 Task: Find connections with filter location Coffs Harbour with filter topic #Investingwith filter profile language French with filter current company Cvent with filter school Madras Jobs with filter industry Flight Training with filter service category Real Estate Appraisal with filter keywords title Team Leader
Action: Mouse moved to (199, 270)
Screenshot: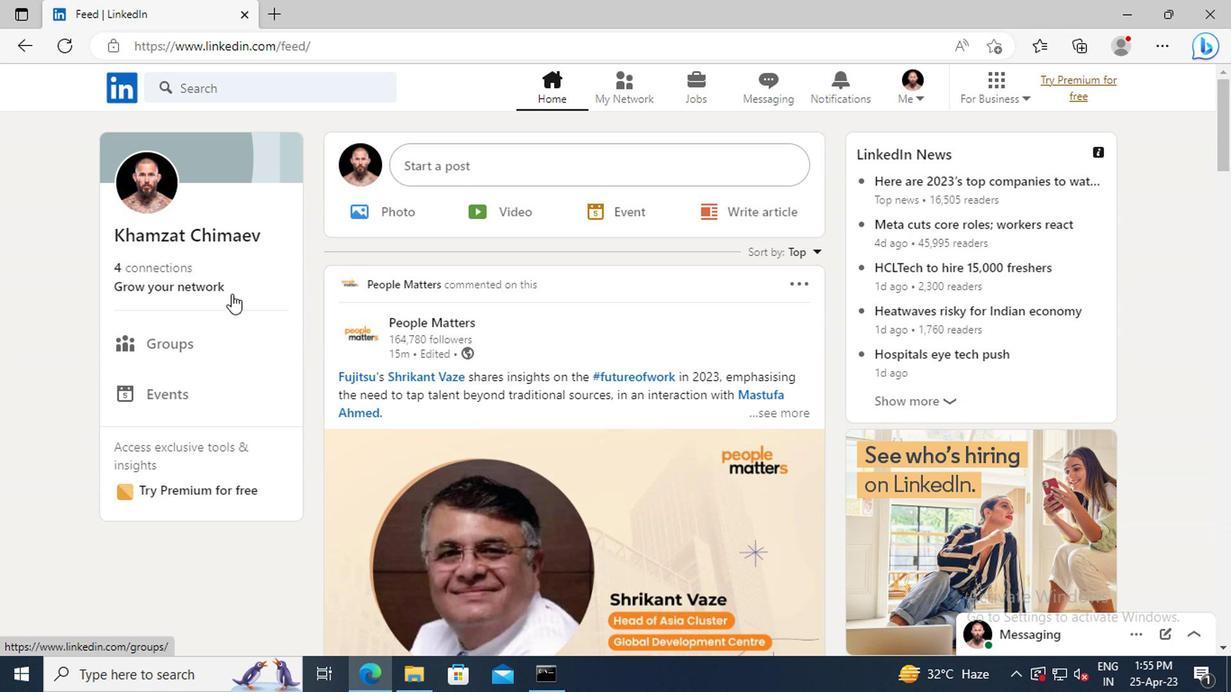
Action: Mouse pressed left at (199, 270)
Screenshot: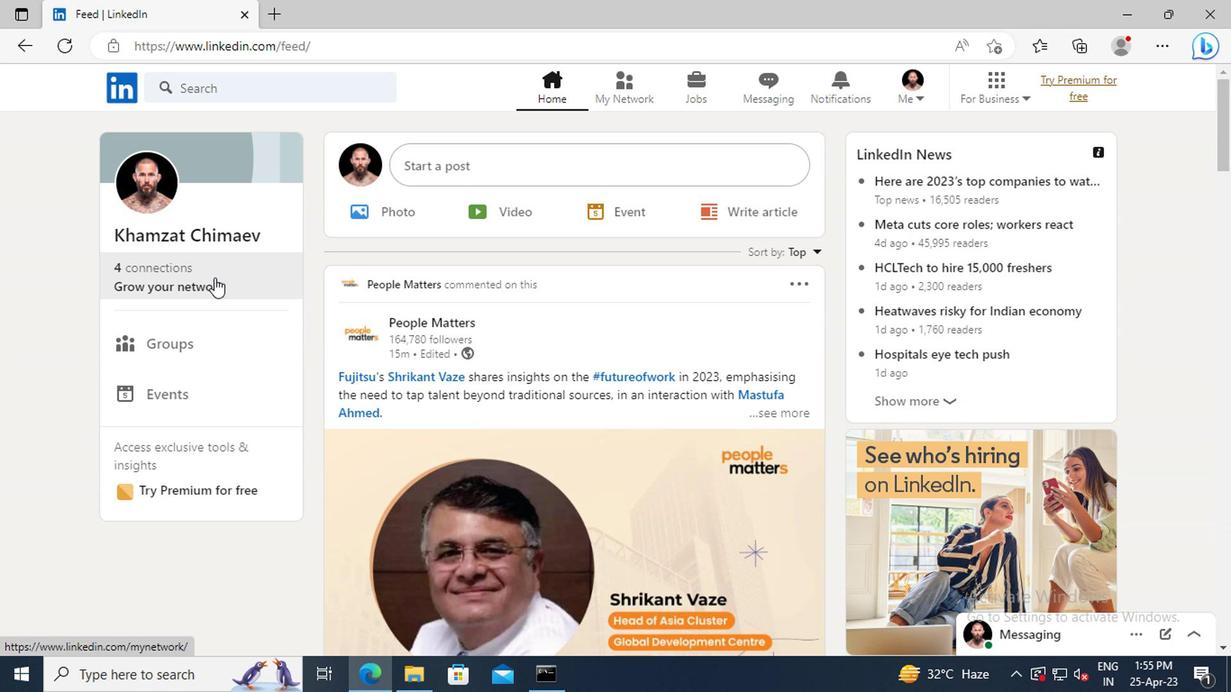 
Action: Mouse moved to (202, 197)
Screenshot: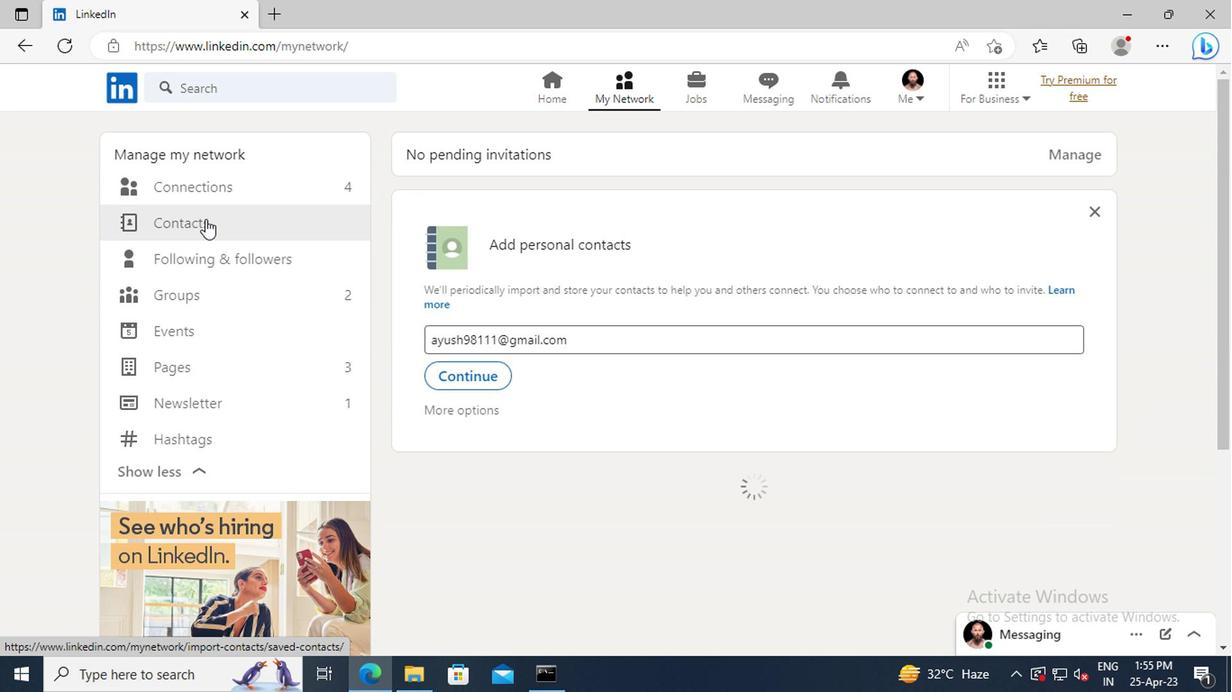 
Action: Mouse pressed left at (202, 197)
Screenshot: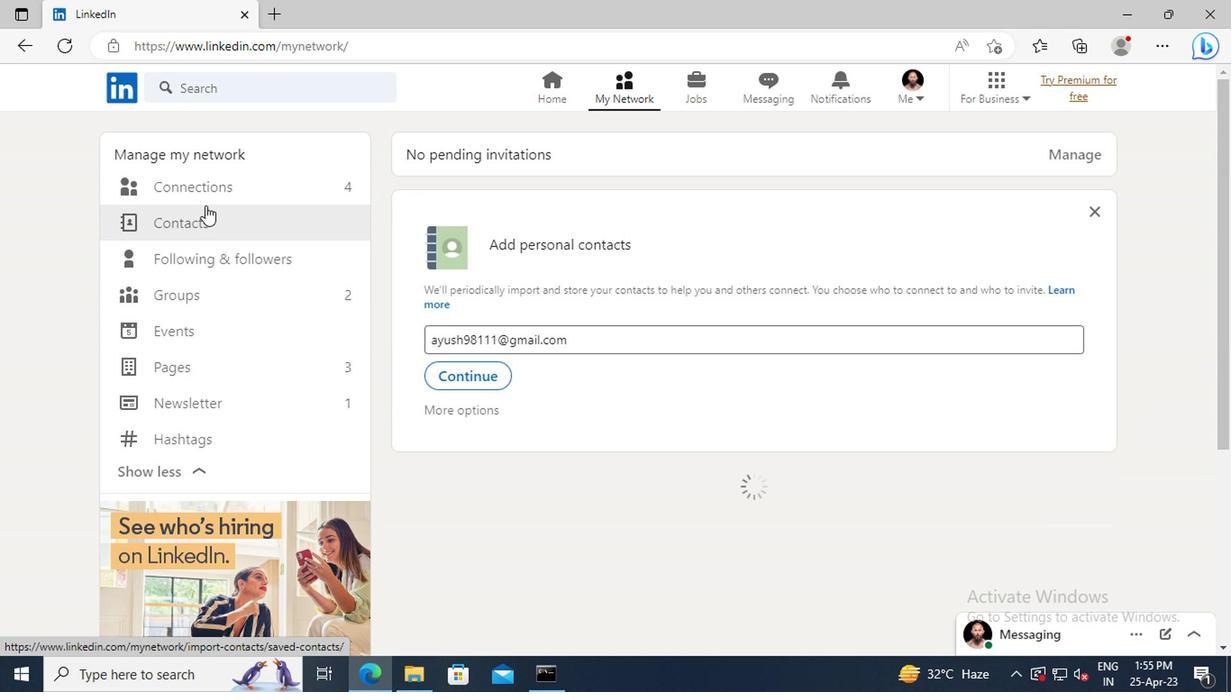 
Action: Mouse moved to (717, 187)
Screenshot: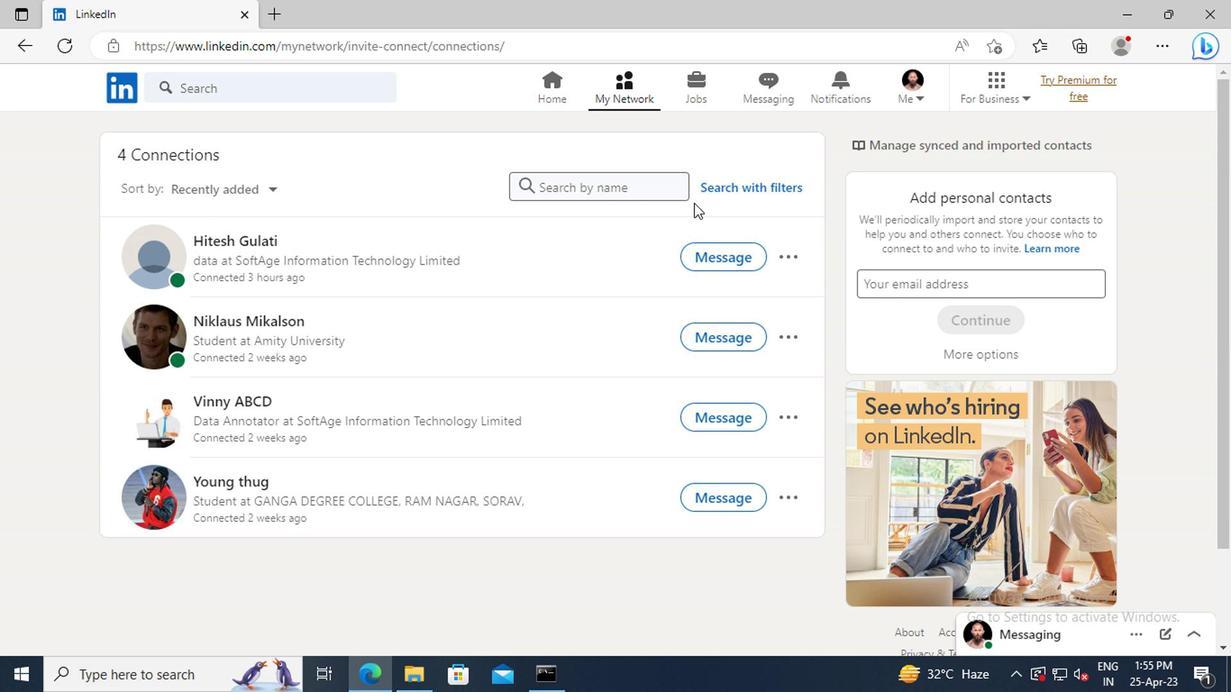 
Action: Mouse pressed left at (717, 187)
Screenshot: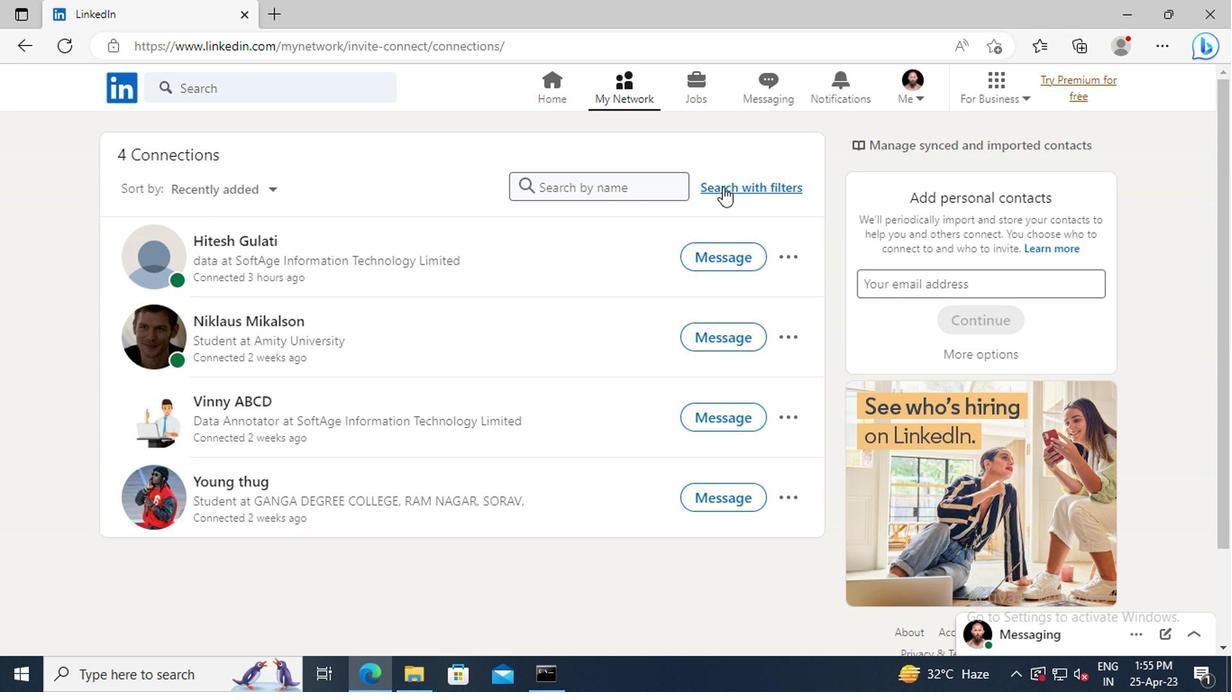 
Action: Mouse moved to (679, 139)
Screenshot: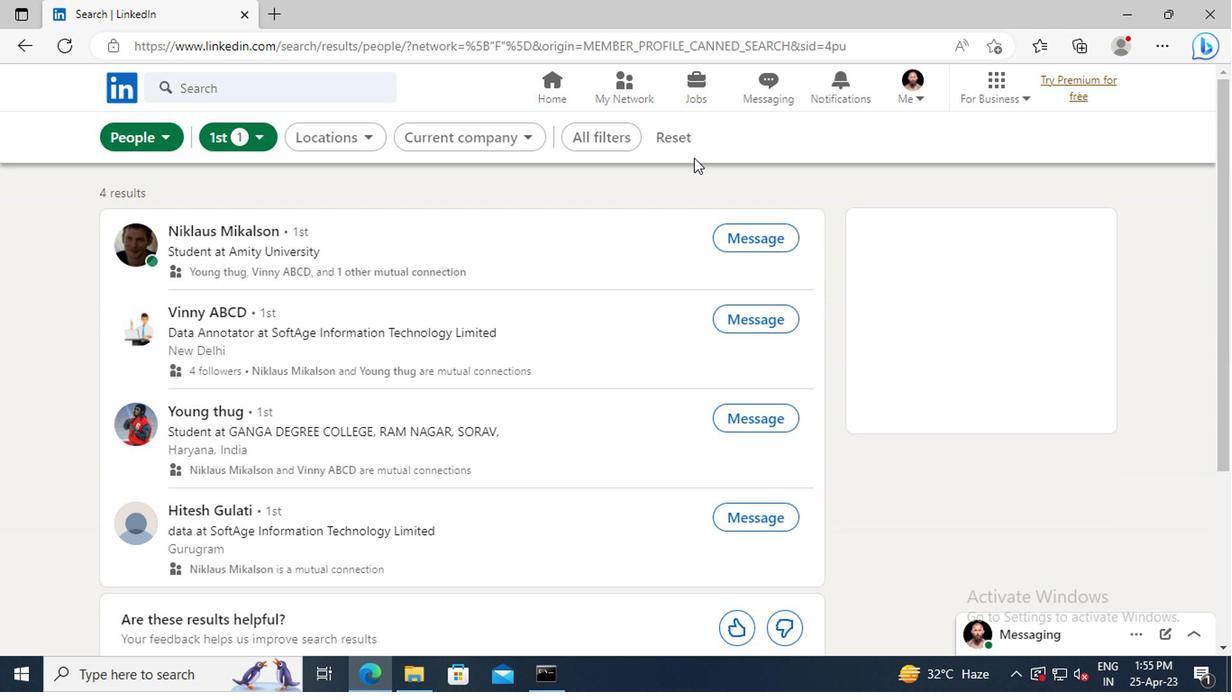 
Action: Mouse pressed left at (679, 139)
Screenshot: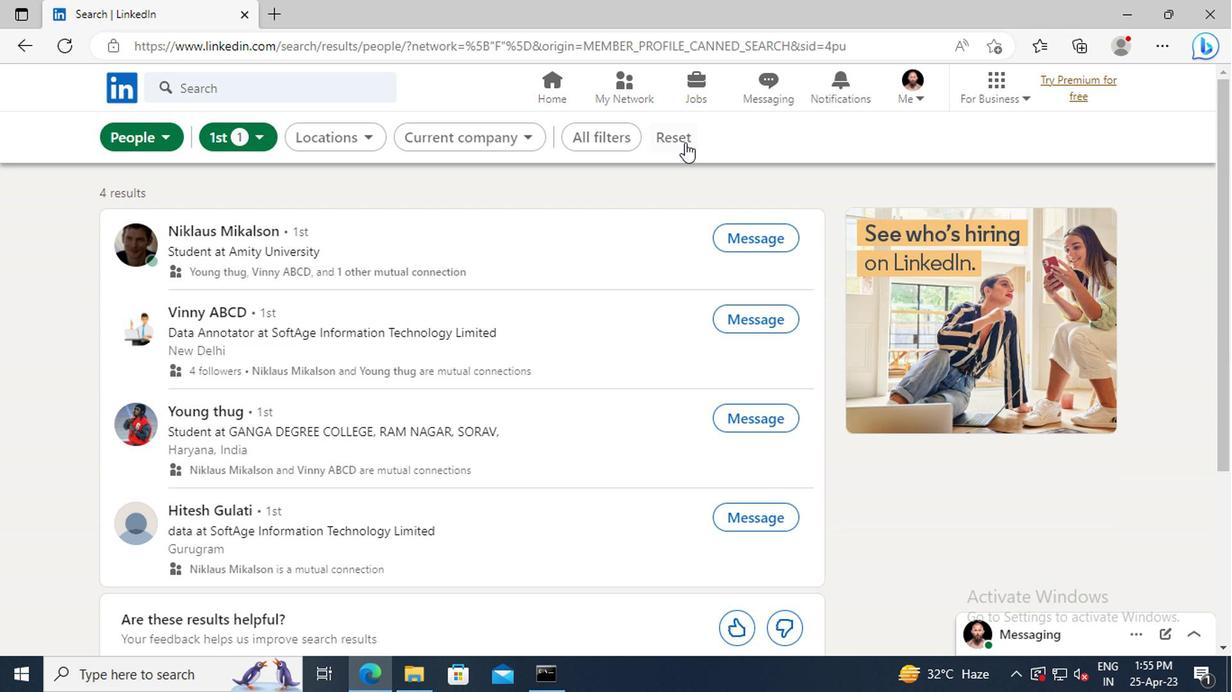 
Action: Mouse moved to (638, 141)
Screenshot: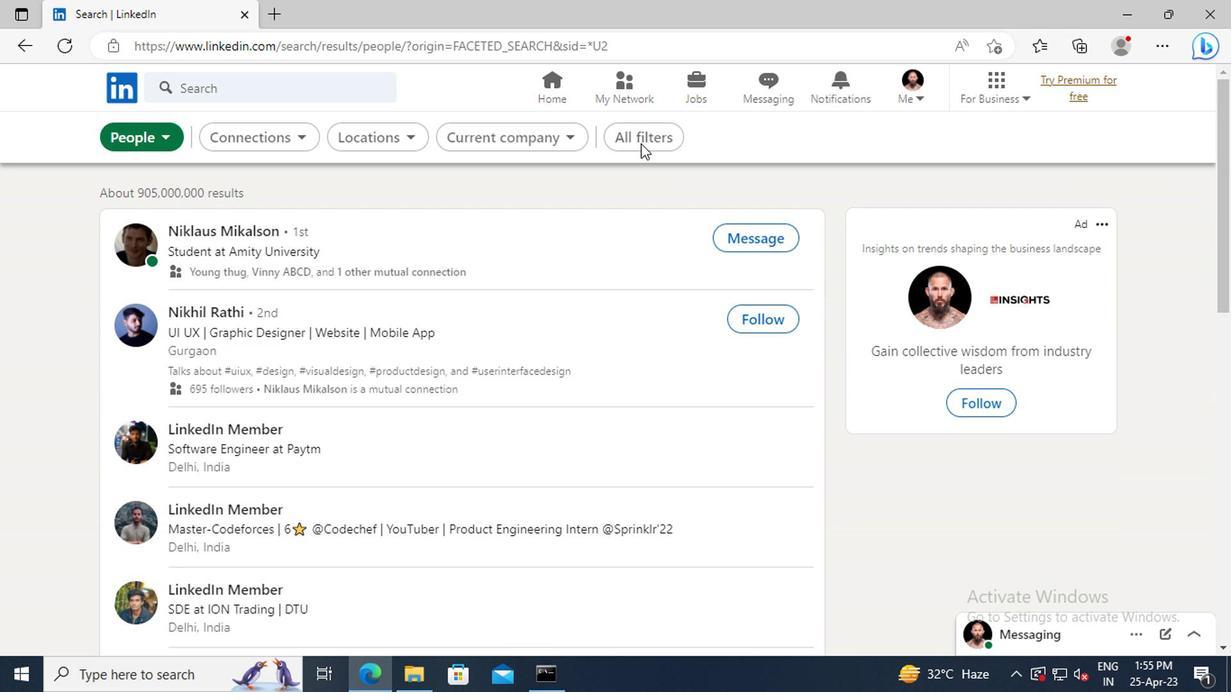 
Action: Mouse pressed left at (638, 141)
Screenshot: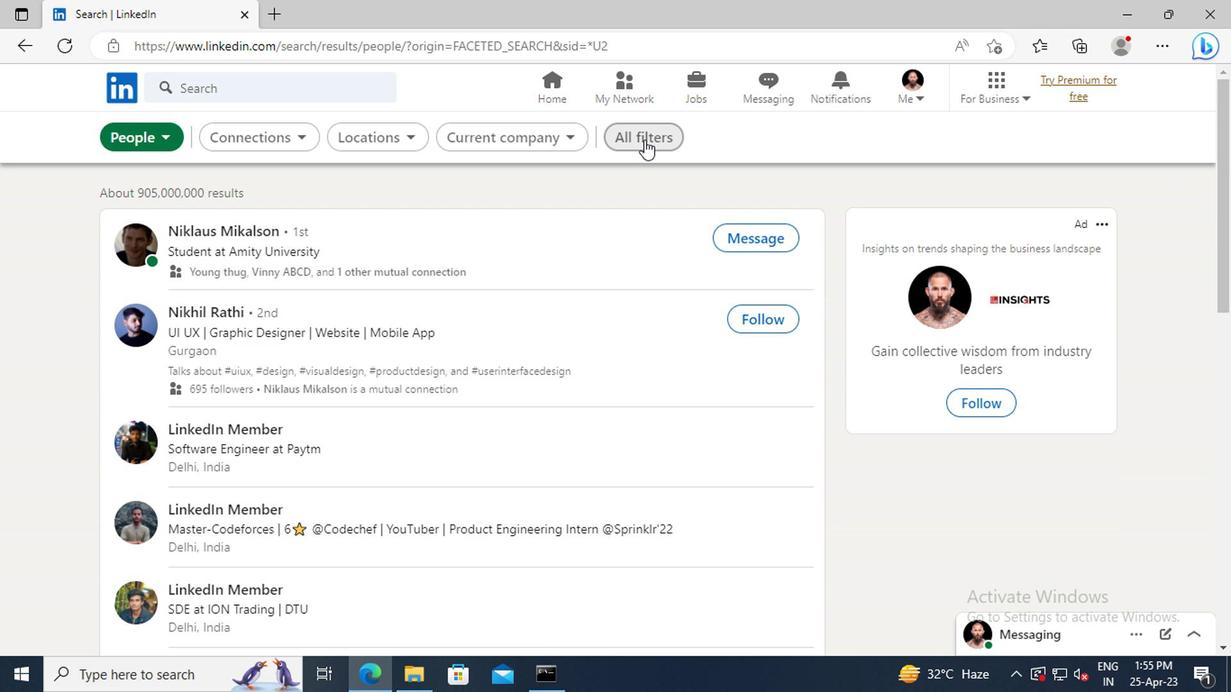 
Action: Mouse moved to (966, 283)
Screenshot: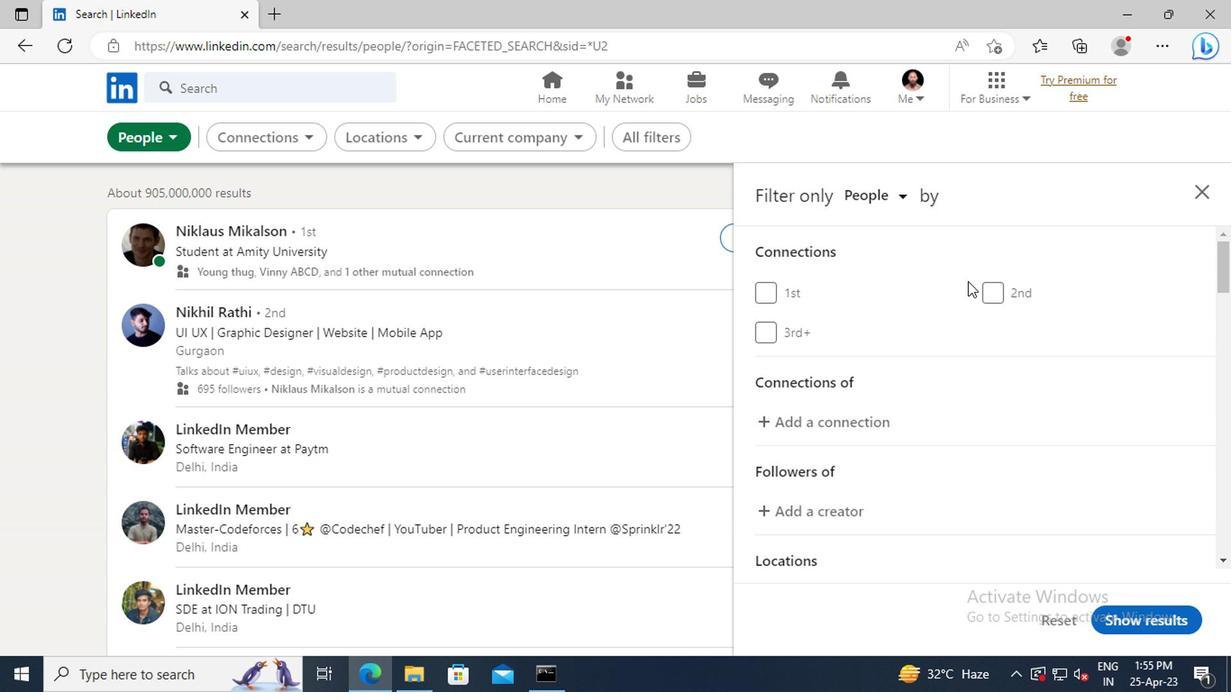 
Action: Mouse scrolled (966, 282) with delta (0, -1)
Screenshot: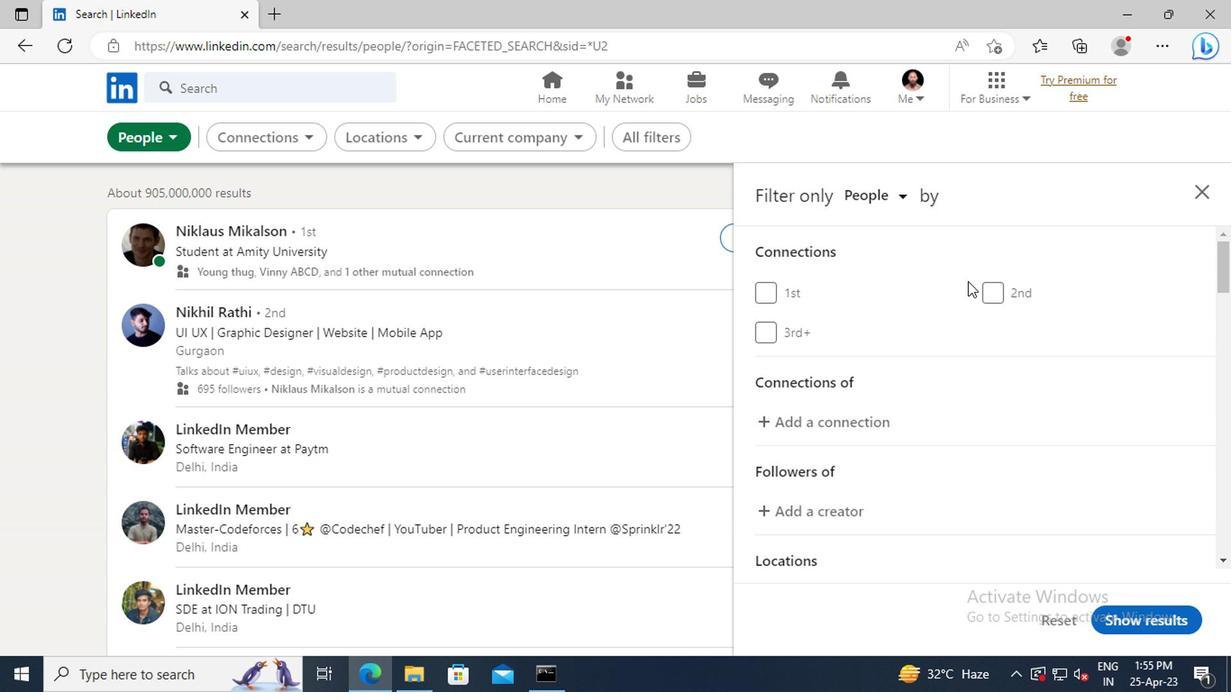 
Action: Mouse scrolled (966, 282) with delta (0, -1)
Screenshot: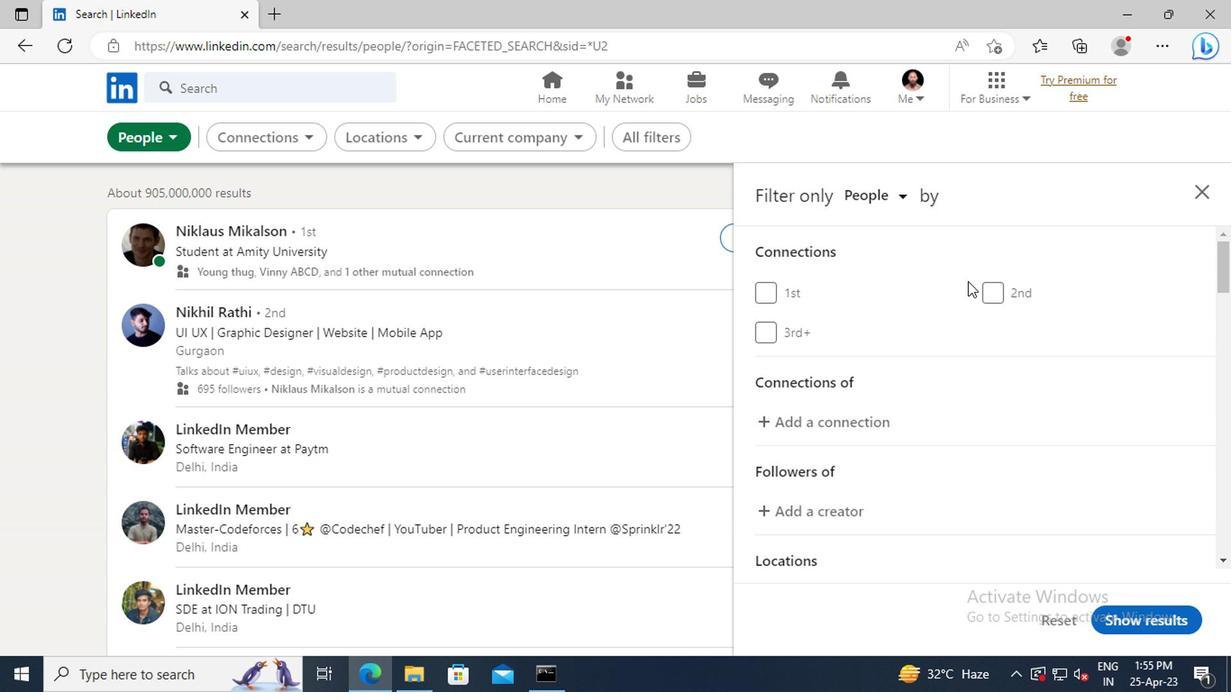 
Action: Mouse scrolled (966, 282) with delta (0, -1)
Screenshot: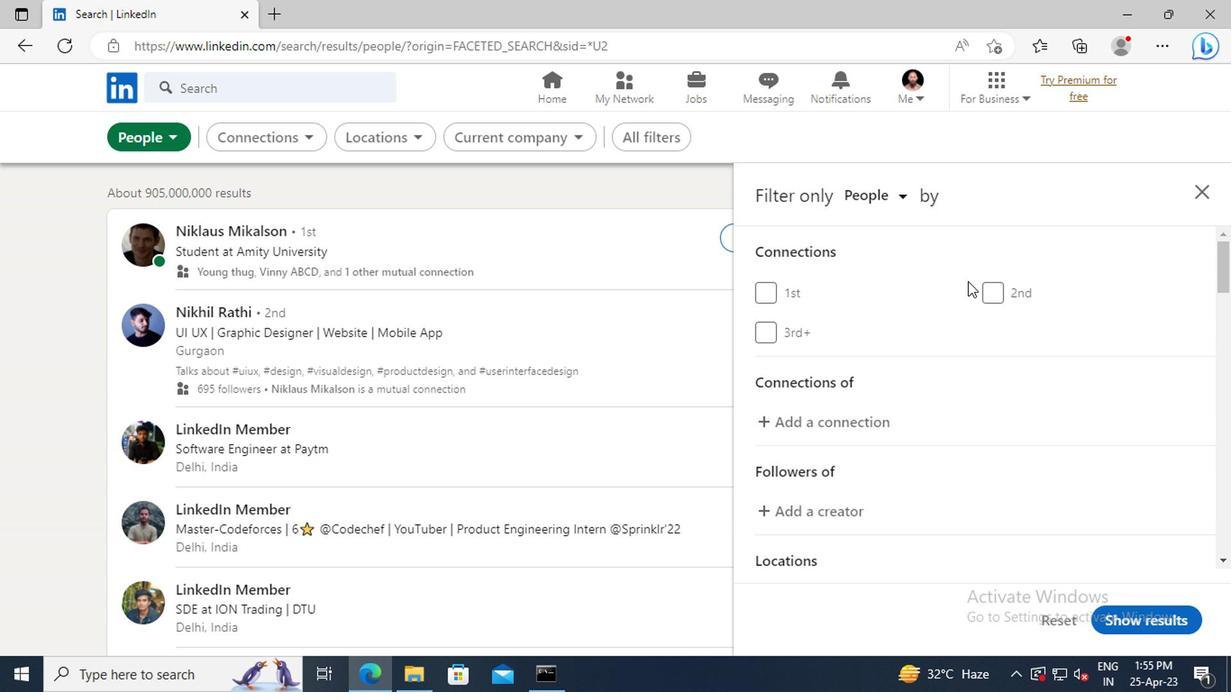 
Action: Mouse scrolled (966, 282) with delta (0, -1)
Screenshot: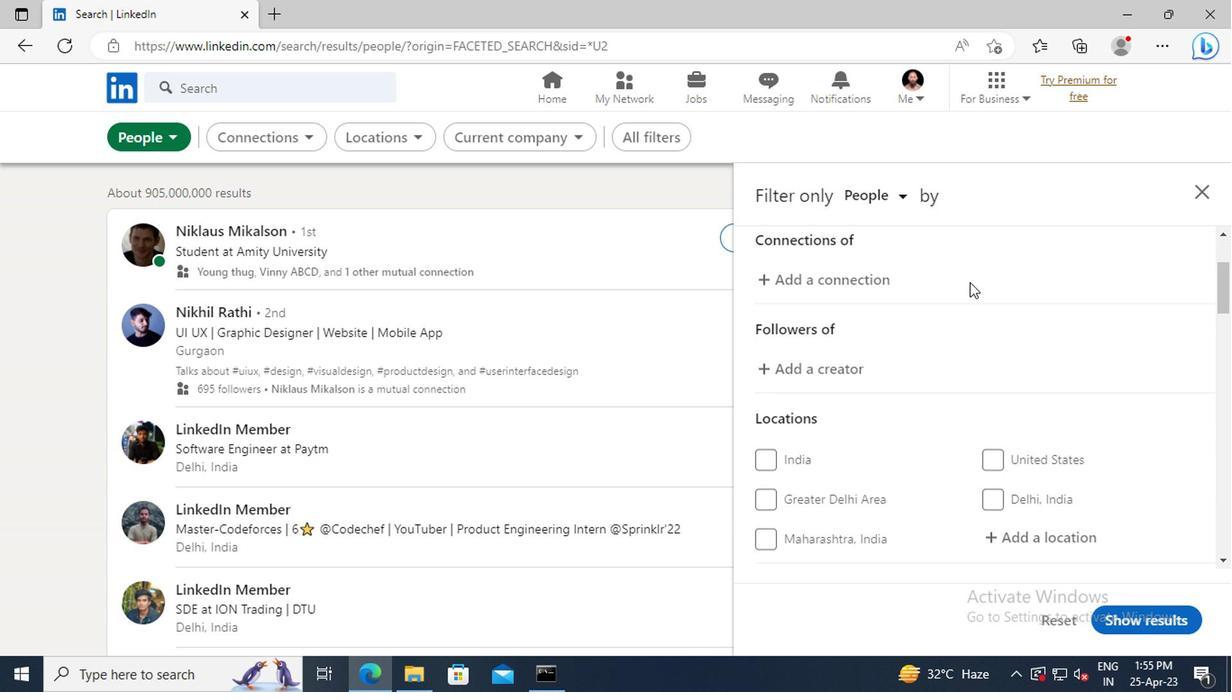 
Action: Mouse scrolled (966, 282) with delta (0, -1)
Screenshot: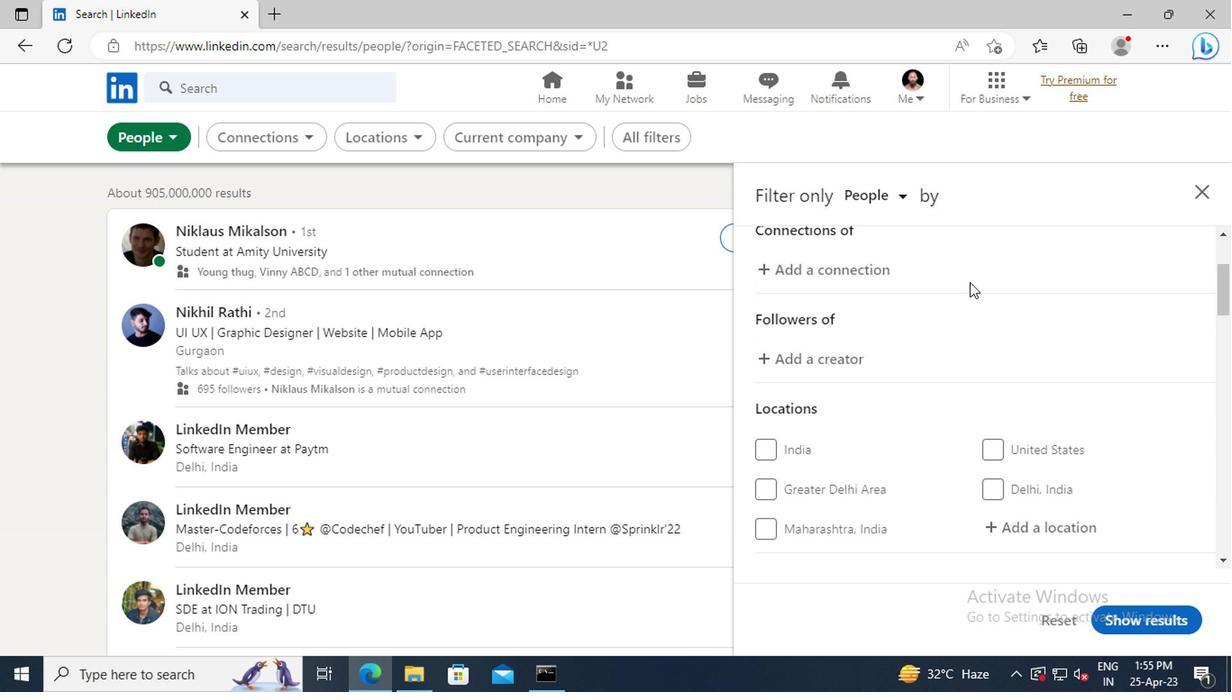 
Action: Mouse moved to (1010, 425)
Screenshot: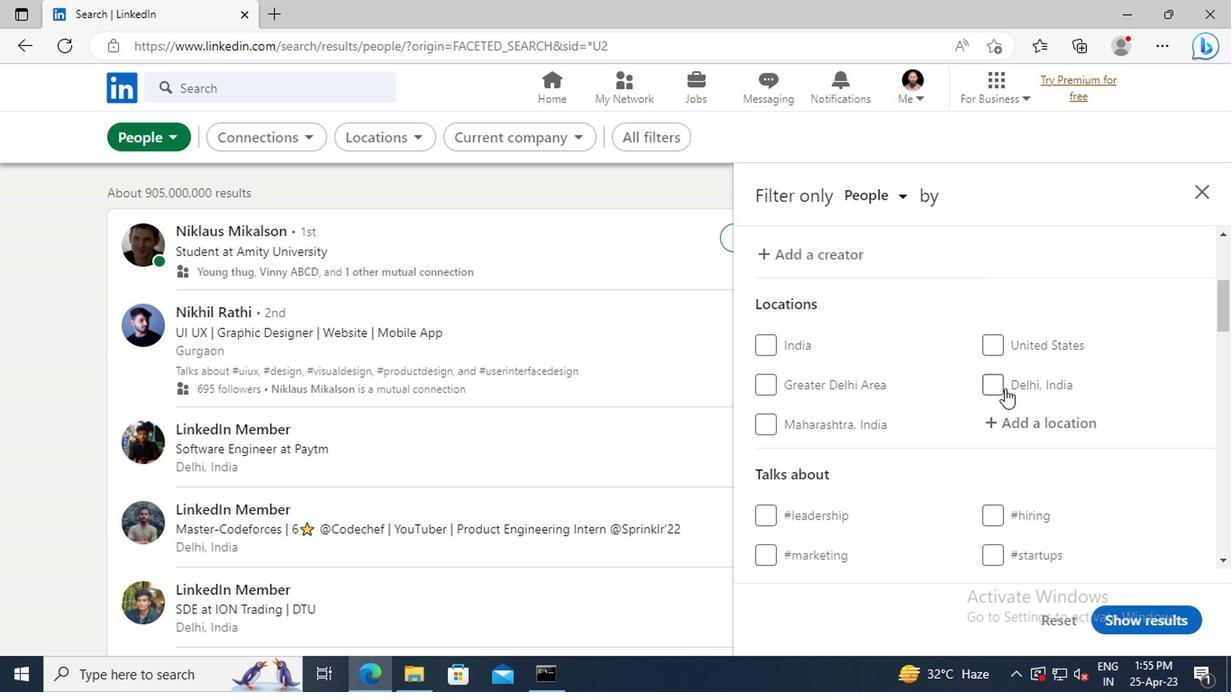 
Action: Mouse pressed left at (1010, 425)
Screenshot: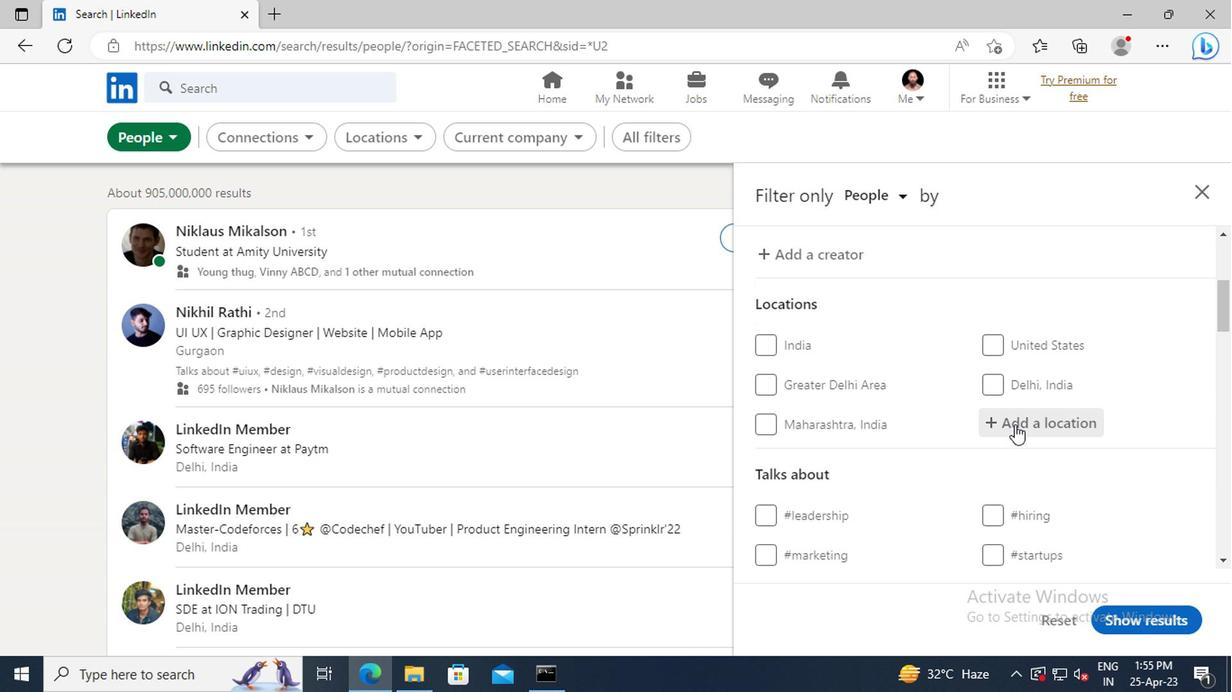
Action: Key pressed <Key.shift>COFFS<Key.space><Key.shift>HARBOUR
Screenshot: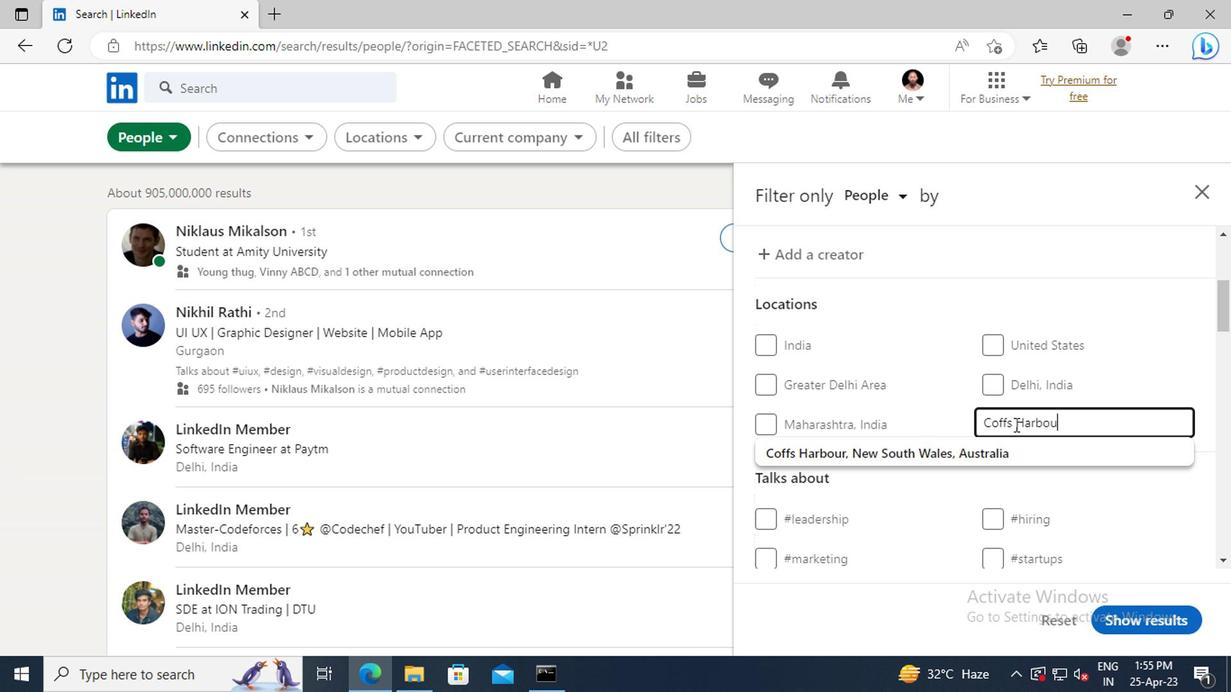 
Action: Mouse moved to (1008, 454)
Screenshot: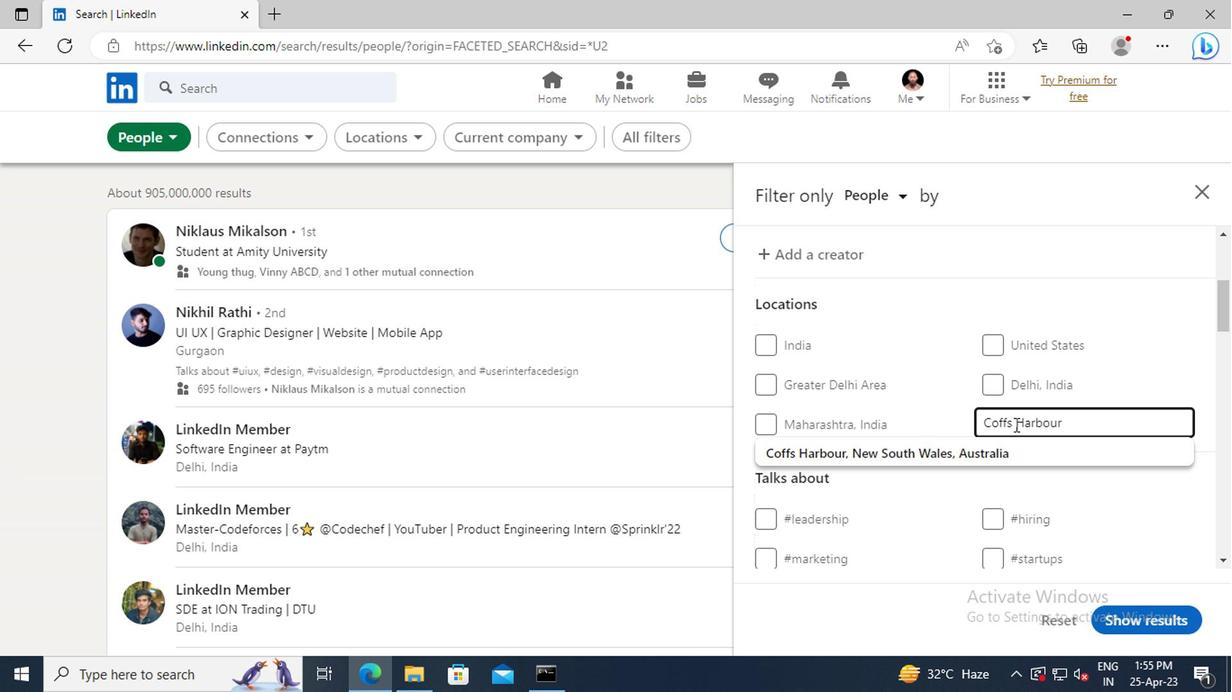 
Action: Mouse pressed left at (1008, 454)
Screenshot: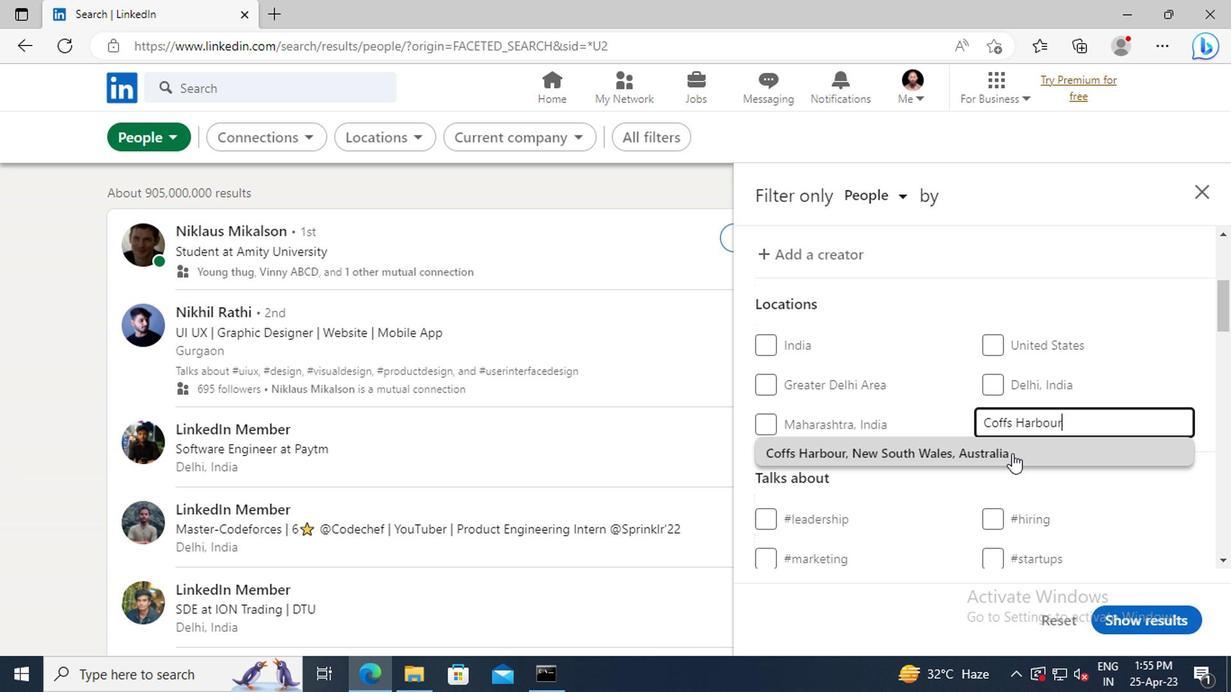 
Action: Mouse moved to (1041, 381)
Screenshot: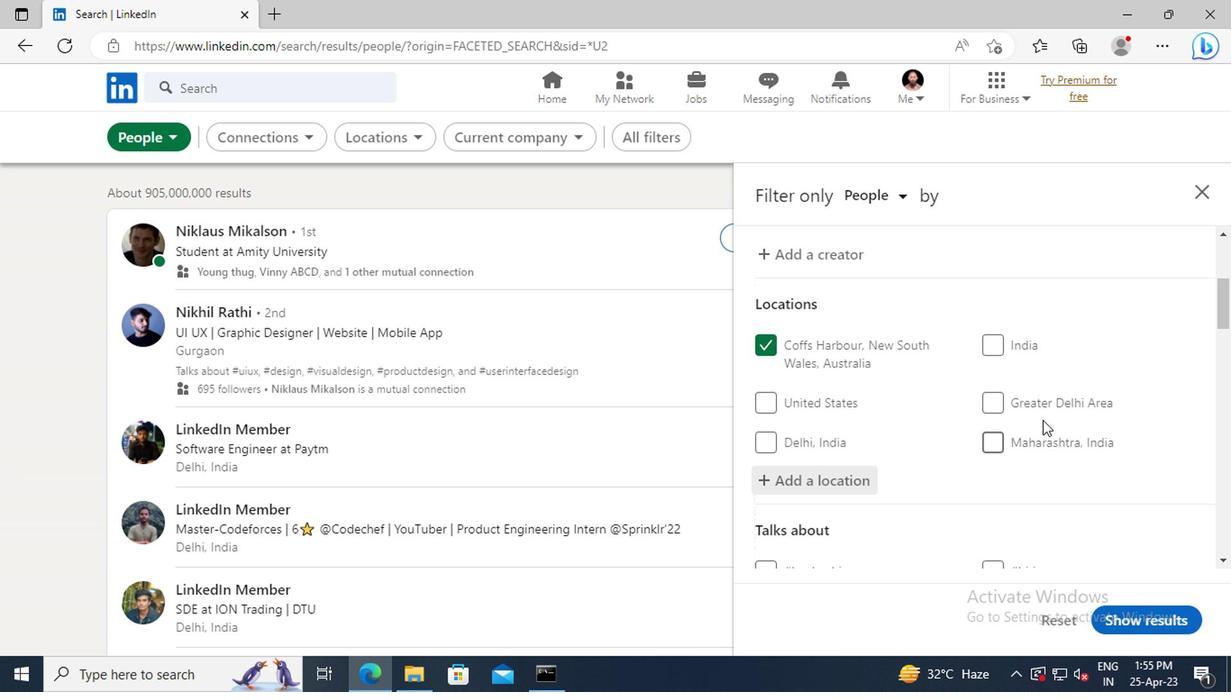 
Action: Mouse scrolled (1041, 379) with delta (0, -1)
Screenshot: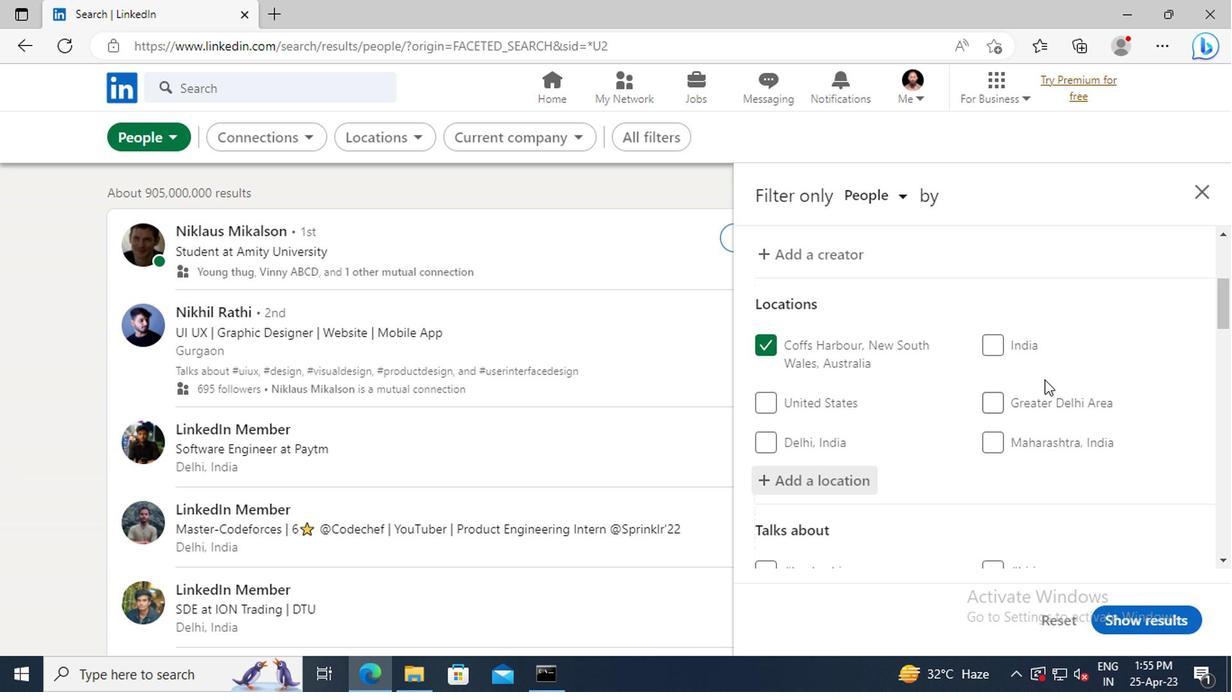
Action: Mouse scrolled (1041, 379) with delta (0, -1)
Screenshot: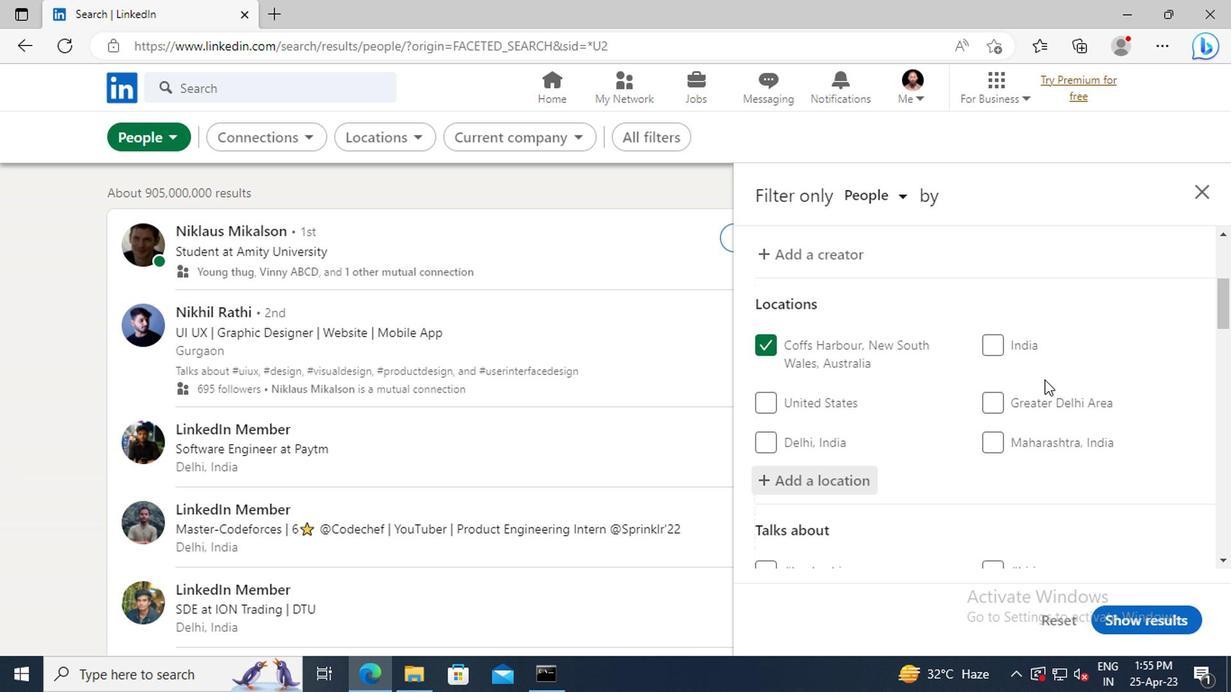 
Action: Mouse moved to (1041, 379)
Screenshot: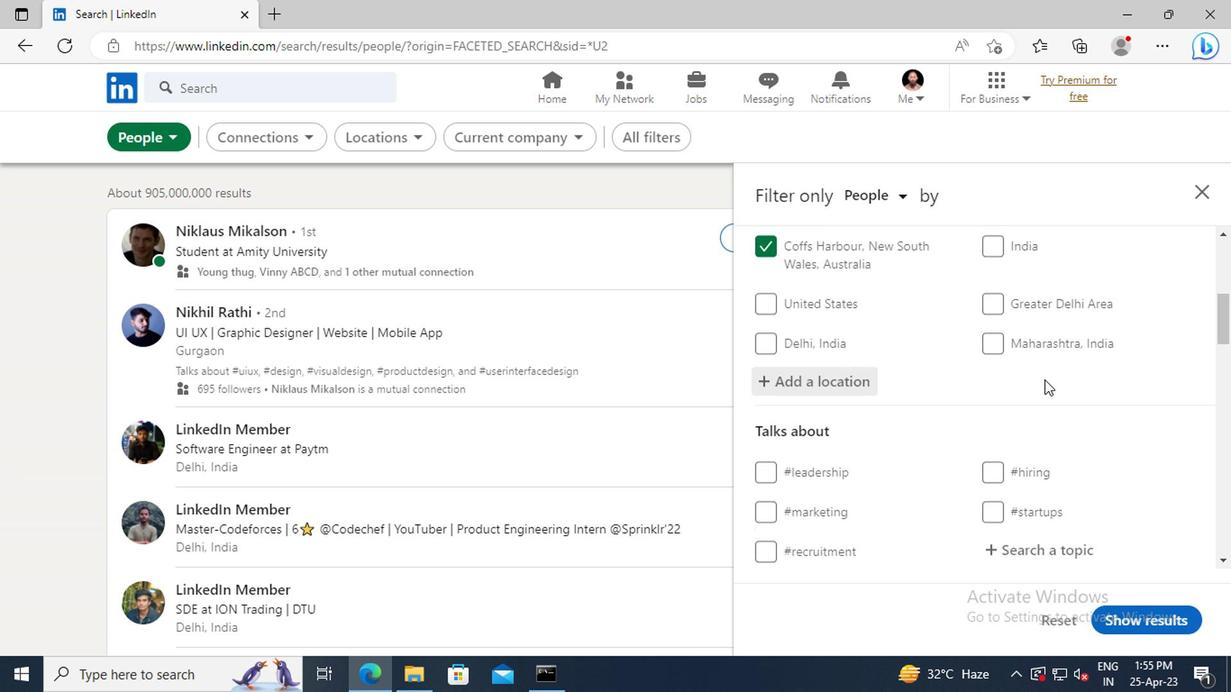
Action: Mouse scrolled (1041, 377) with delta (0, -1)
Screenshot: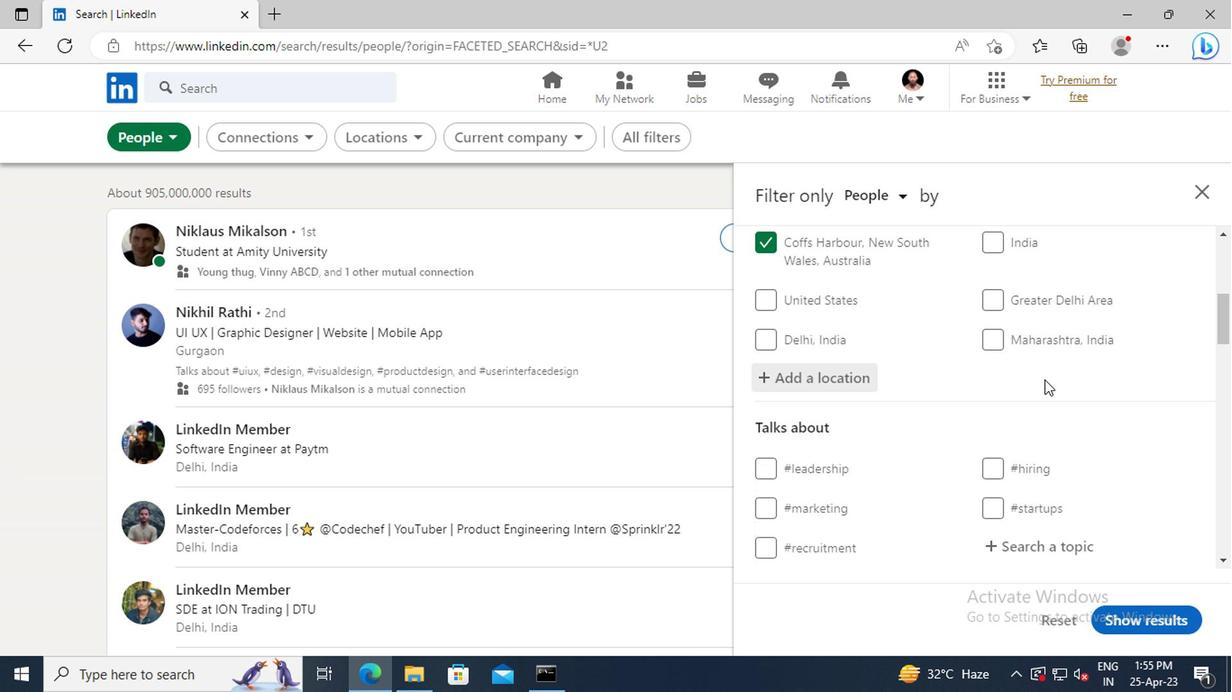 
Action: Mouse scrolled (1041, 377) with delta (0, -1)
Screenshot: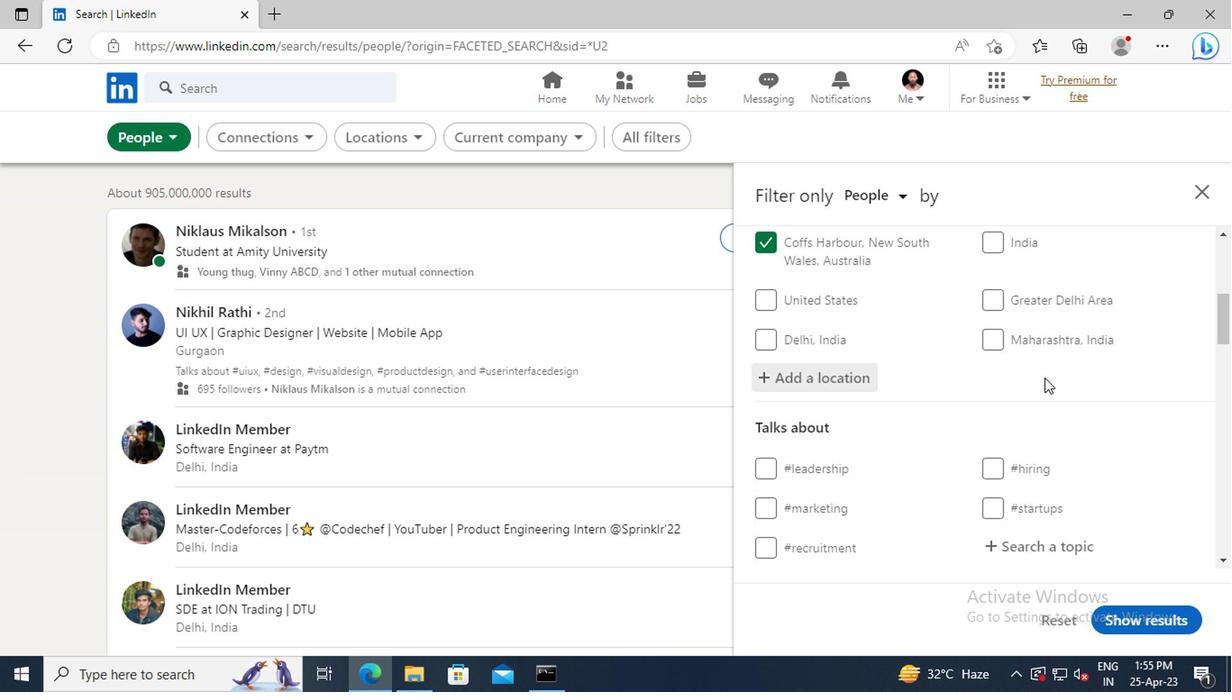 
Action: Mouse moved to (1041, 443)
Screenshot: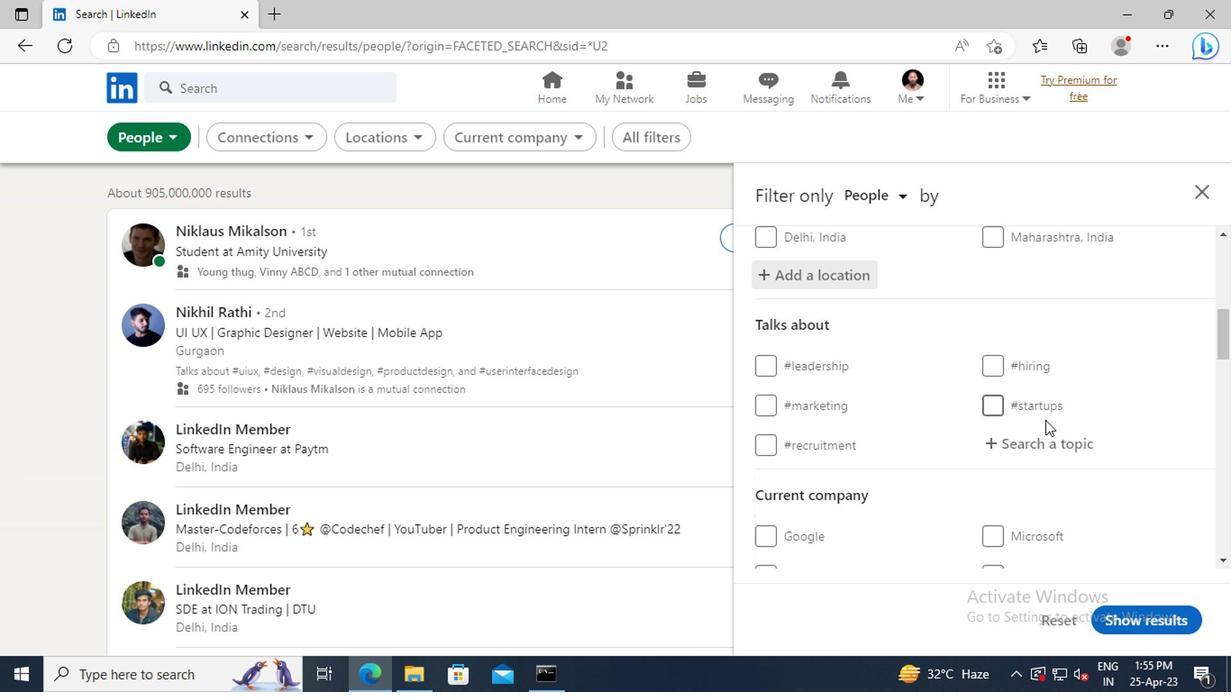 
Action: Mouse pressed left at (1041, 443)
Screenshot: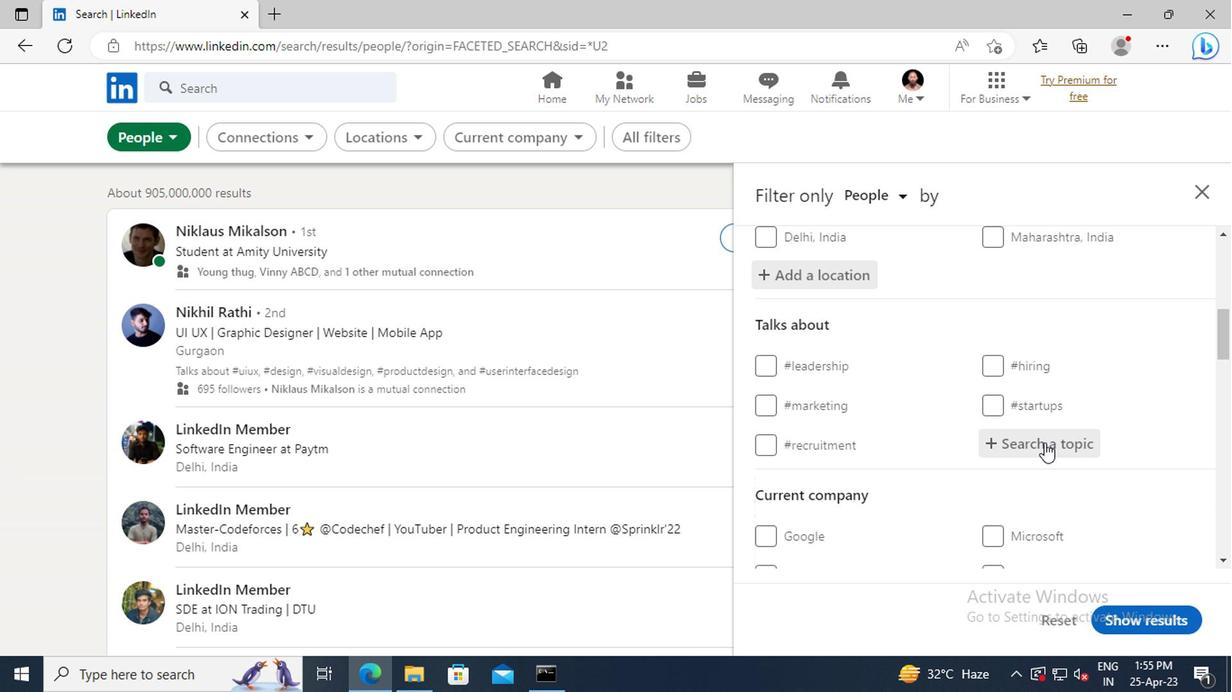 
Action: Key pressed <Key.shift>#<Key.shift>INVESTINGWITH
Screenshot: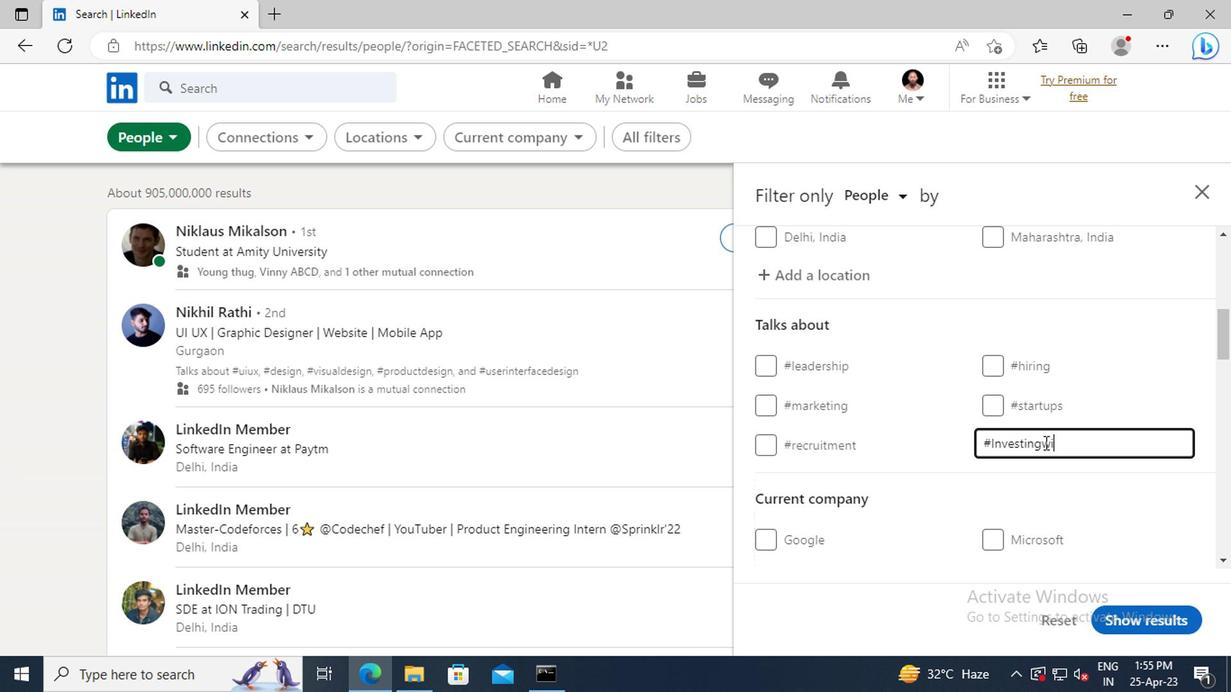 
Action: Mouse scrolled (1041, 443) with delta (0, 0)
Screenshot: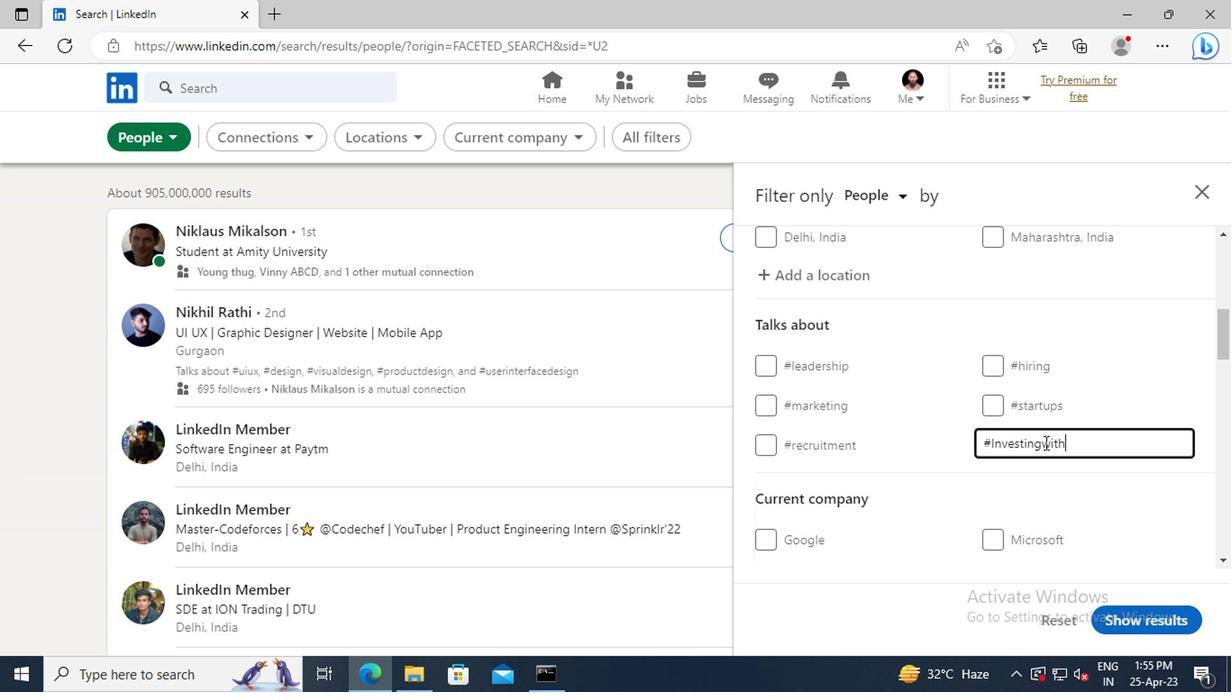 
Action: Mouse scrolled (1041, 443) with delta (0, 0)
Screenshot: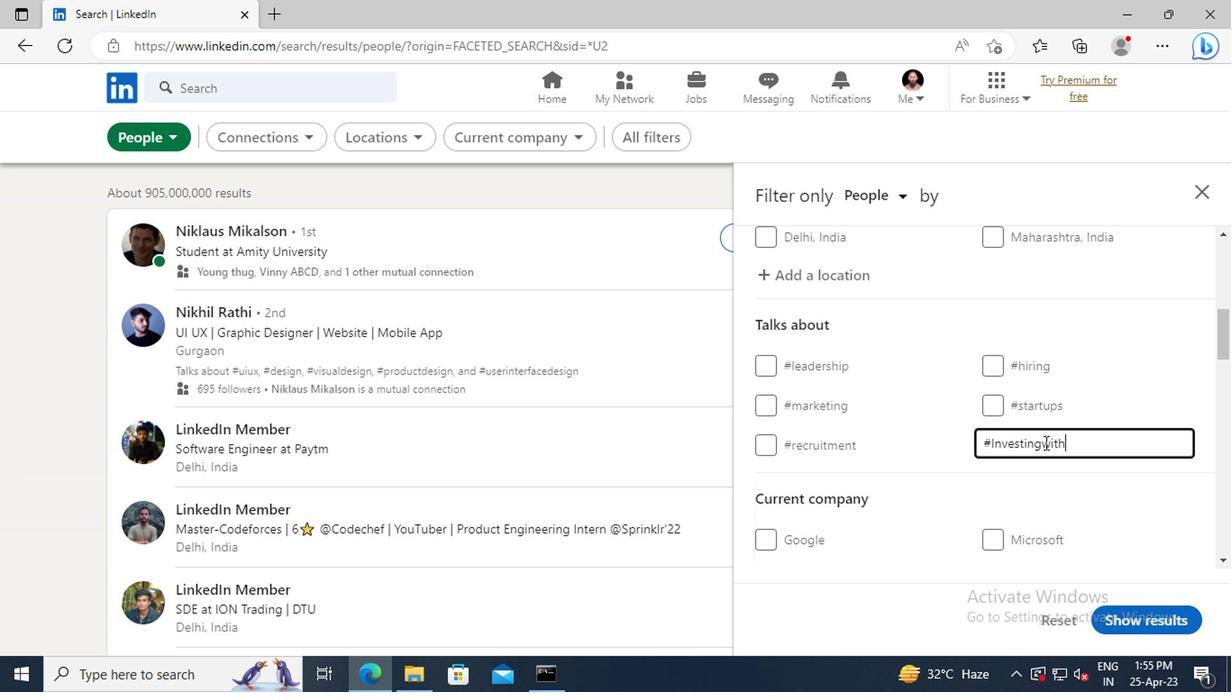 
Action: Mouse scrolled (1041, 443) with delta (0, 0)
Screenshot: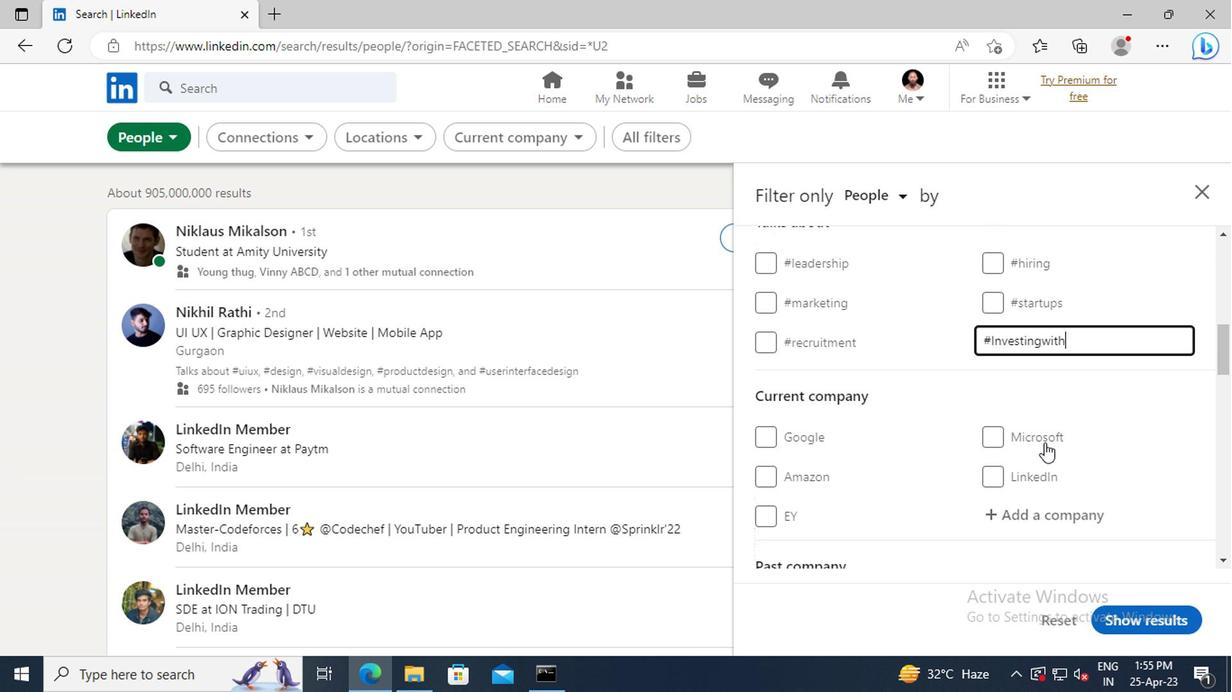 
Action: Mouse scrolled (1041, 443) with delta (0, 0)
Screenshot: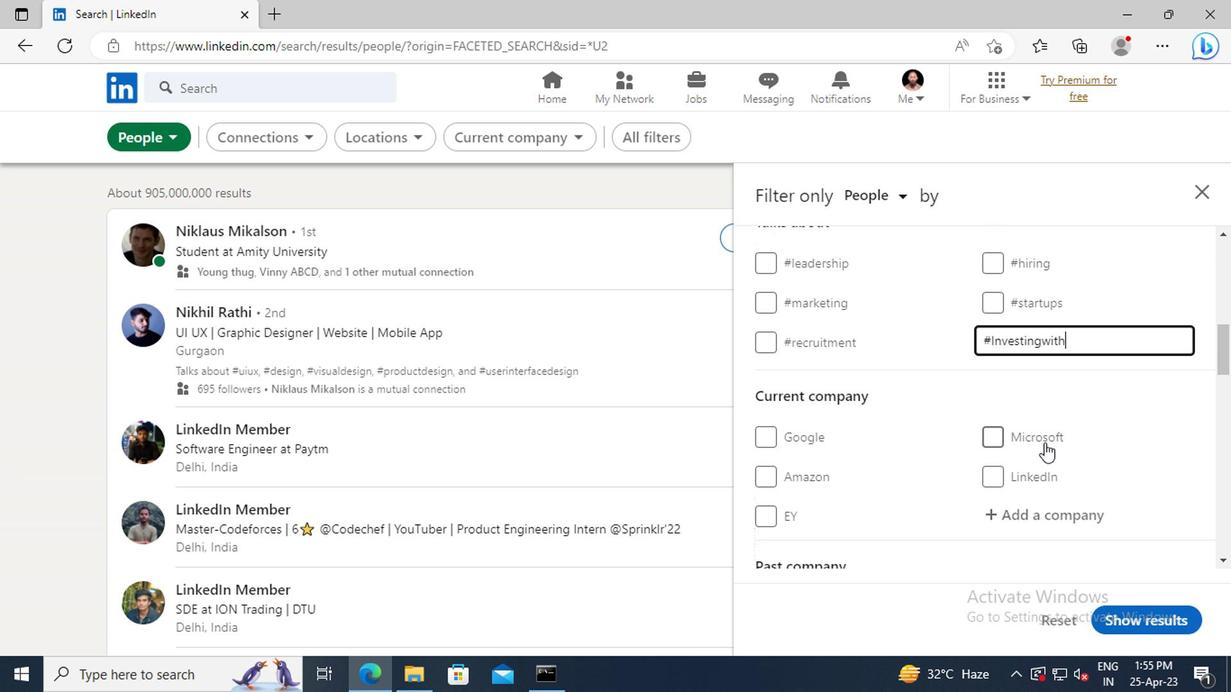 
Action: Mouse scrolled (1041, 443) with delta (0, 0)
Screenshot: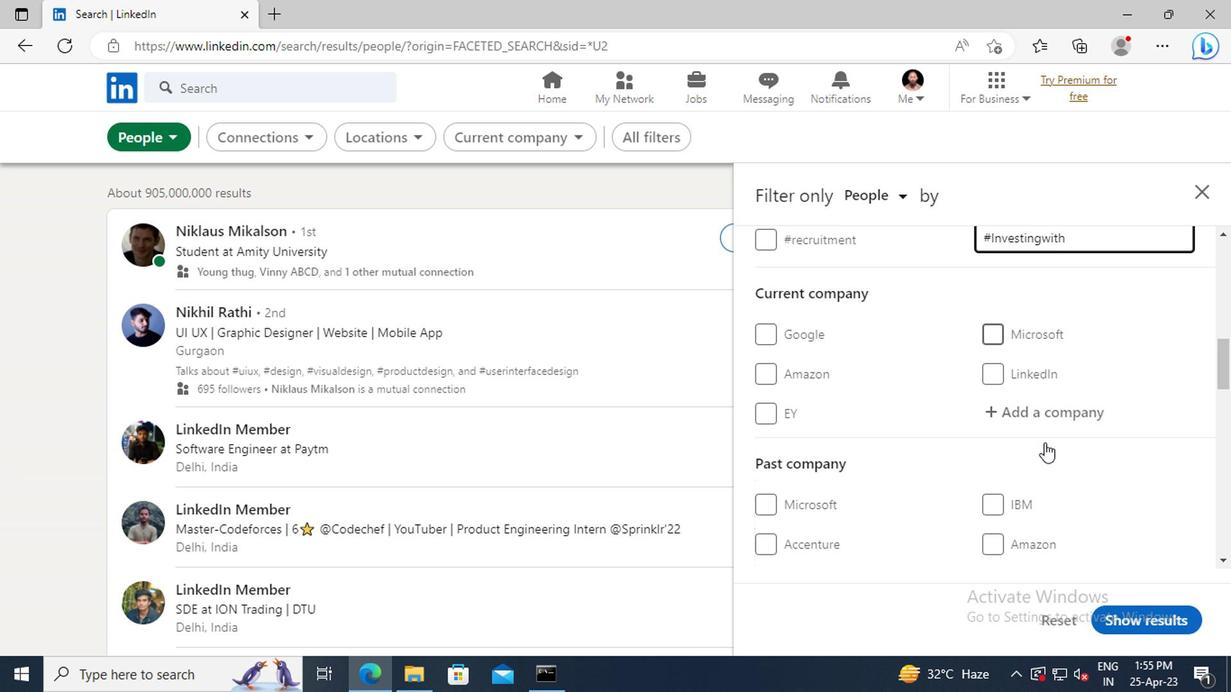 
Action: Mouse scrolled (1041, 443) with delta (0, 0)
Screenshot: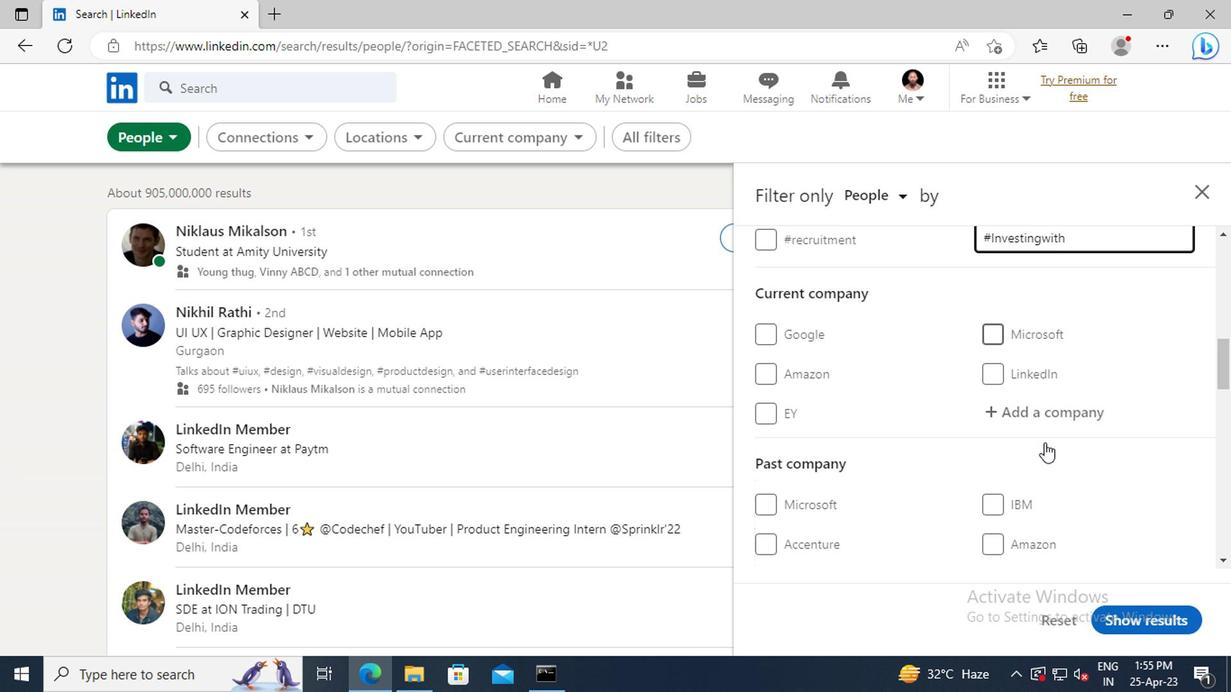 
Action: Mouse scrolled (1041, 443) with delta (0, 0)
Screenshot: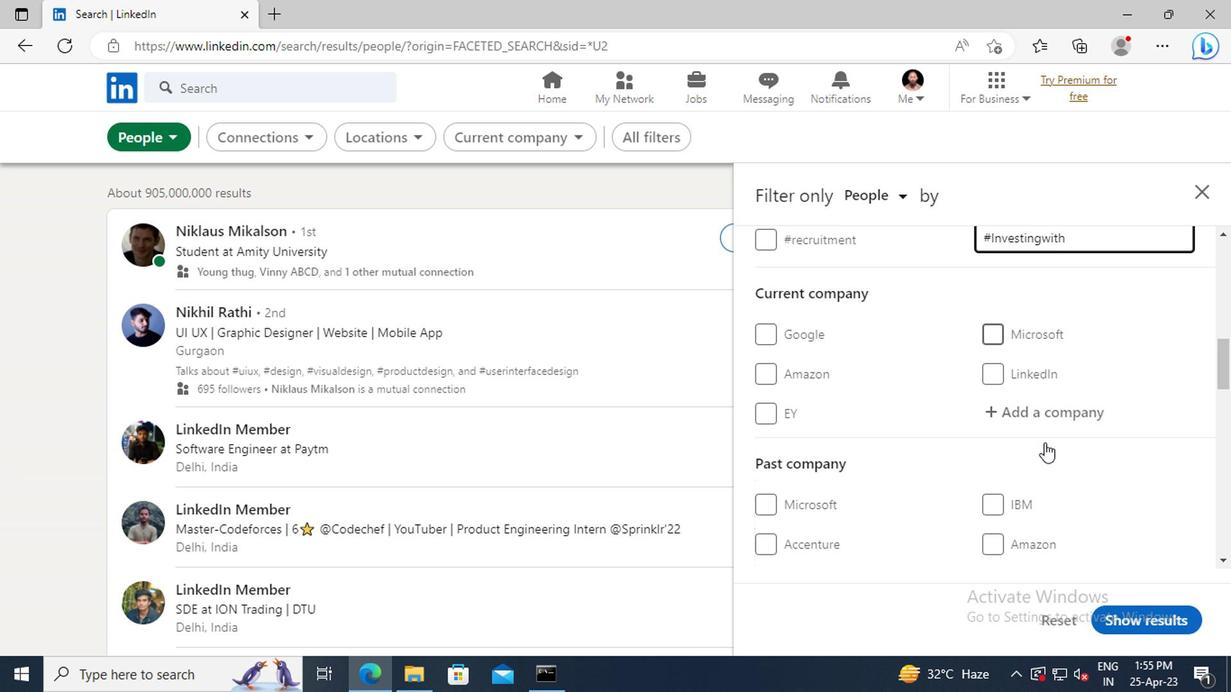 
Action: Mouse scrolled (1041, 443) with delta (0, 0)
Screenshot: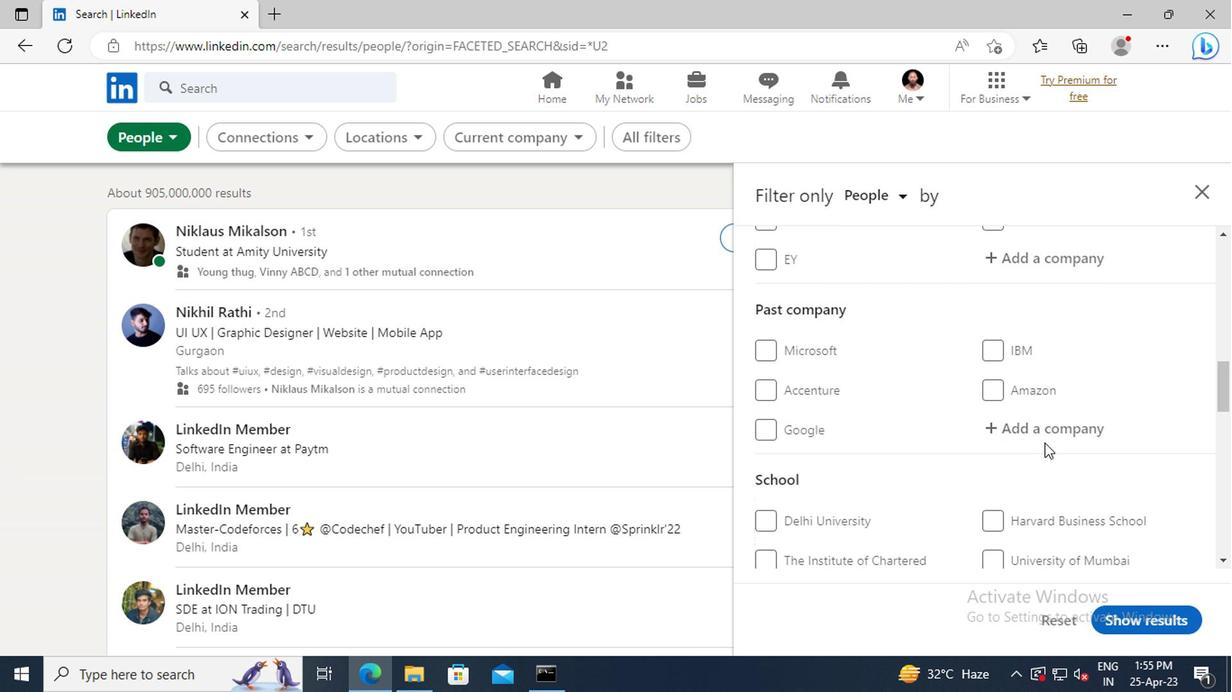 
Action: Mouse scrolled (1041, 443) with delta (0, 0)
Screenshot: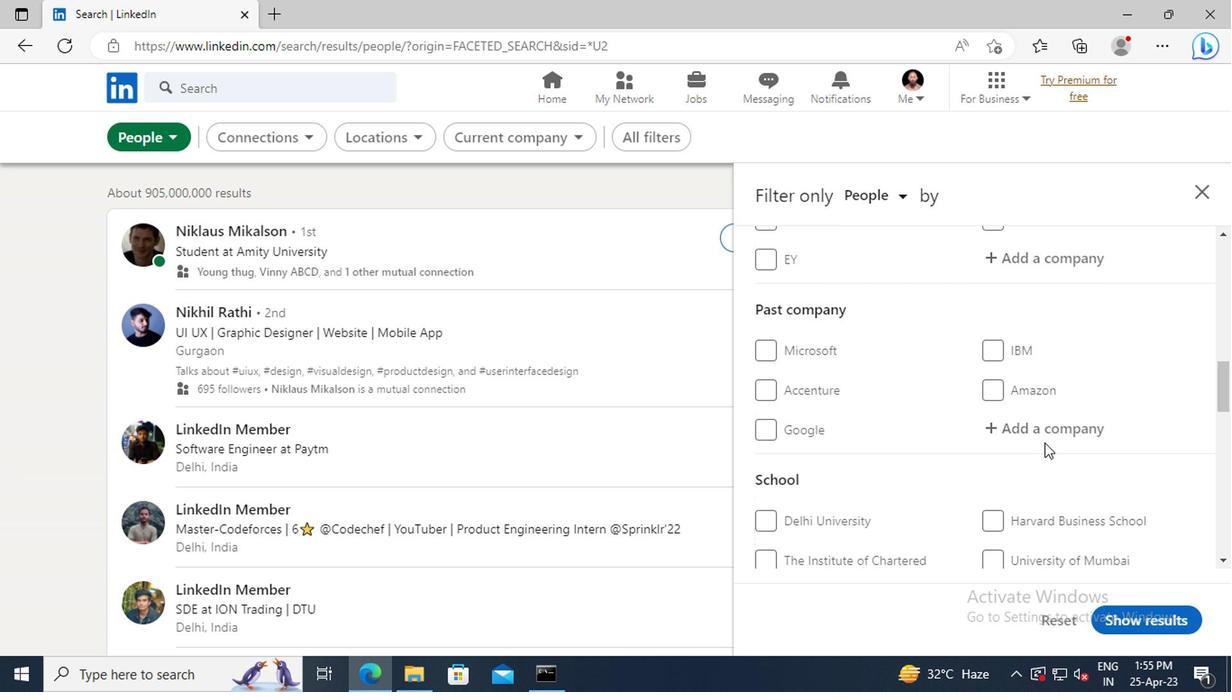 
Action: Mouse scrolled (1041, 443) with delta (0, 0)
Screenshot: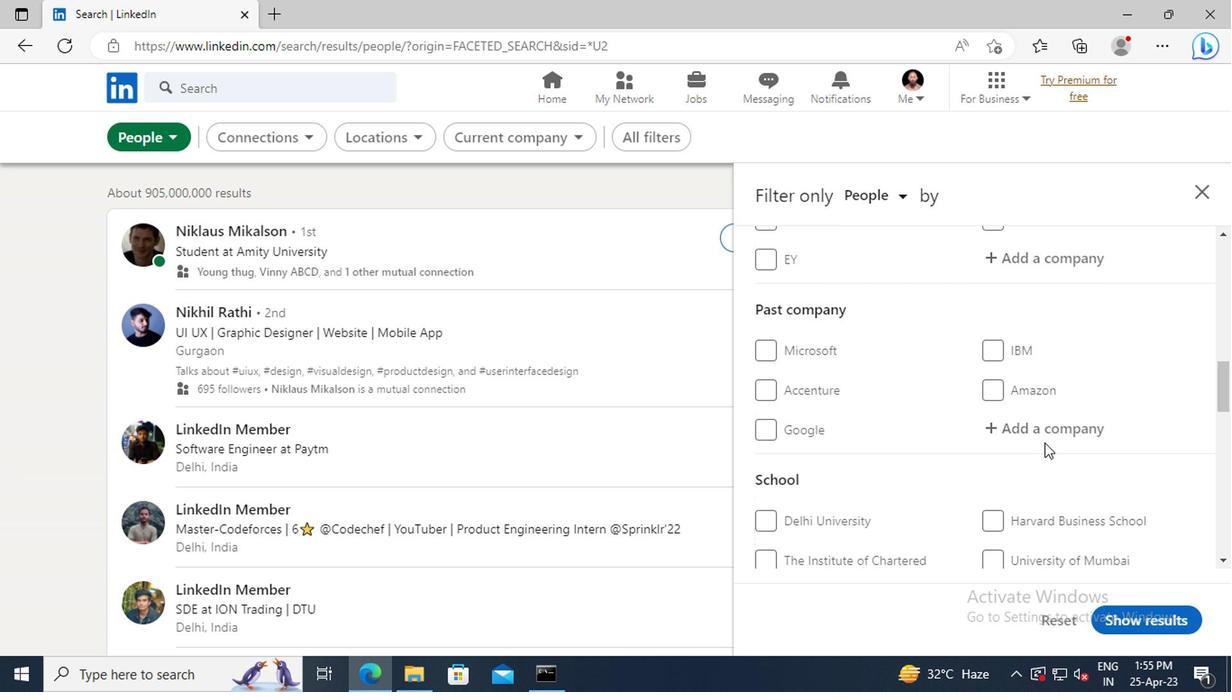 
Action: Mouse scrolled (1041, 443) with delta (0, 0)
Screenshot: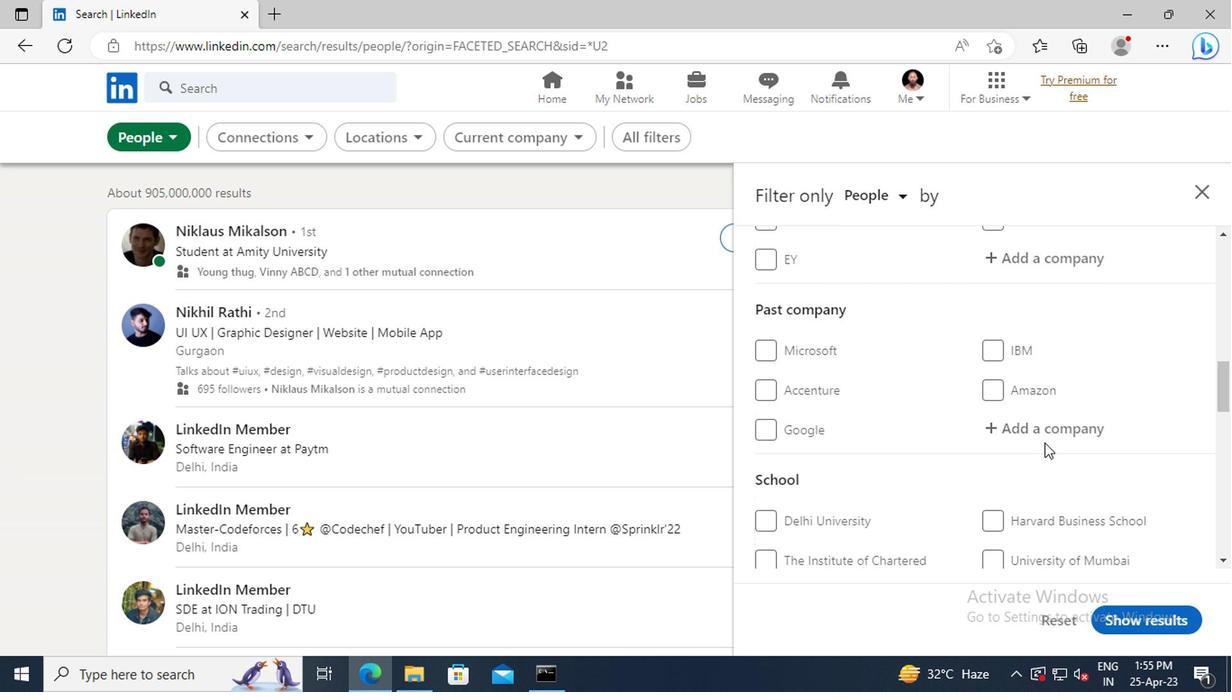 
Action: Mouse scrolled (1041, 443) with delta (0, 0)
Screenshot: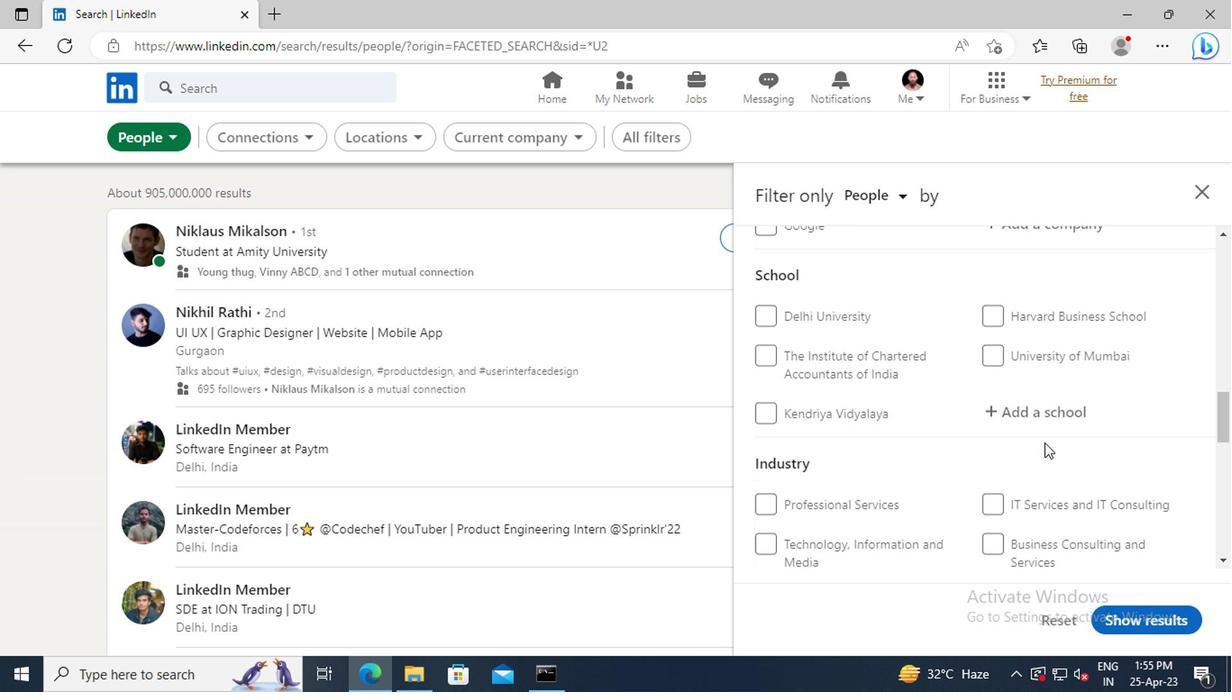 
Action: Mouse scrolled (1041, 443) with delta (0, 0)
Screenshot: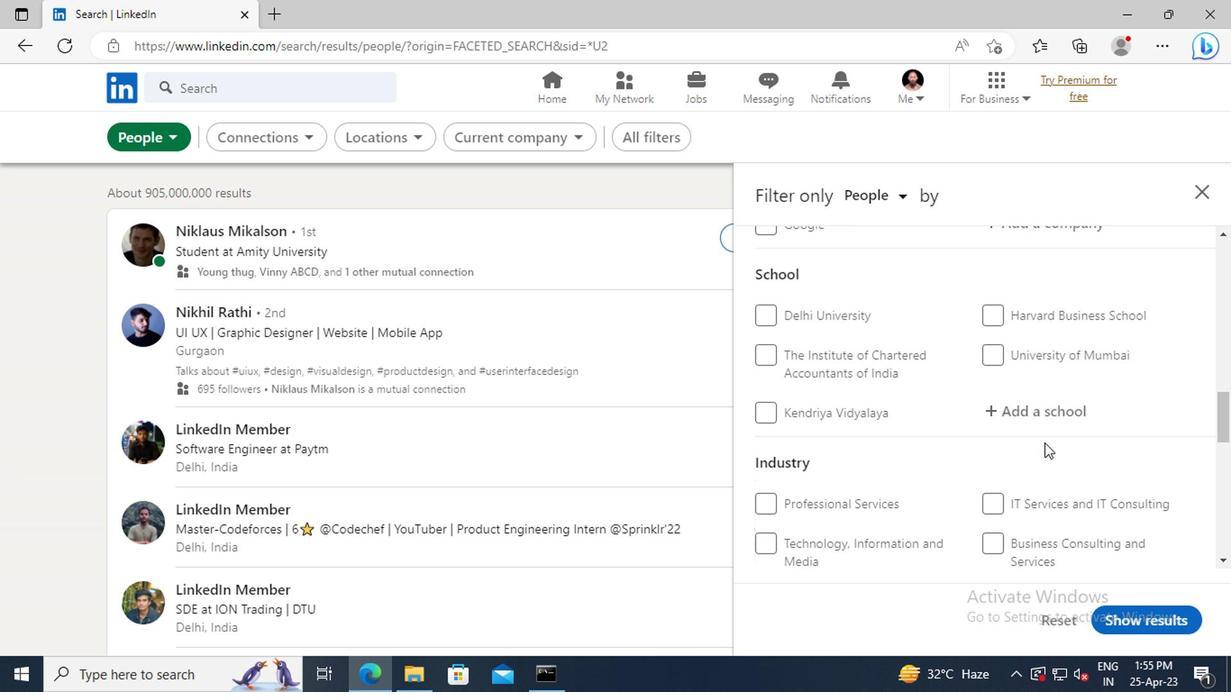 
Action: Mouse scrolled (1041, 443) with delta (0, 0)
Screenshot: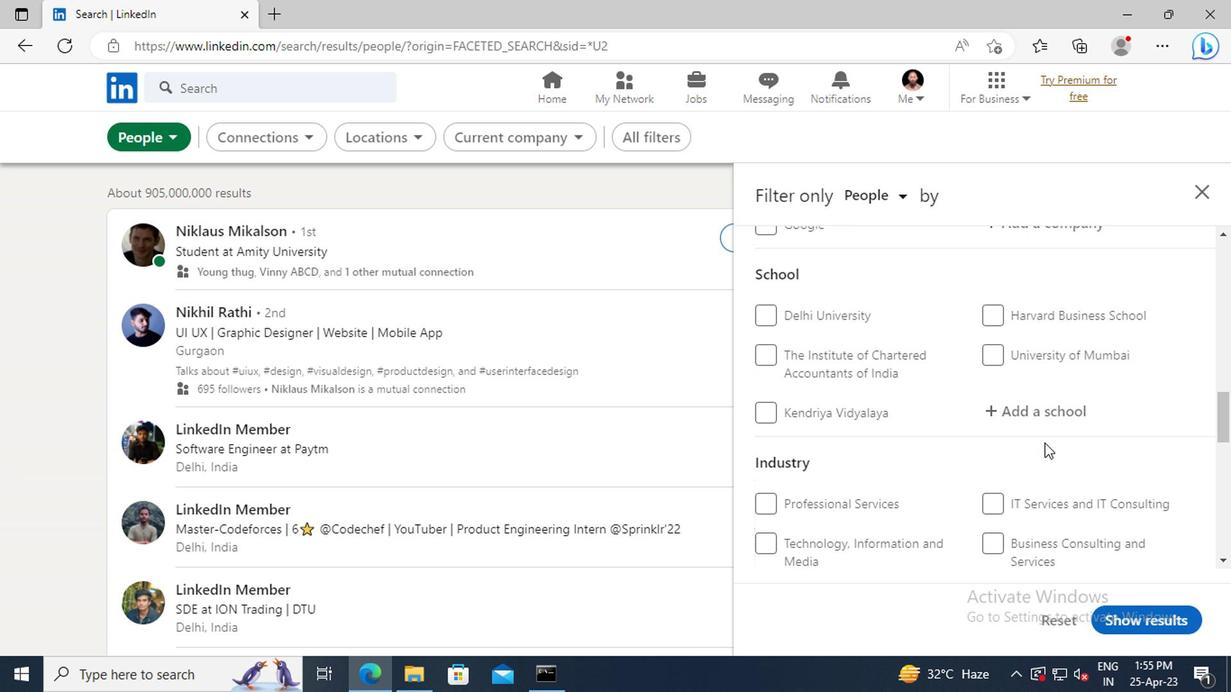 
Action: Mouse scrolled (1041, 443) with delta (0, 0)
Screenshot: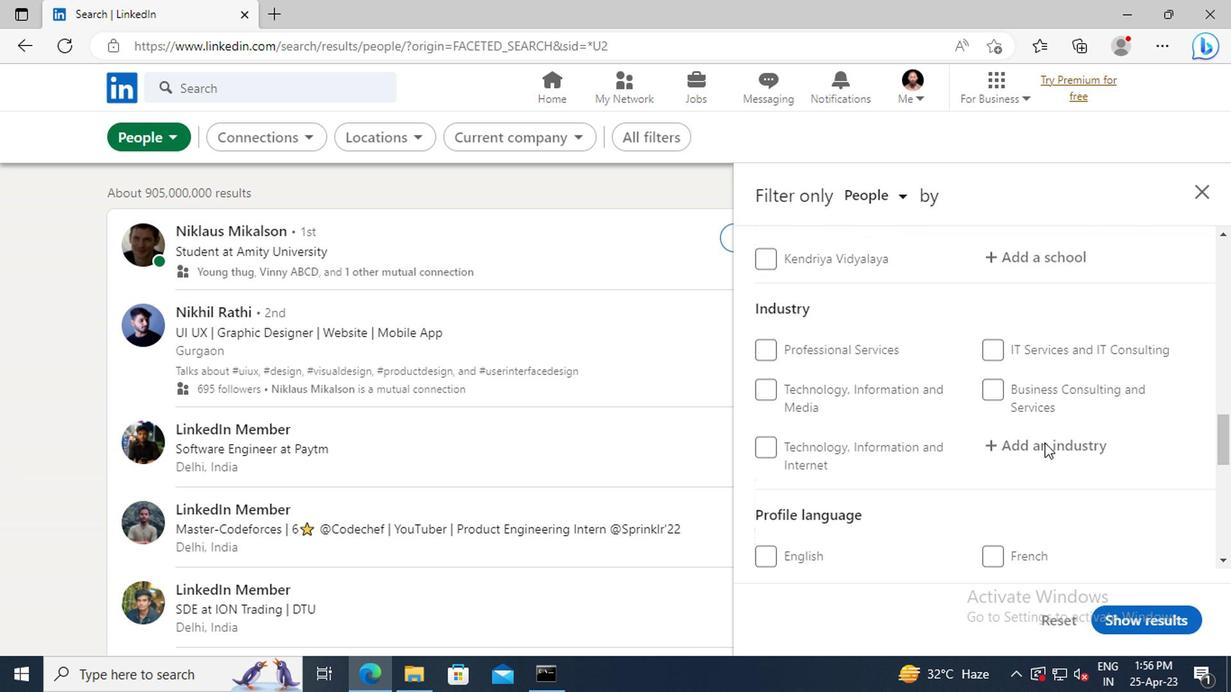 
Action: Mouse scrolled (1041, 443) with delta (0, 0)
Screenshot: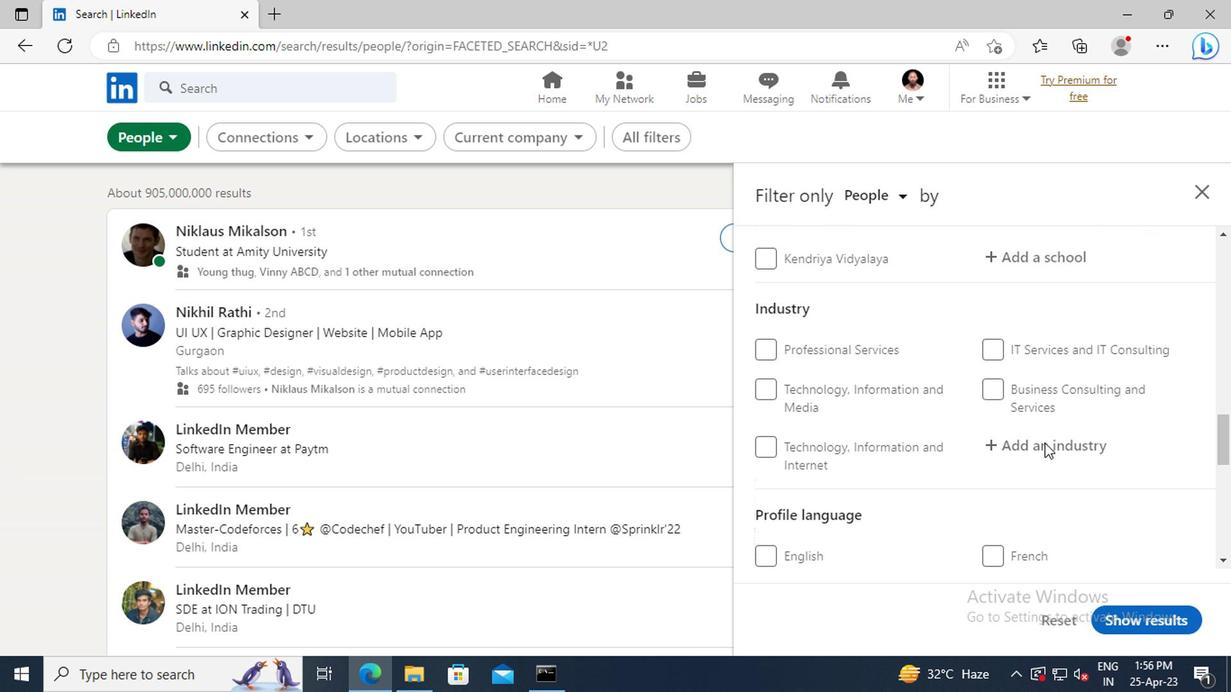 
Action: Mouse scrolled (1041, 443) with delta (0, 0)
Screenshot: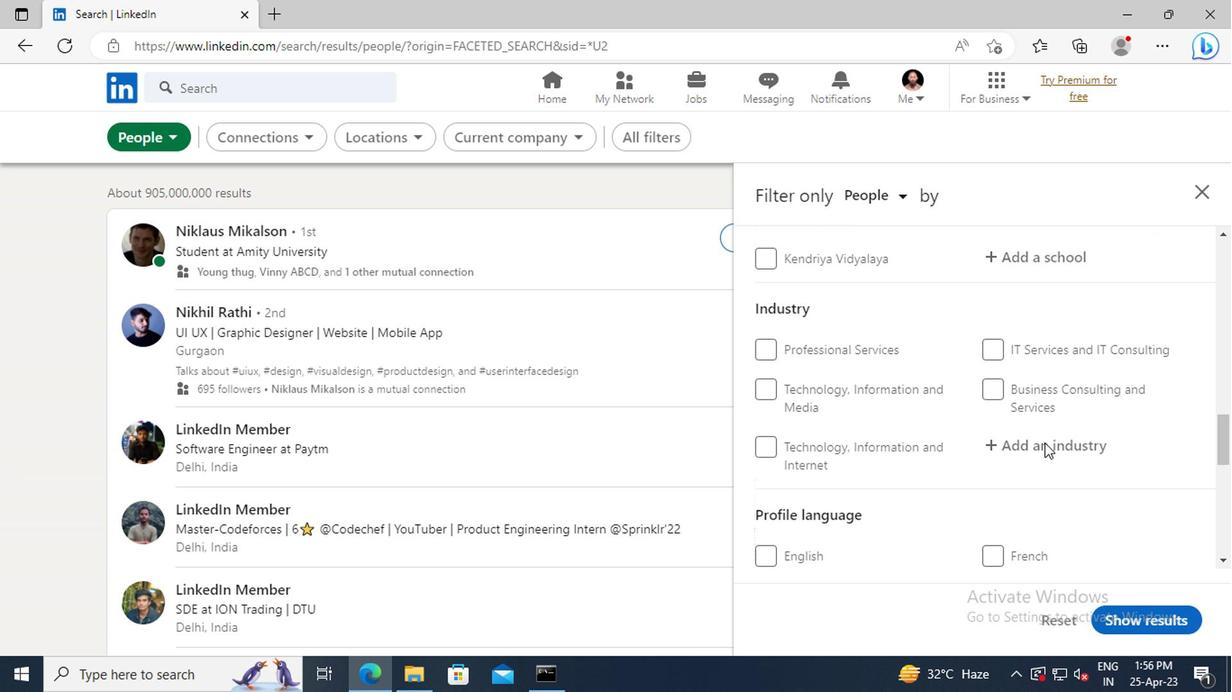 
Action: Mouse scrolled (1041, 443) with delta (0, 0)
Screenshot: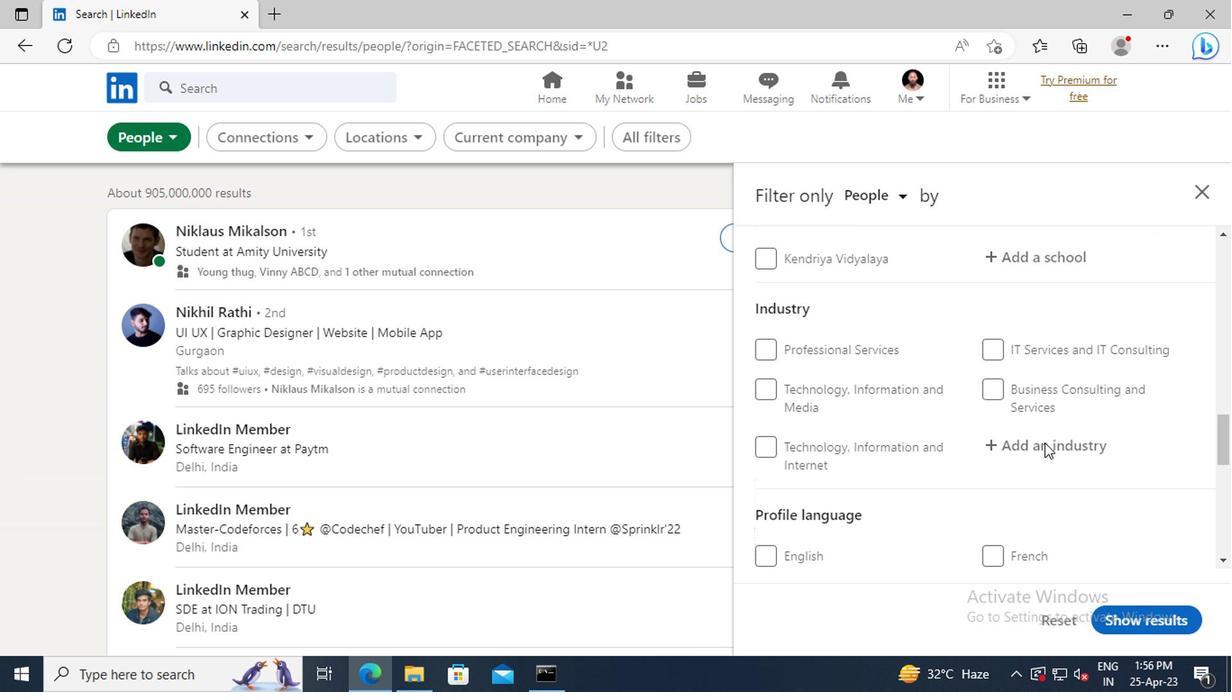 
Action: Mouse moved to (987, 356)
Screenshot: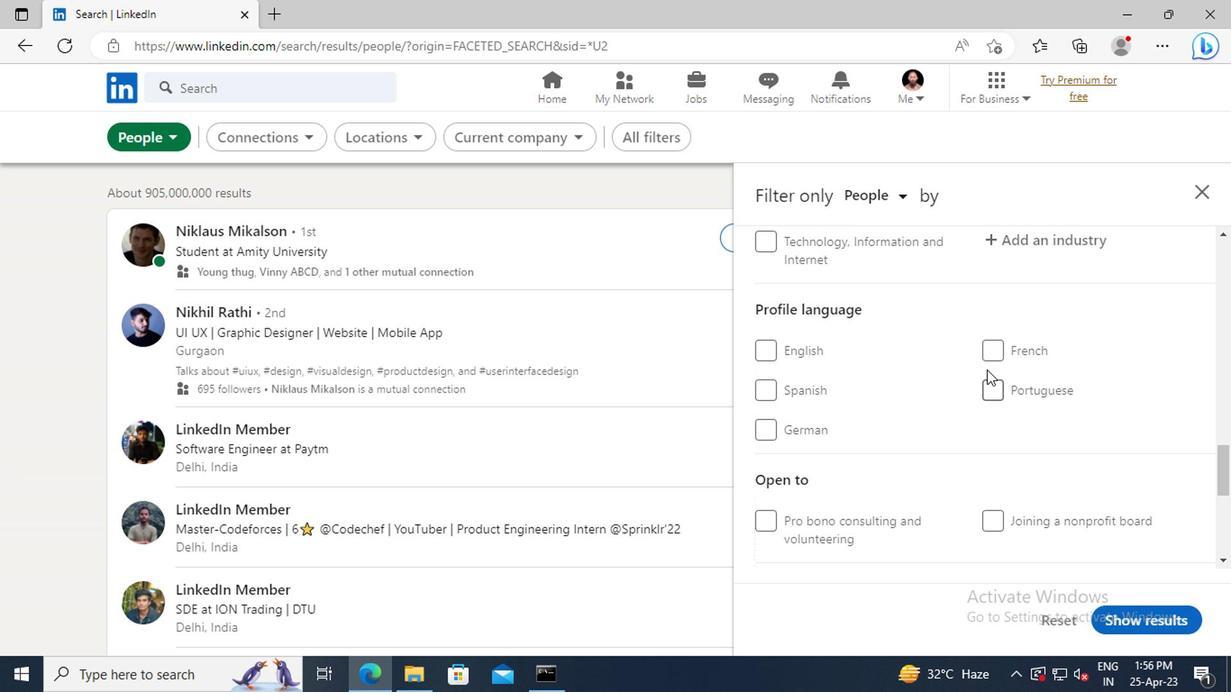 
Action: Mouse pressed left at (987, 356)
Screenshot: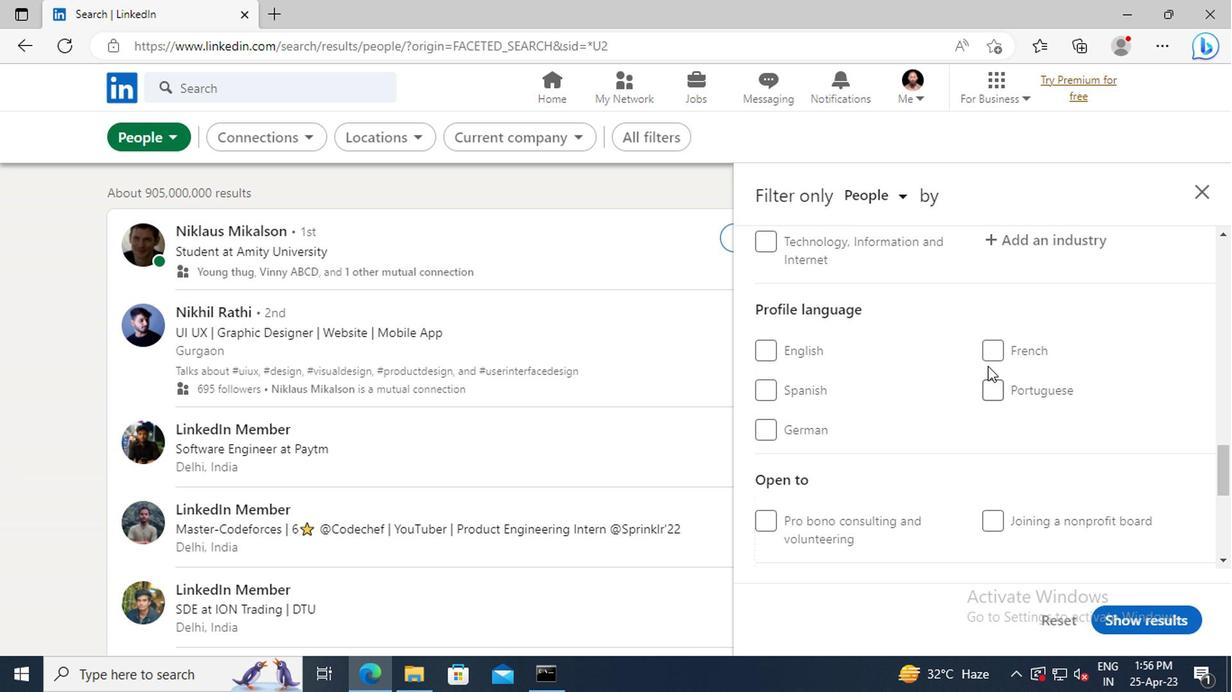 
Action: Mouse moved to (990, 400)
Screenshot: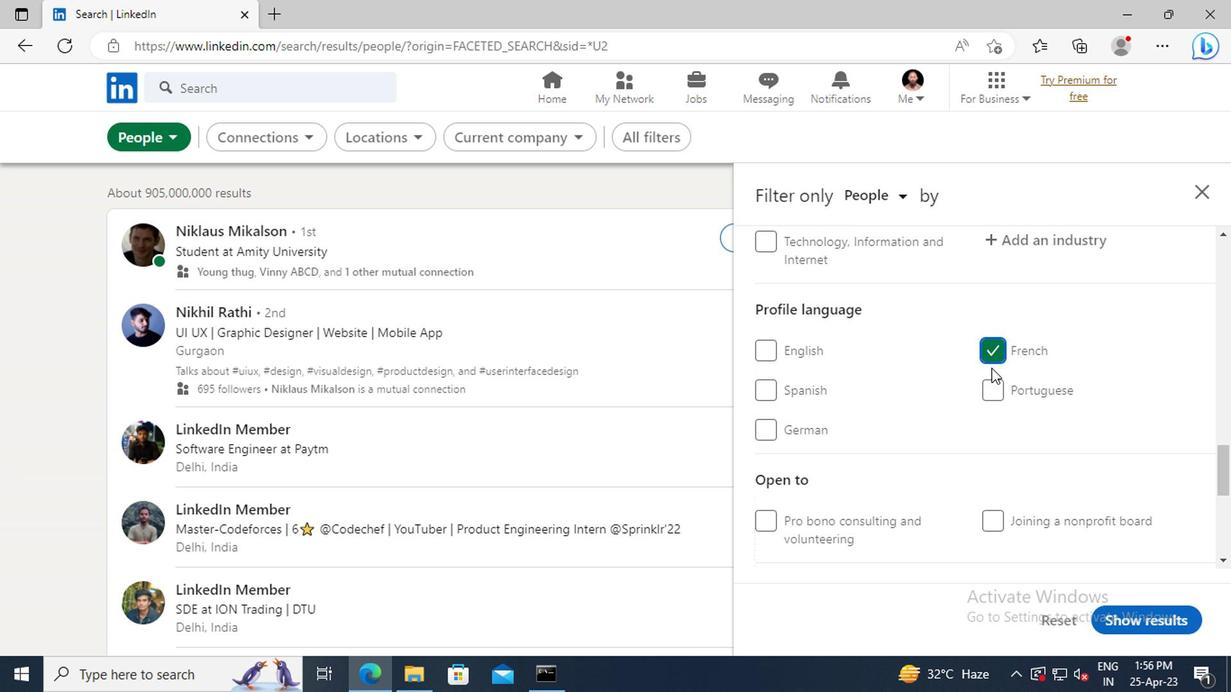 
Action: Mouse scrolled (990, 401) with delta (0, 0)
Screenshot: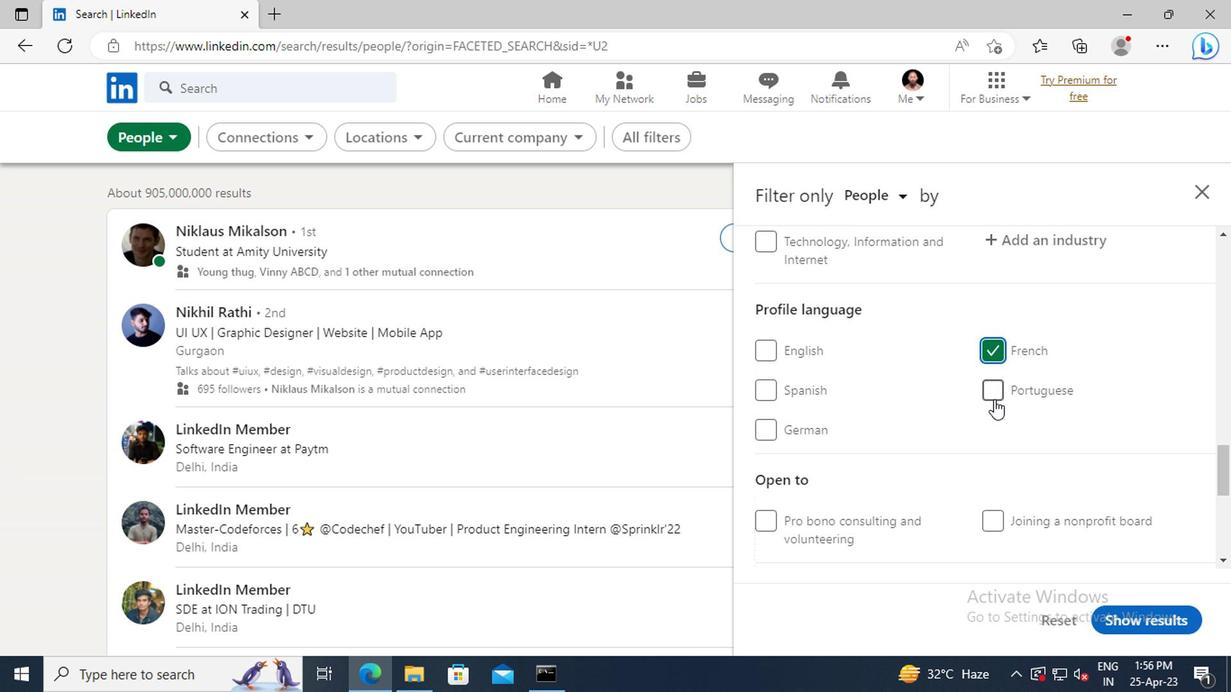 
Action: Mouse scrolled (990, 401) with delta (0, 0)
Screenshot: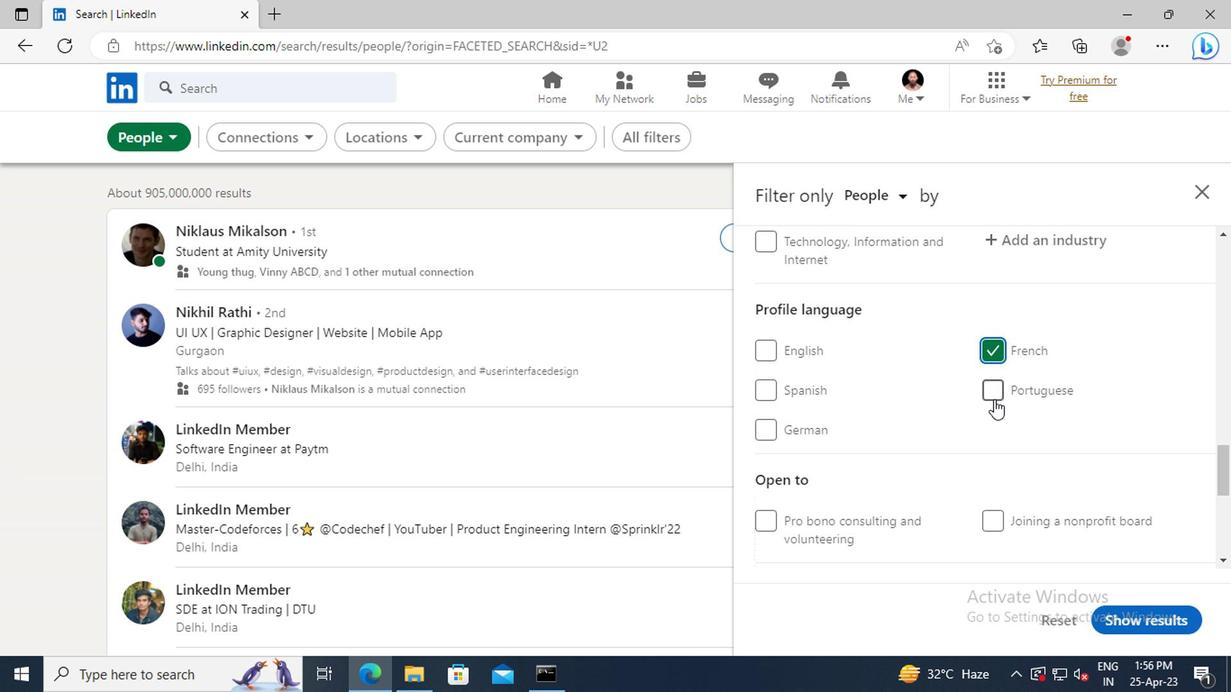 
Action: Mouse scrolled (990, 401) with delta (0, 0)
Screenshot: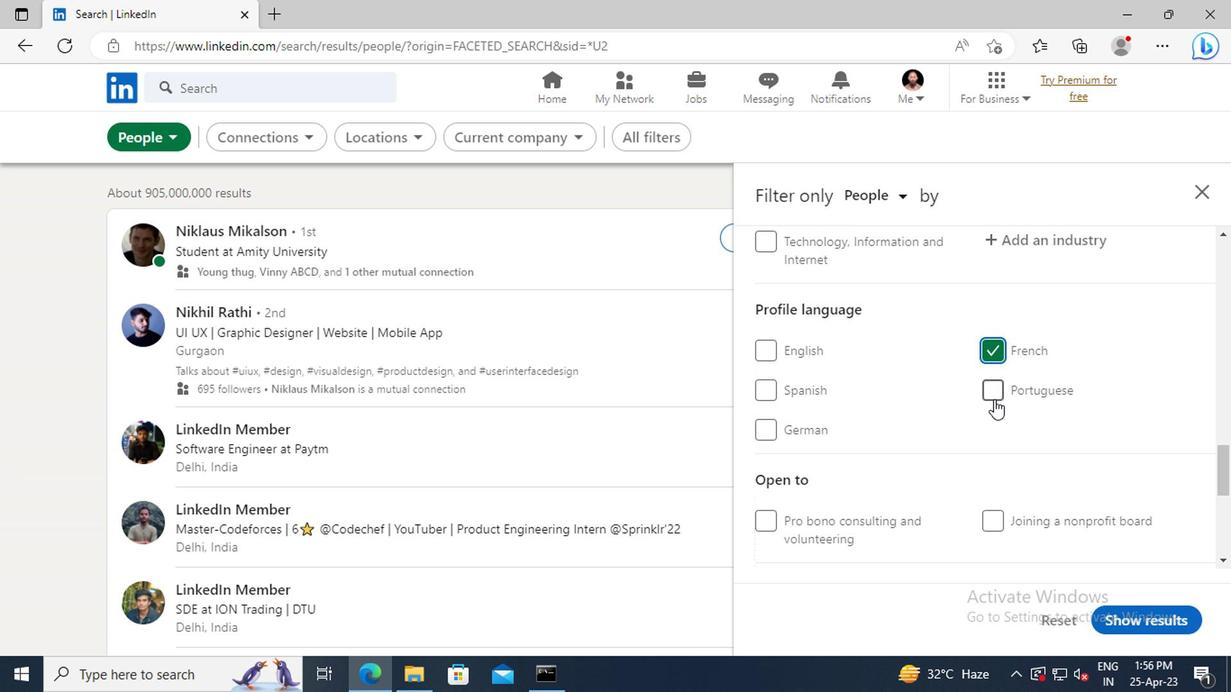 
Action: Mouse scrolled (990, 401) with delta (0, 0)
Screenshot: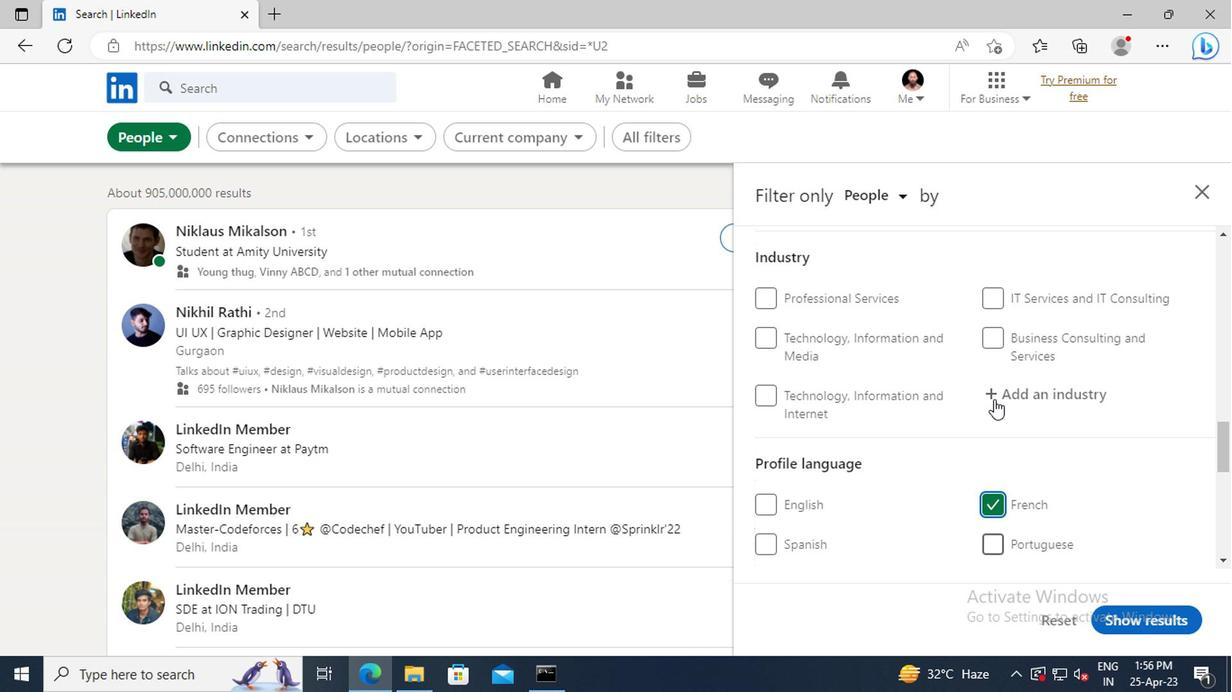 
Action: Mouse scrolled (990, 401) with delta (0, 0)
Screenshot: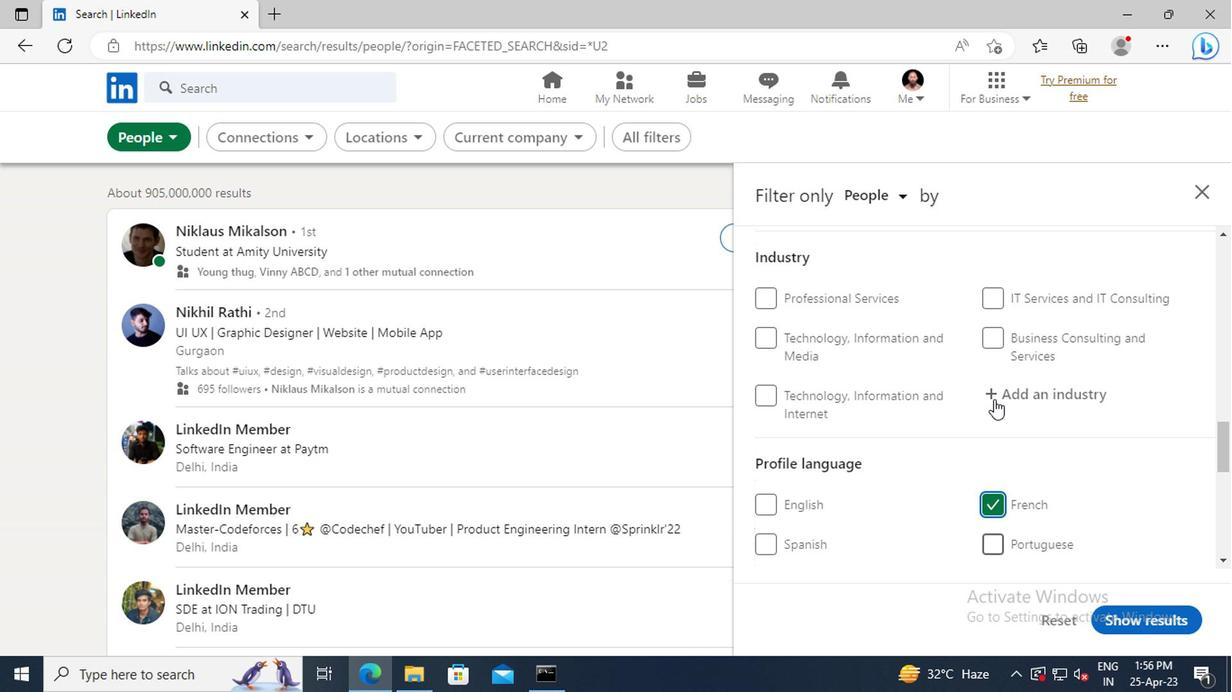 
Action: Mouse scrolled (990, 401) with delta (0, 0)
Screenshot: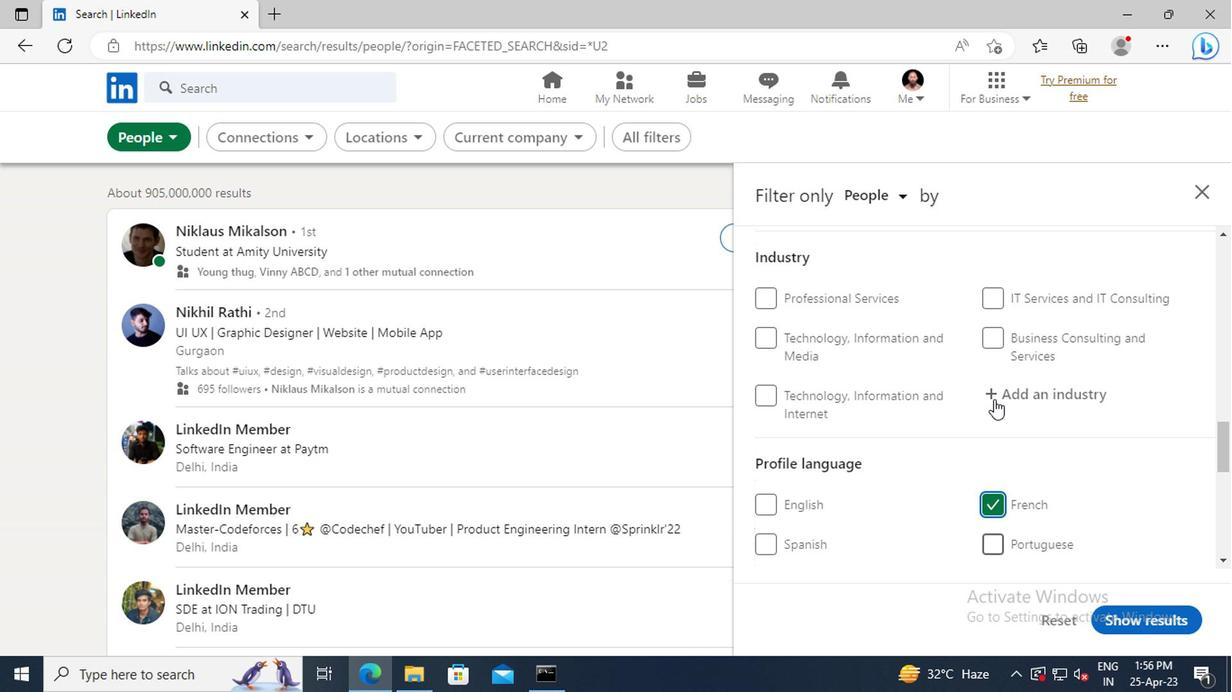 
Action: Mouse scrolled (990, 401) with delta (0, 0)
Screenshot: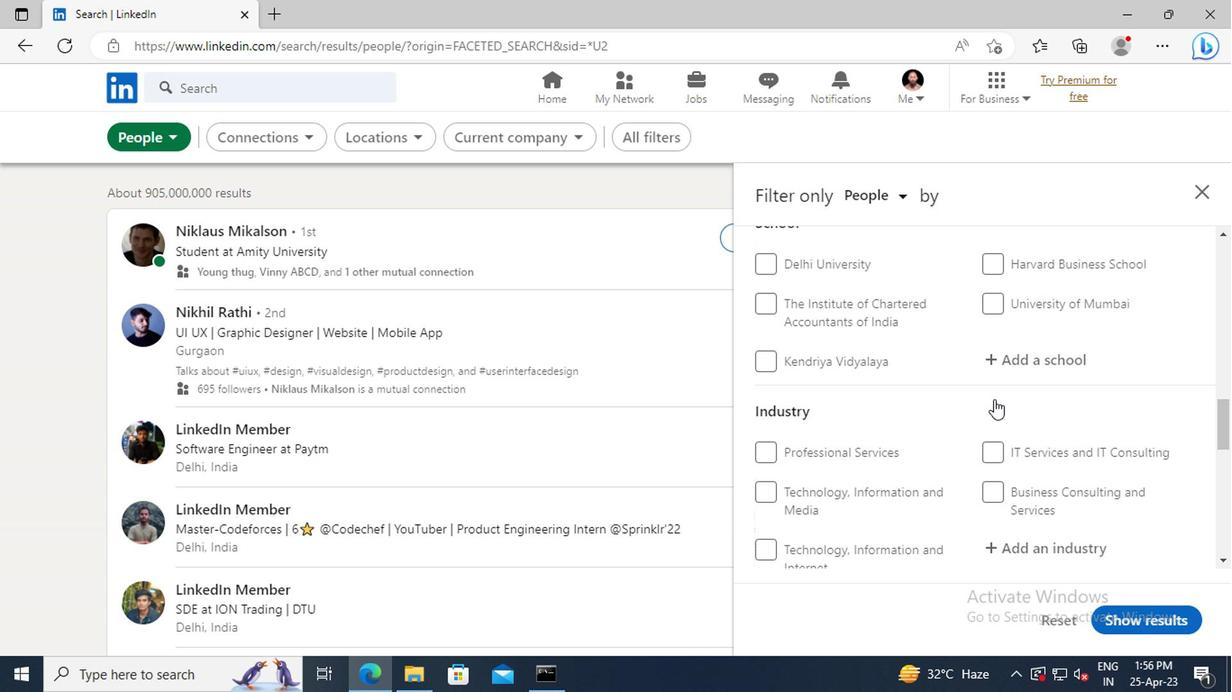 
Action: Mouse scrolled (990, 401) with delta (0, 0)
Screenshot: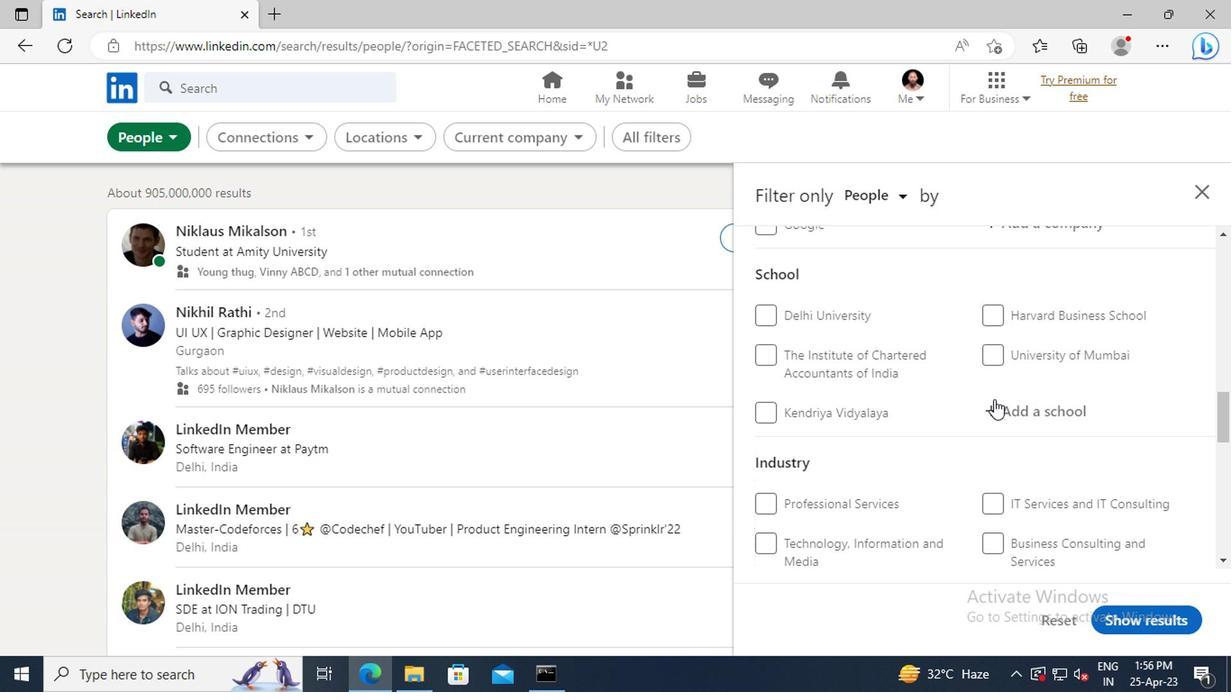 
Action: Mouse scrolled (990, 401) with delta (0, 0)
Screenshot: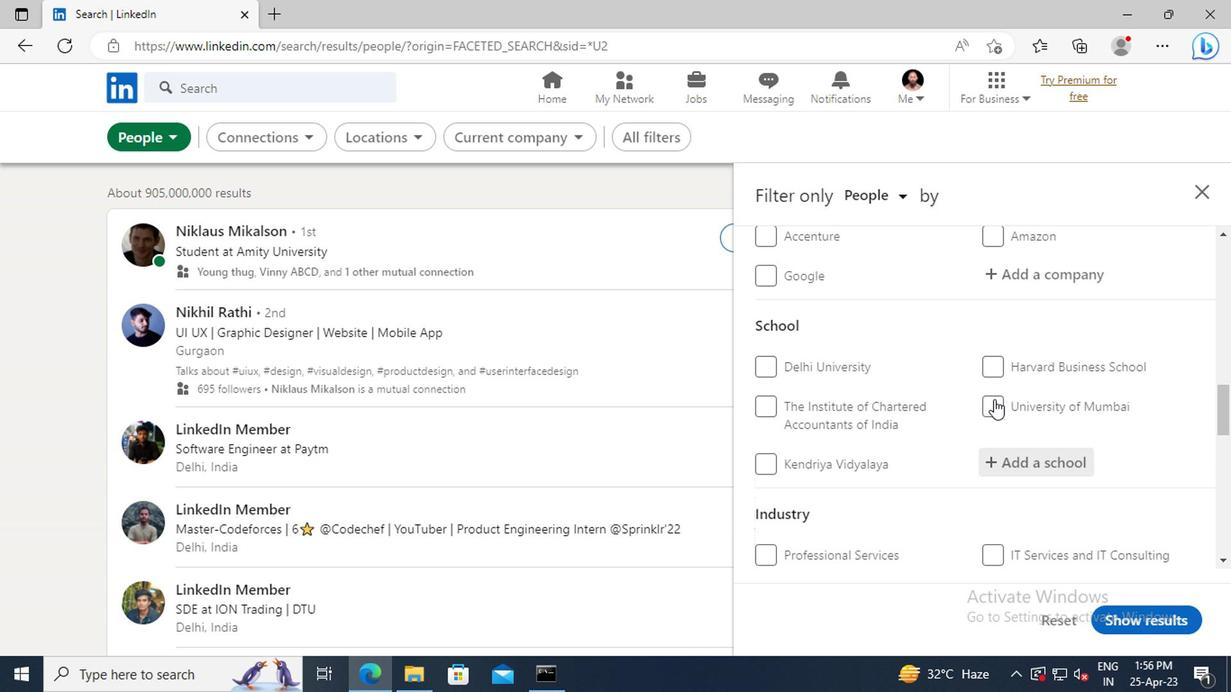 
Action: Mouse scrolled (990, 401) with delta (0, 0)
Screenshot: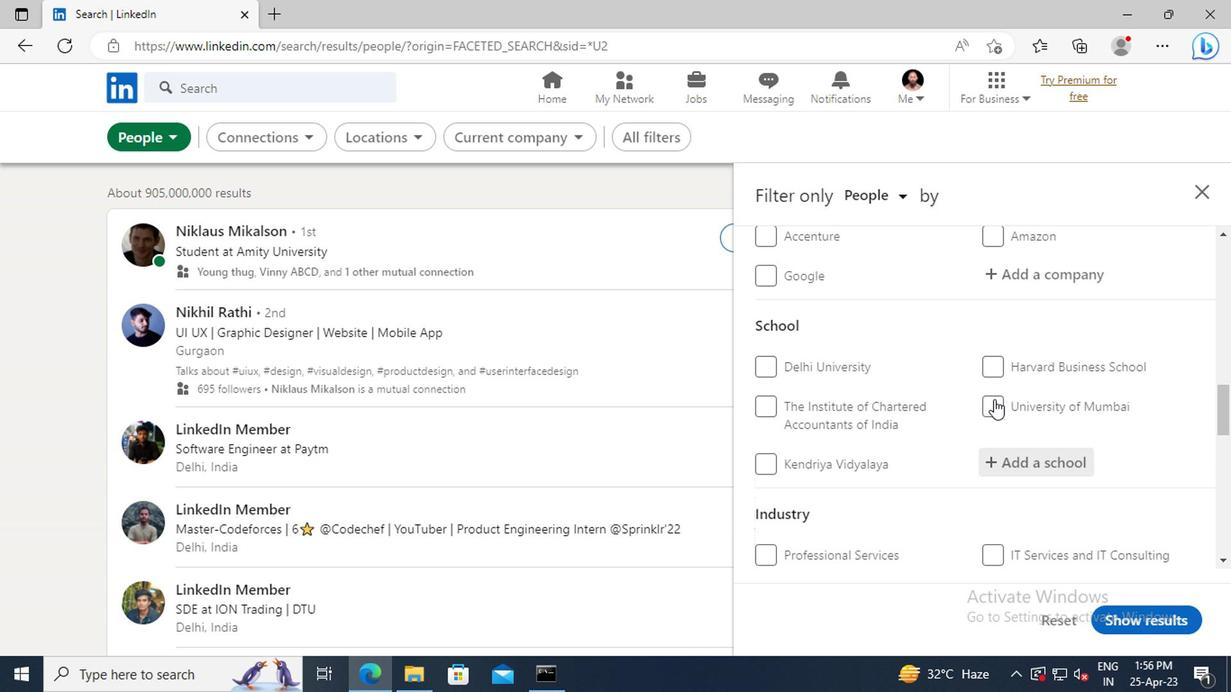 
Action: Mouse scrolled (990, 401) with delta (0, 0)
Screenshot: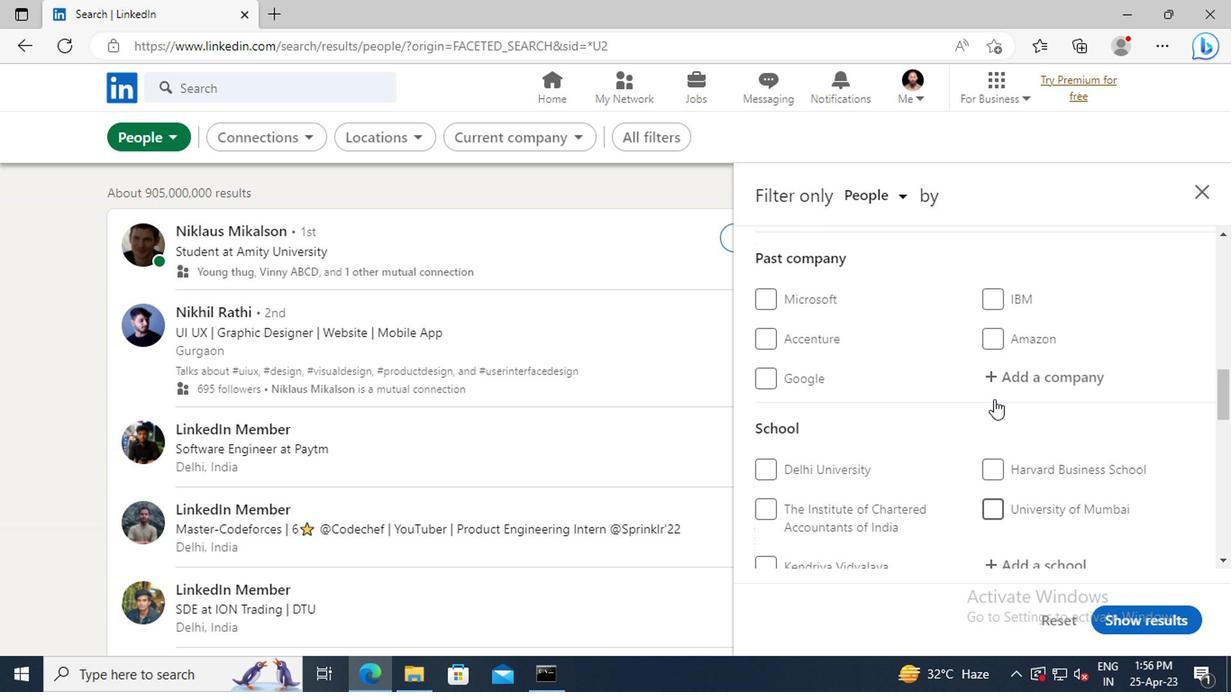 
Action: Mouse scrolled (990, 401) with delta (0, 0)
Screenshot: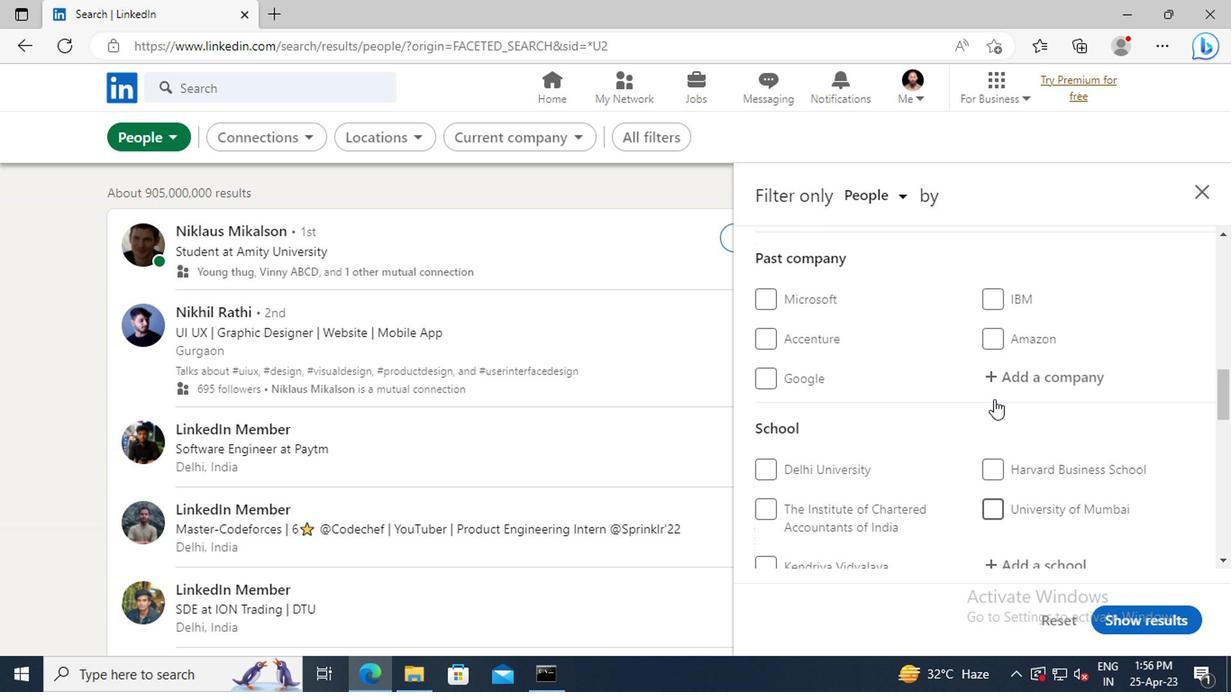 
Action: Mouse scrolled (990, 401) with delta (0, 0)
Screenshot: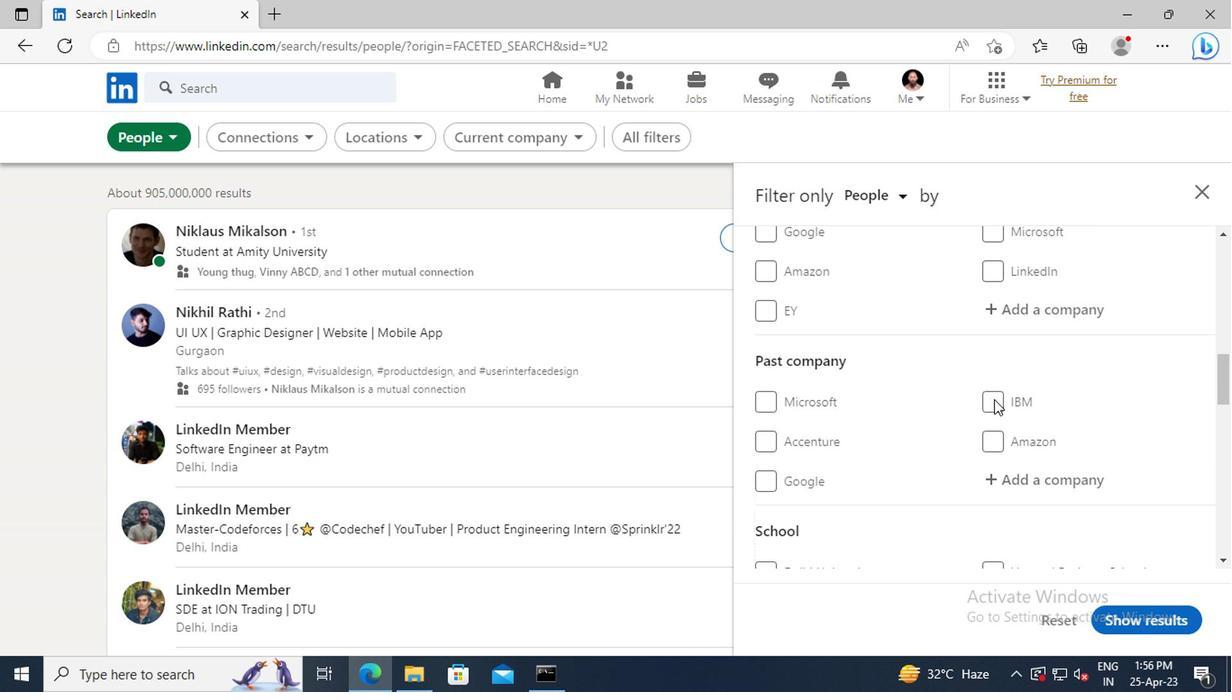 
Action: Mouse scrolled (990, 401) with delta (0, 0)
Screenshot: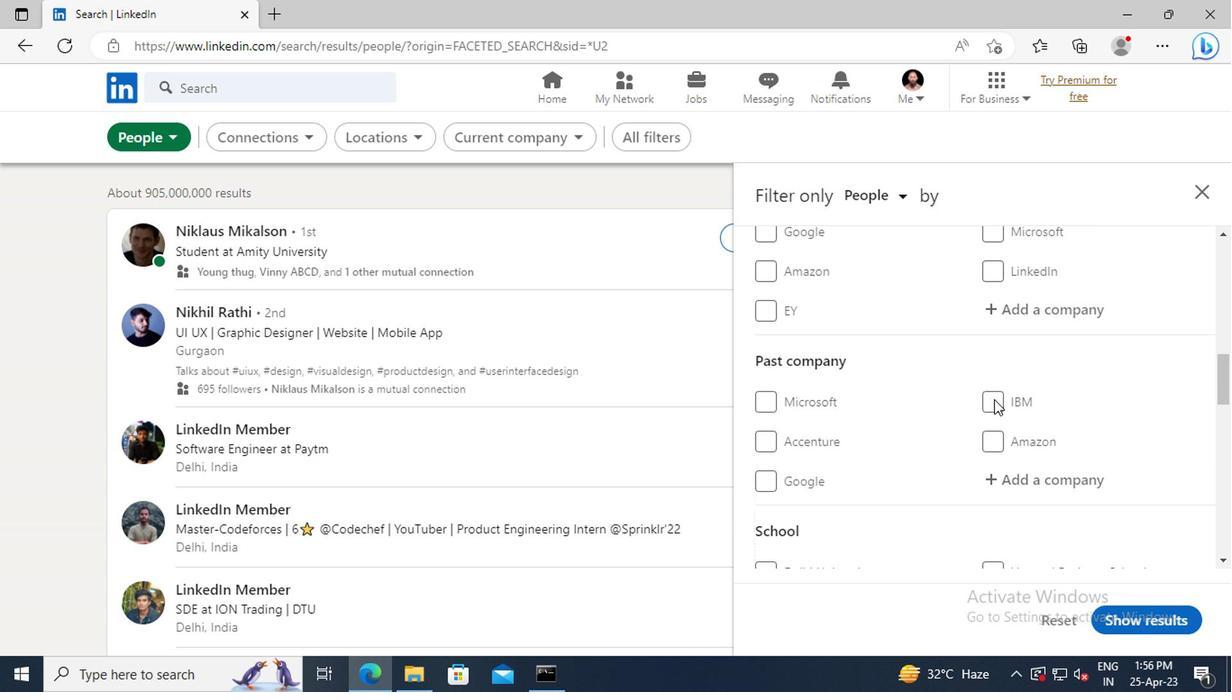 
Action: Mouse scrolled (990, 401) with delta (0, 0)
Screenshot: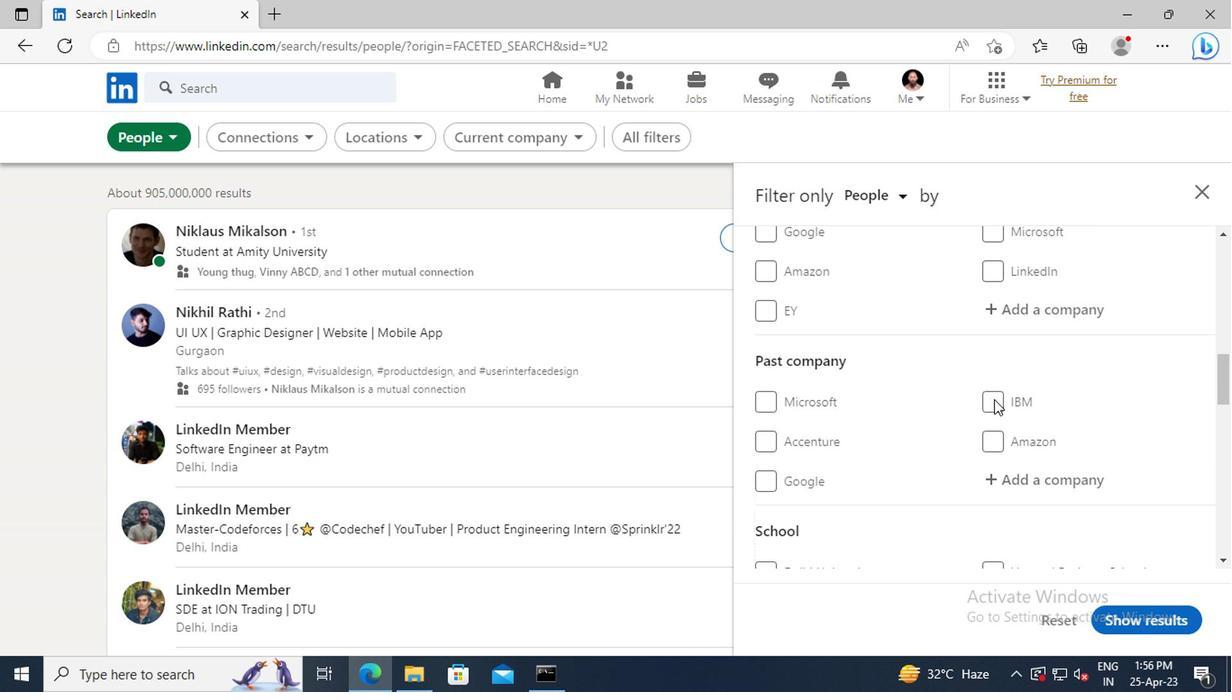 
Action: Mouse moved to (1007, 466)
Screenshot: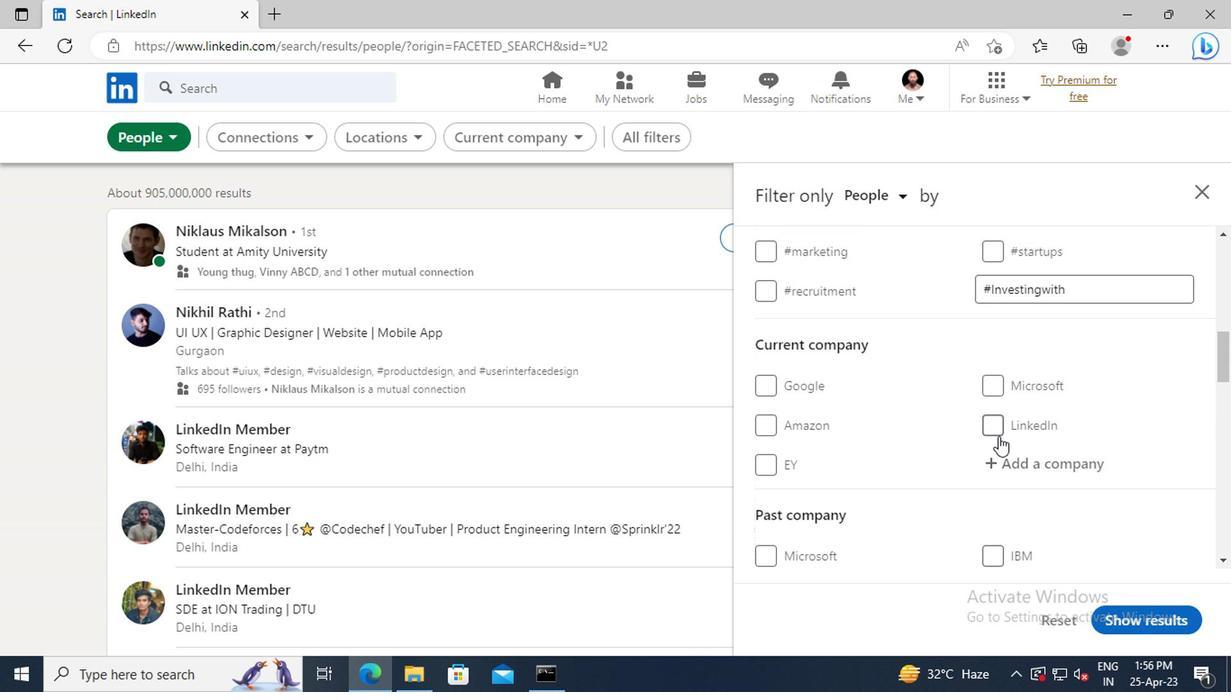 
Action: Mouse pressed left at (1007, 466)
Screenshot: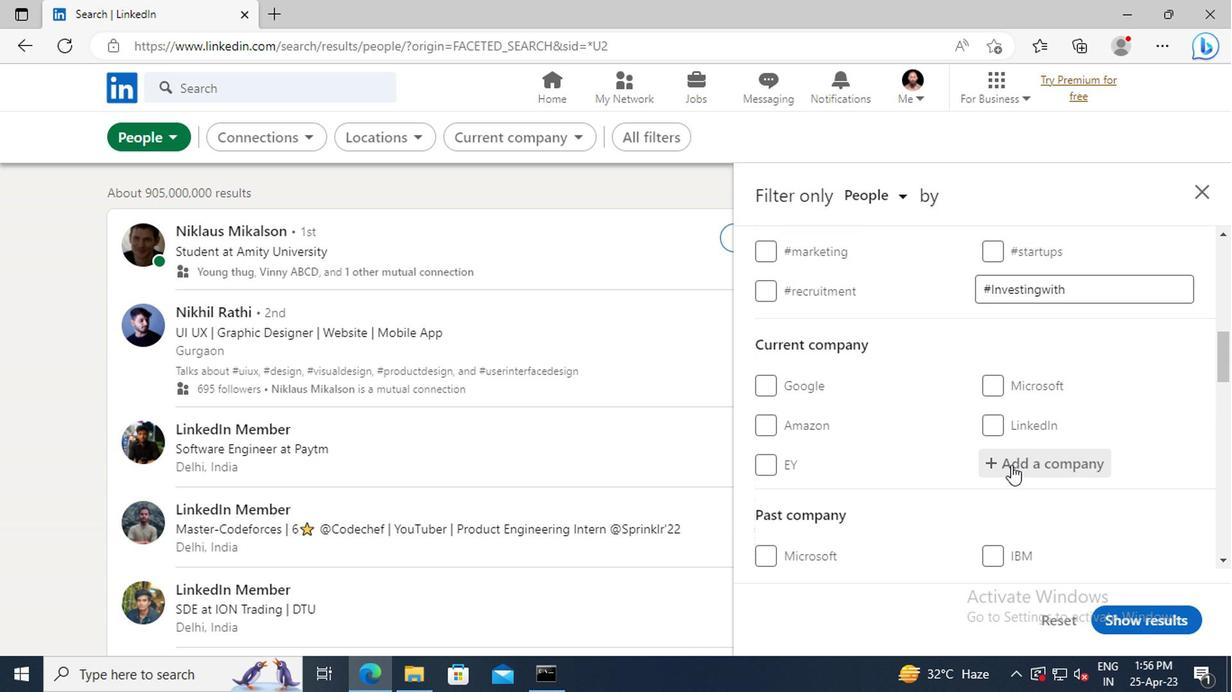 
Action: Key pressed <Key.shift>CVENT
Screenshot: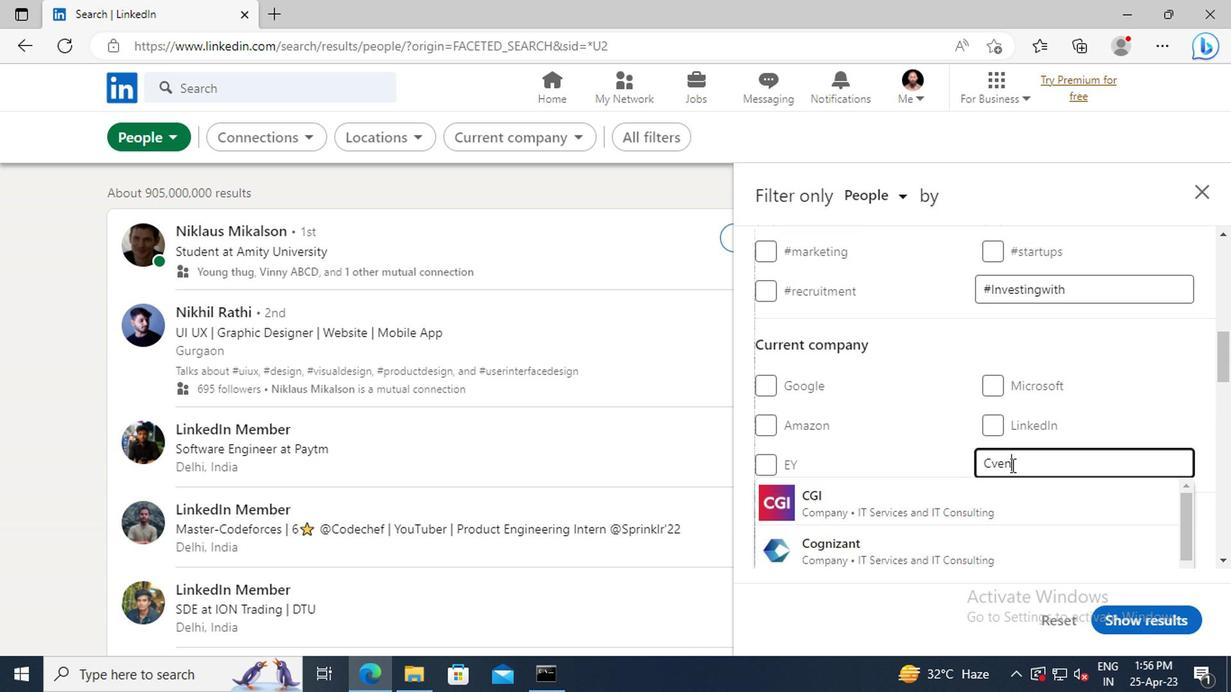 
Action: Mouse moved to (976, 499)
Screenshot: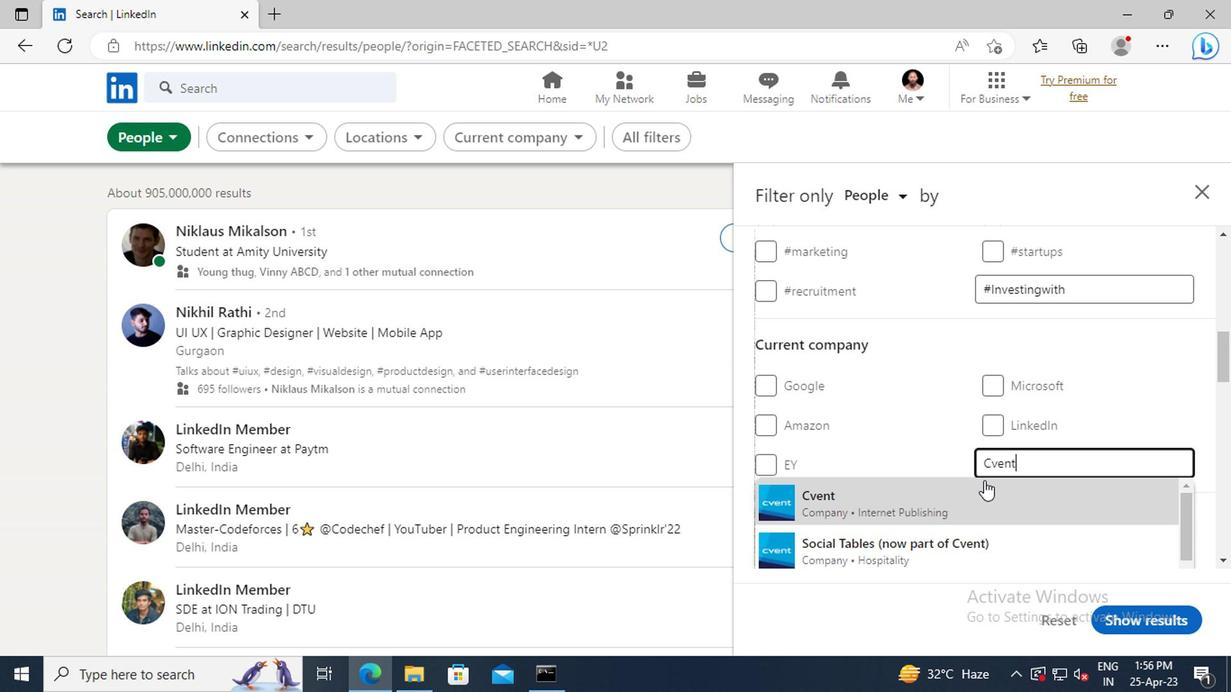 
Action: Mouse pressed left at (976, 499)
Screenshot: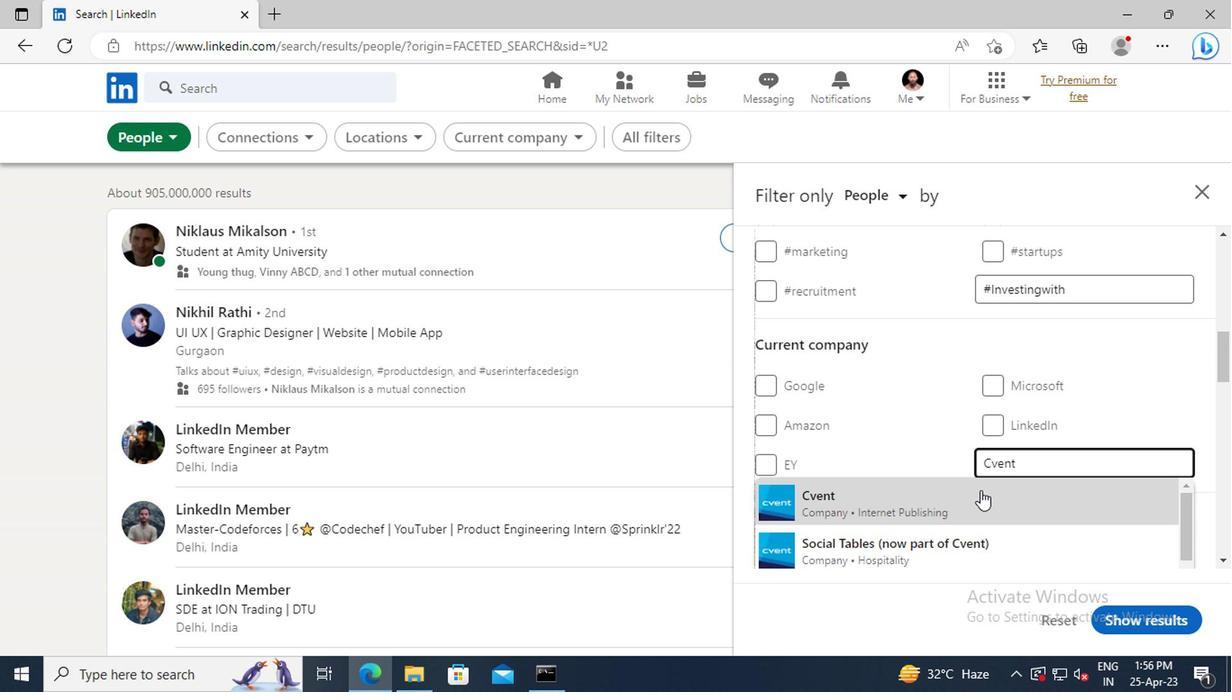 
Action: Mouse moved to (999, 406)
Screenshot: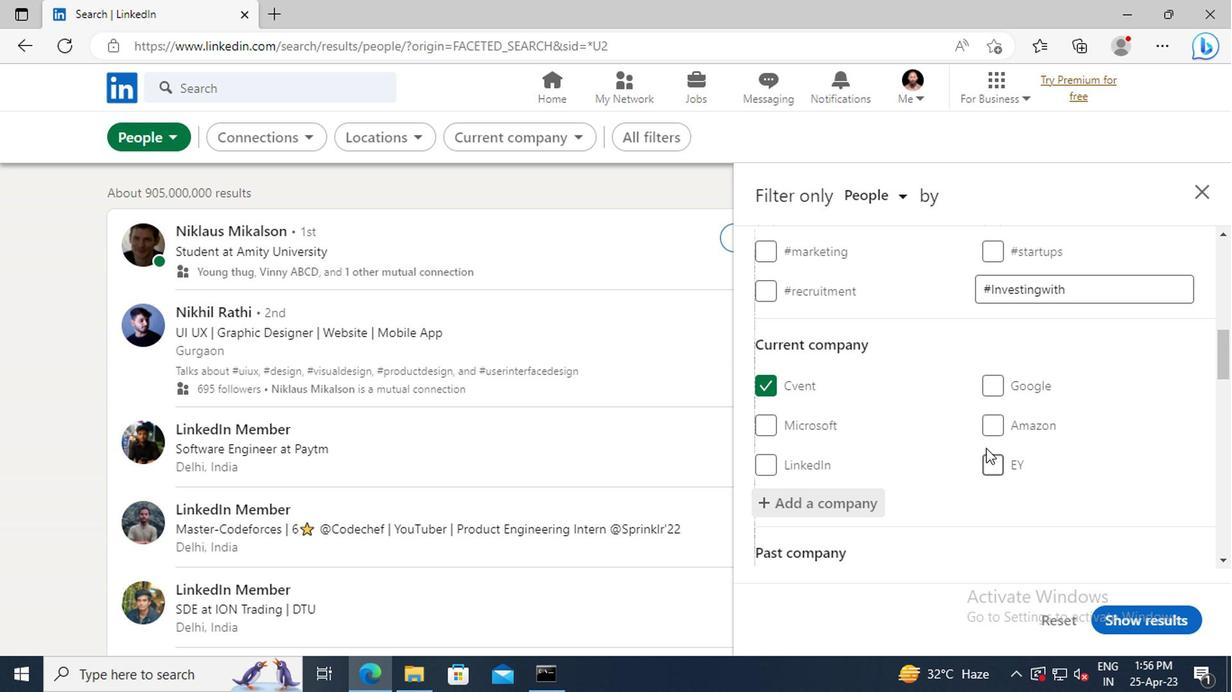 
Action: Mouse scrolled (999, 406) with delta (0, 0)
Screenshot: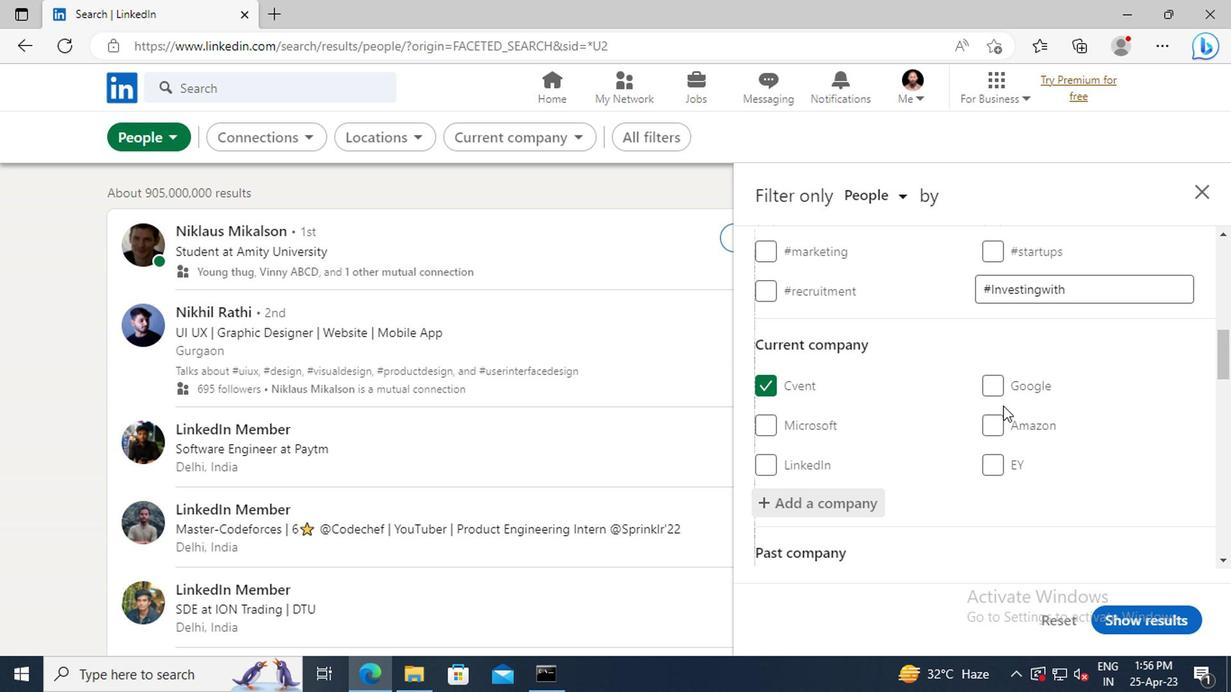 
Action: Mouse scrolled (999, 406) with delta (0, 0)
Screenshot: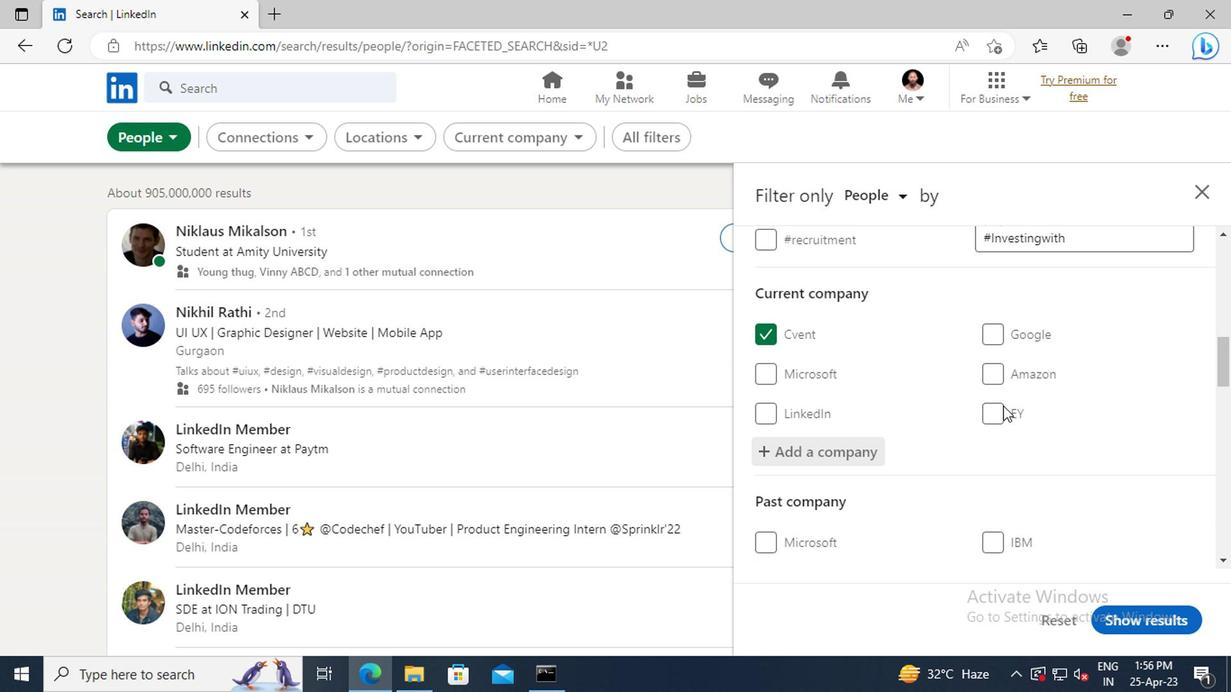 
Action: Mouse scrolled (999, 406) with delta (0, 0)
Screenshot: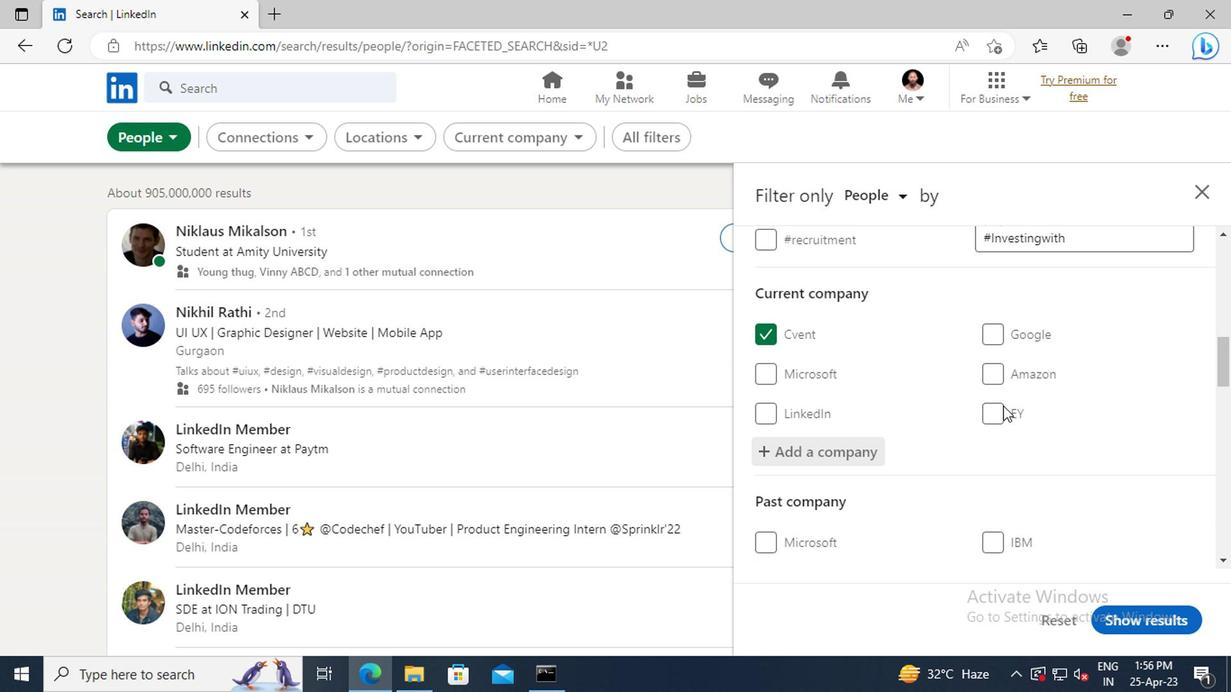 
Action: Mouse scrolled (999, 406) with delta (0, 0)
Screenshot: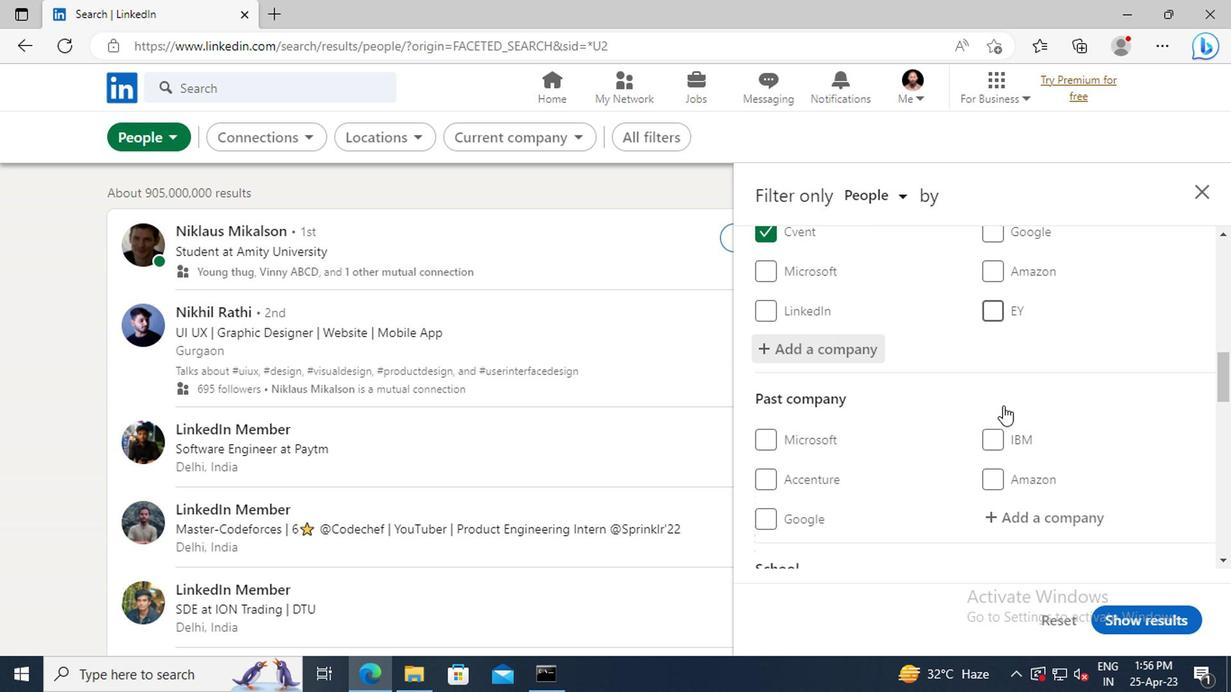 
Action: Mouse scrolled (999, 406) with delta (0, 0)
Screenshot: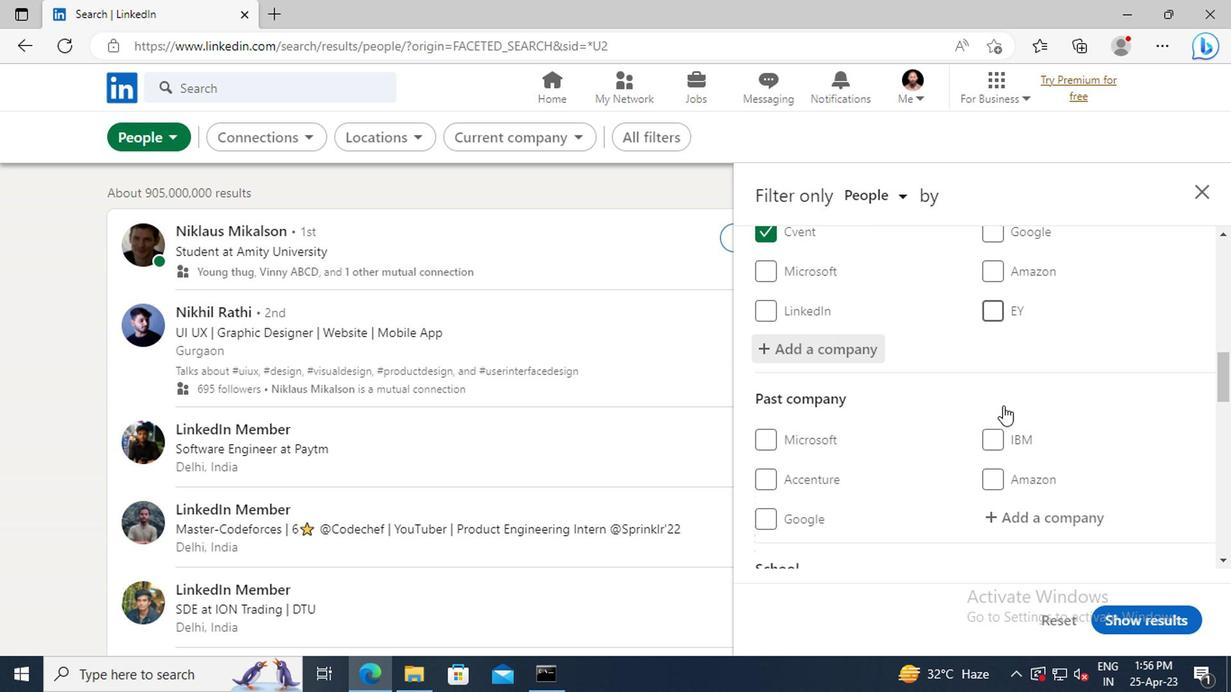 
Action: Mouse scrolled (999, 406) with delta (0, 0)
Screenshot: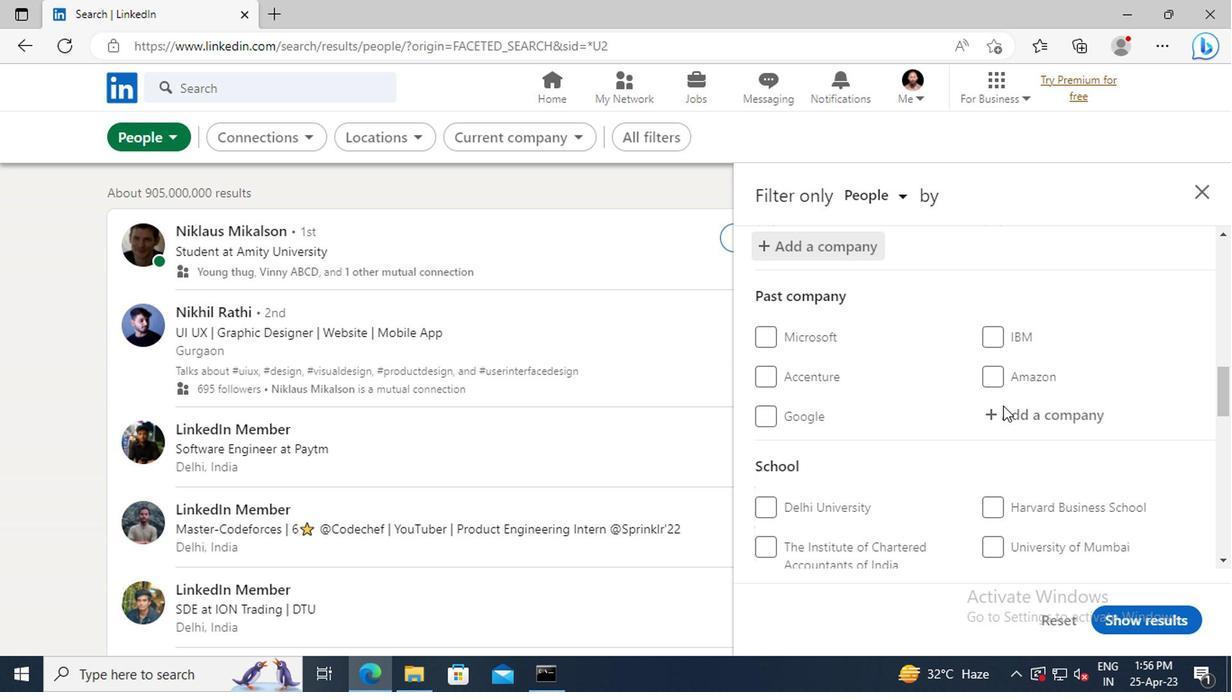 
Action: Mouse scrolled (999, 406) with delta (0, 0)
Screenshot: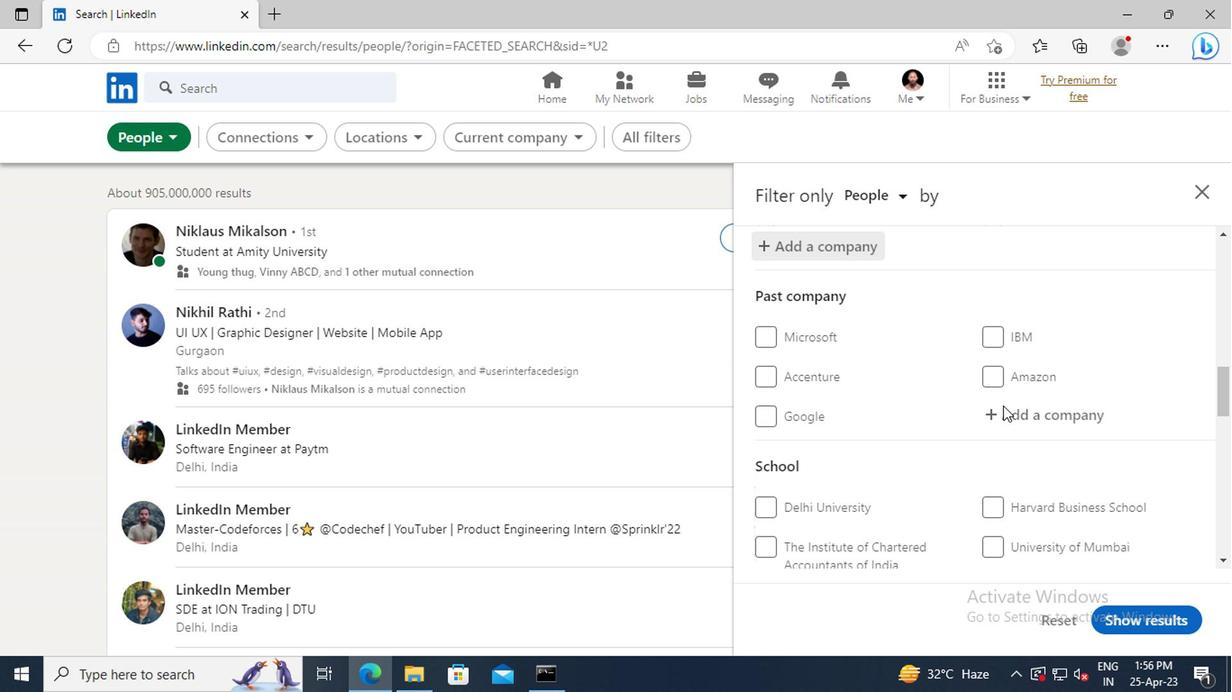
Action: Mouse scrolled (999, 406) with delta (0, 0)
Screenshot: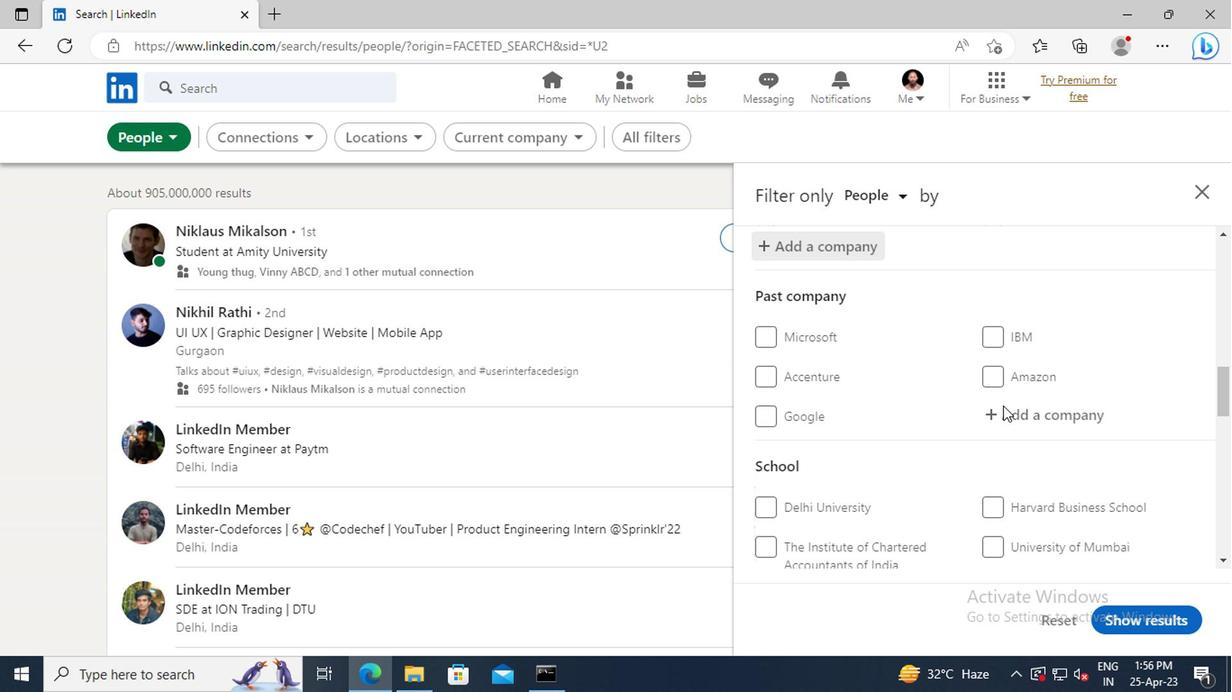 
Action: Mouse moved to (1010, 445)
Screenshot: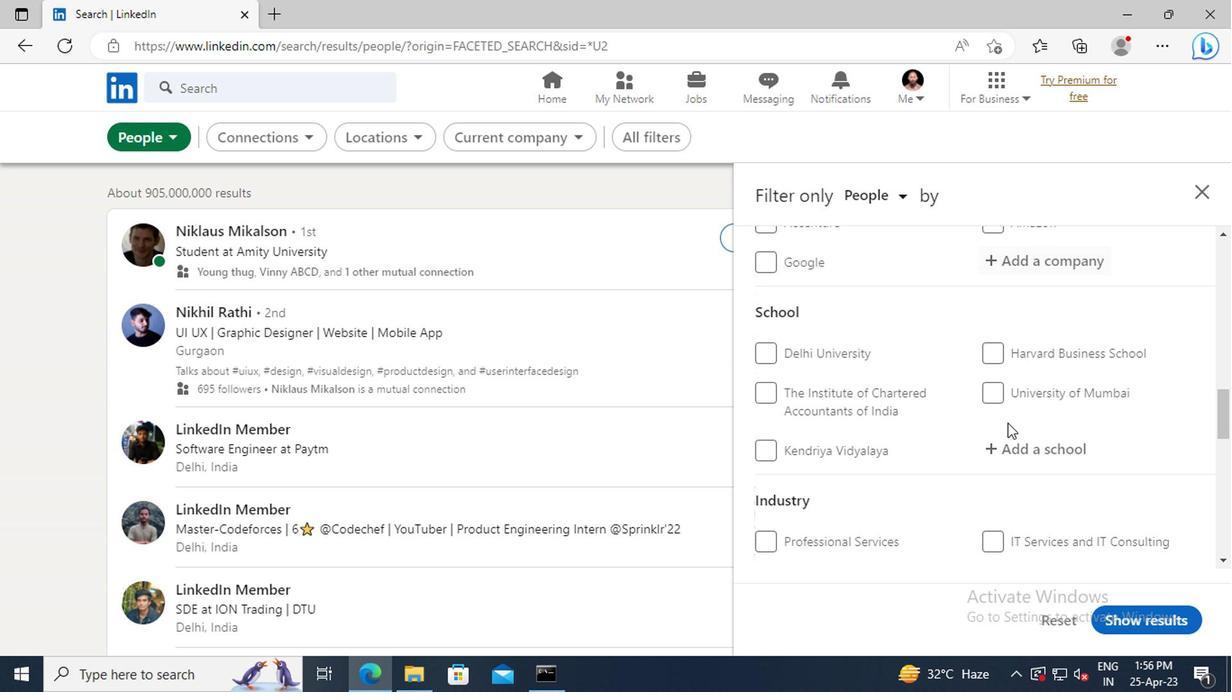 
Action: Mouse pressed left at (1010, 445)
Screenshot: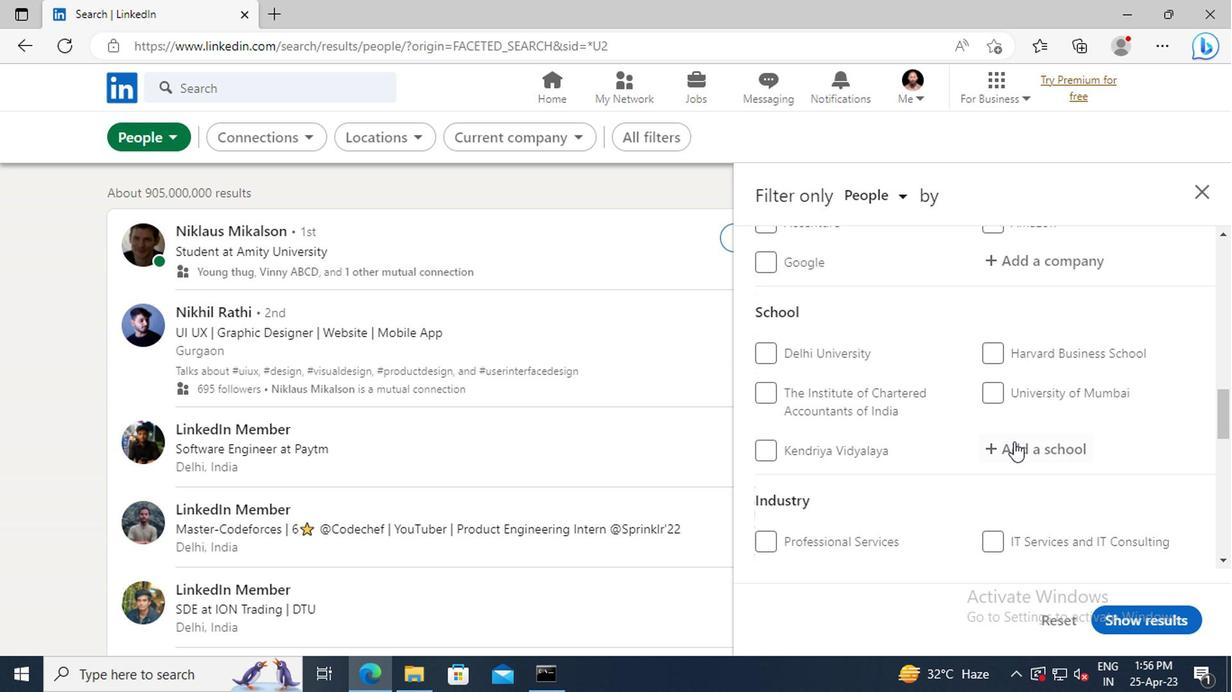 
Action: Key pressed <Key.shift>MADRAS<Key.space><Key.shift>JOBS
Screenshot: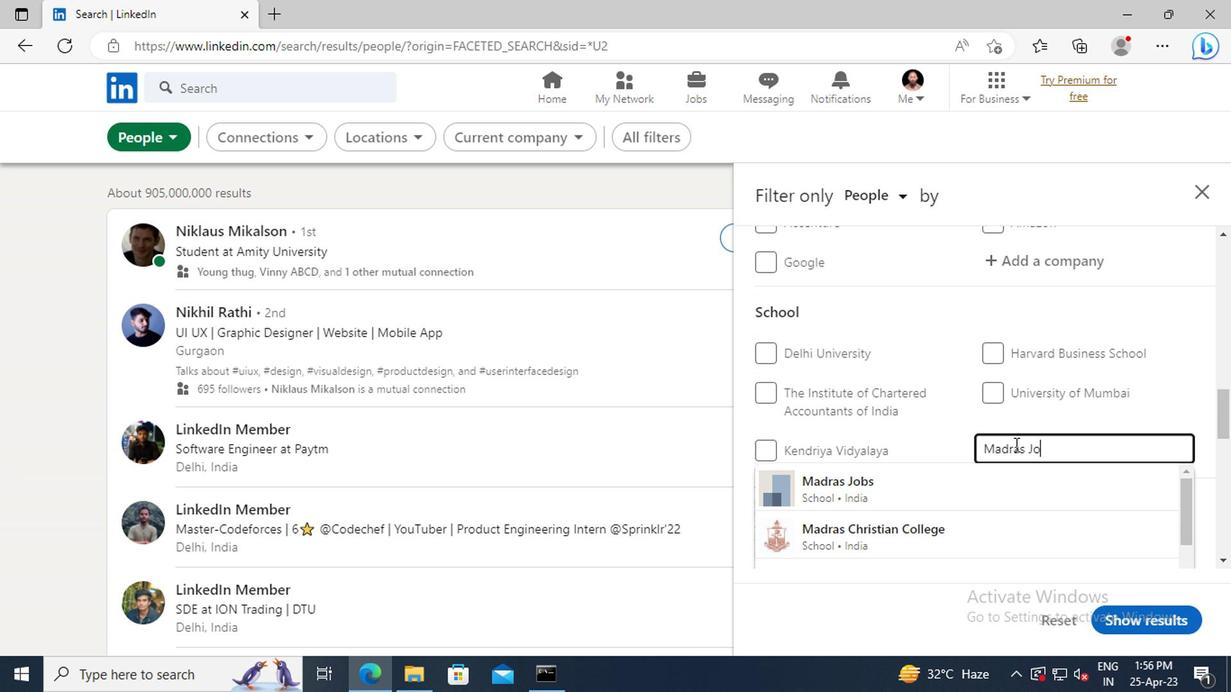 
Action: Mouse moved to (975, 492)
Screenshot: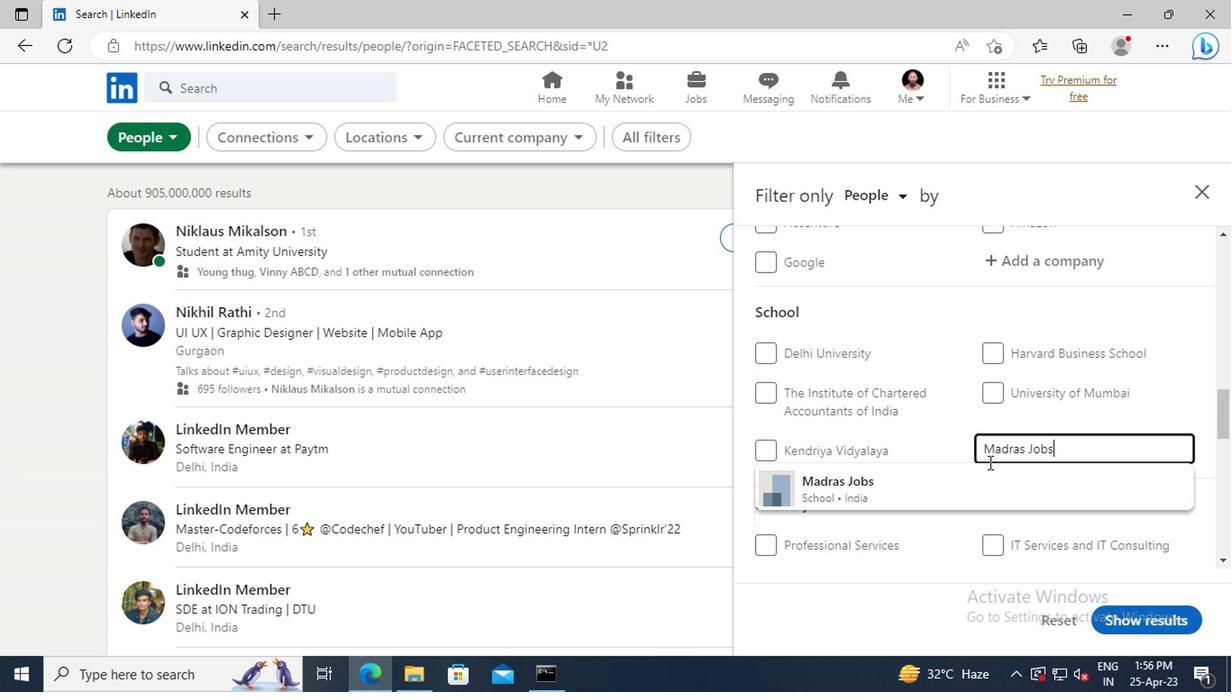 
Action: Mouse pressed left at (975, 492)
Screenshot: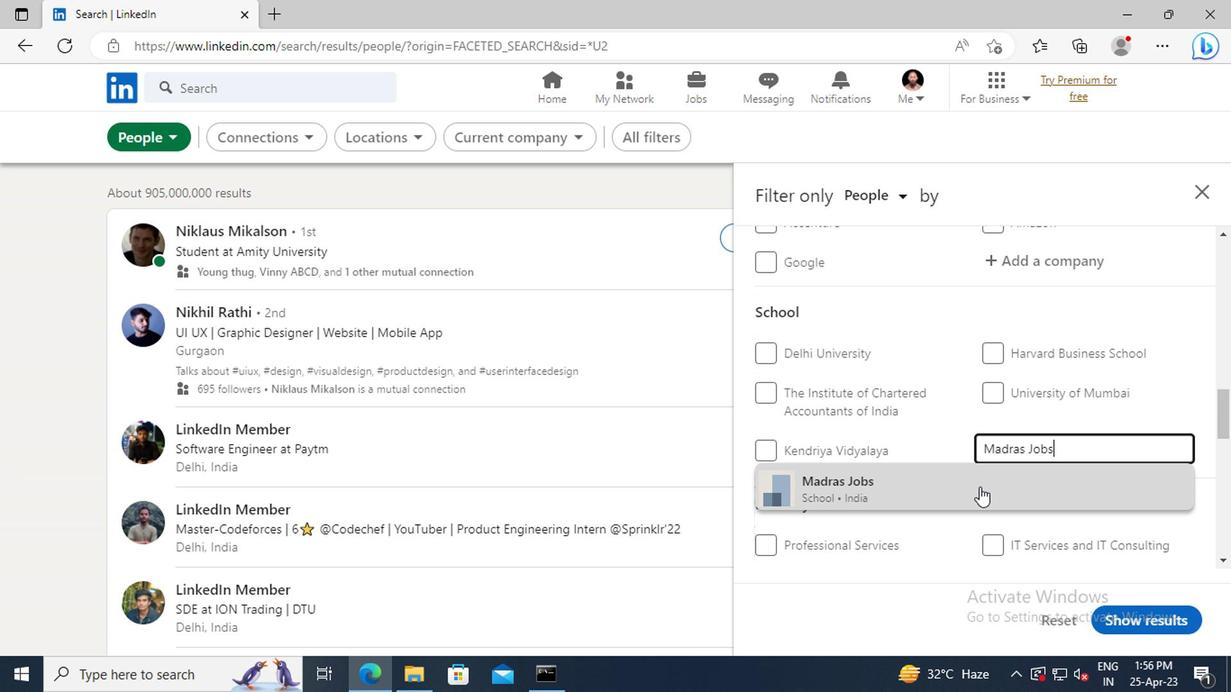 
Action: Mouse moved to (964, 397)
Screenshot: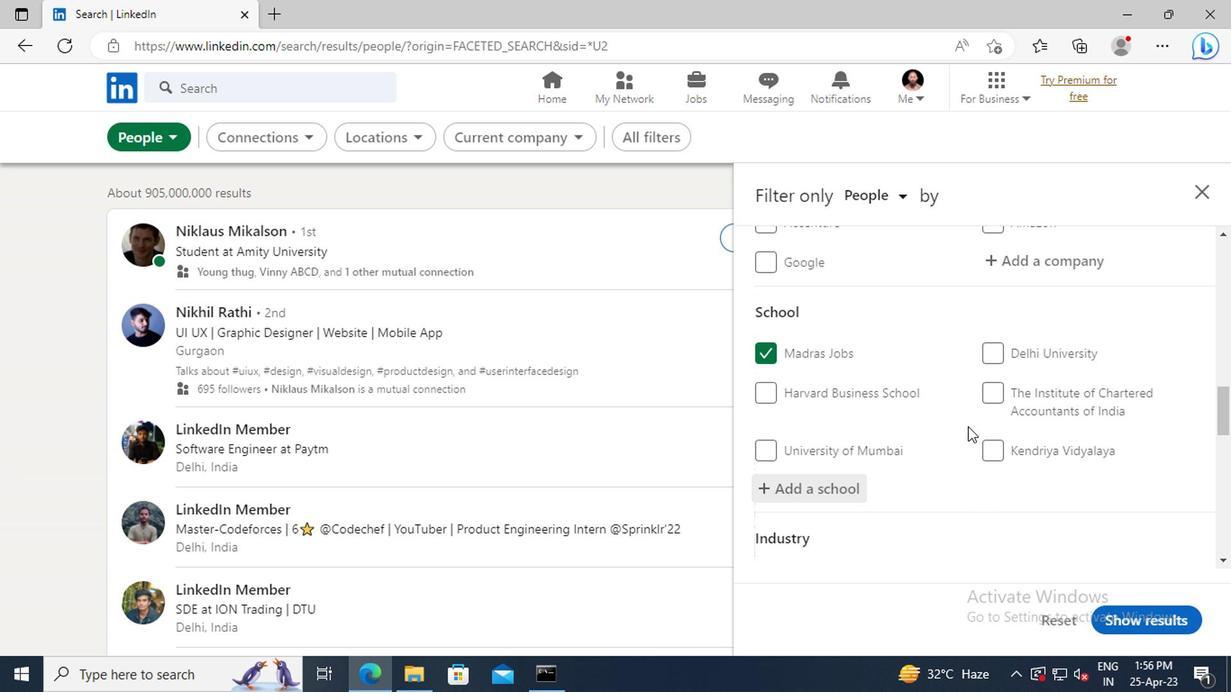 
Action: Mouse scrolled (964, 397) with delta (0, 0)
Screenshot: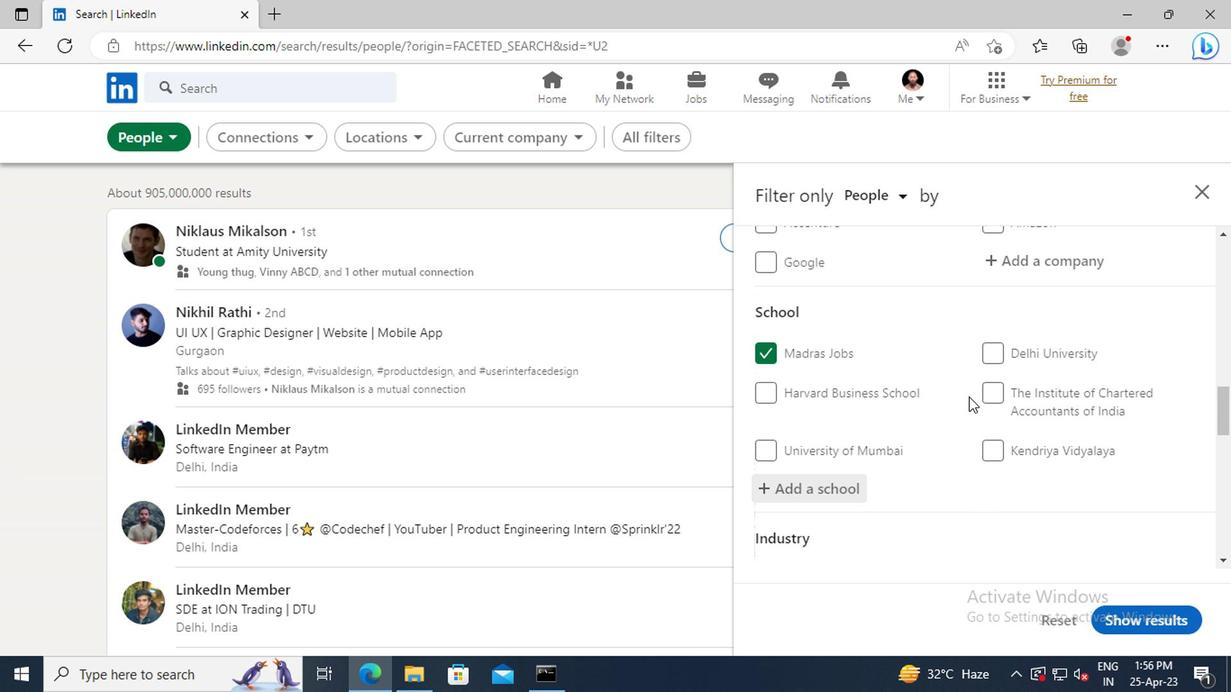 
Action: Mouse scrolled (964, 397) with delta (0, 0)
Screenshot: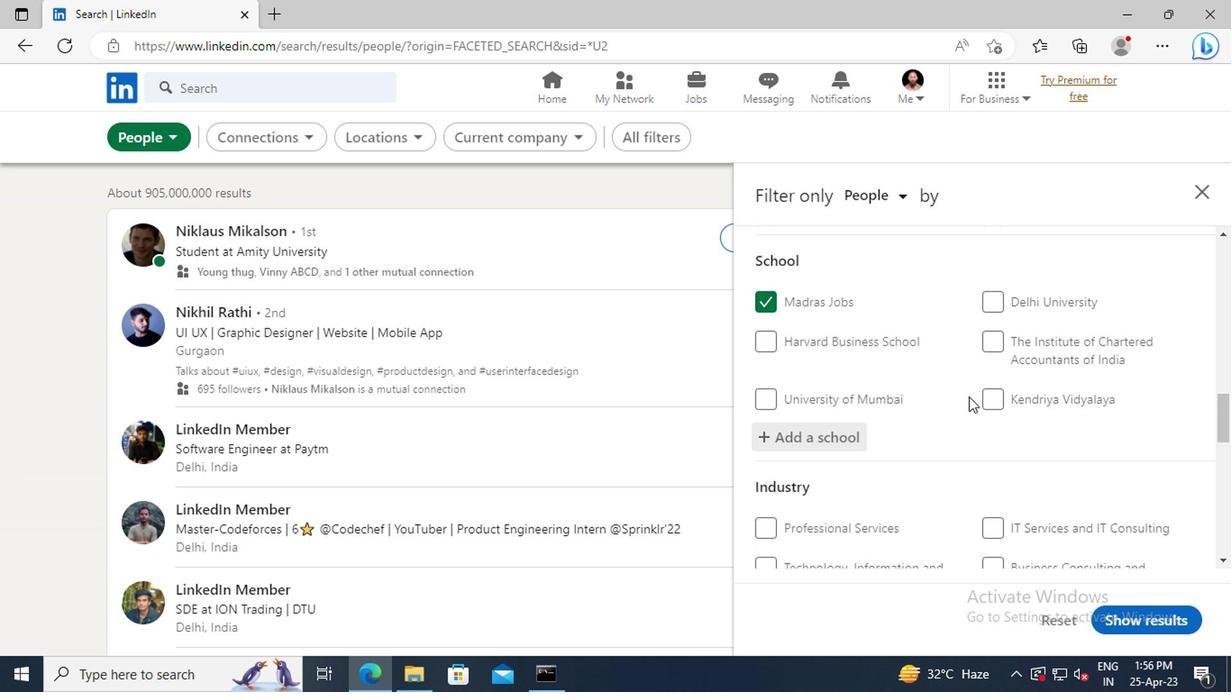 
Action: Mouse scrolled (964, 397) with delta (0, 0)
Screenshot: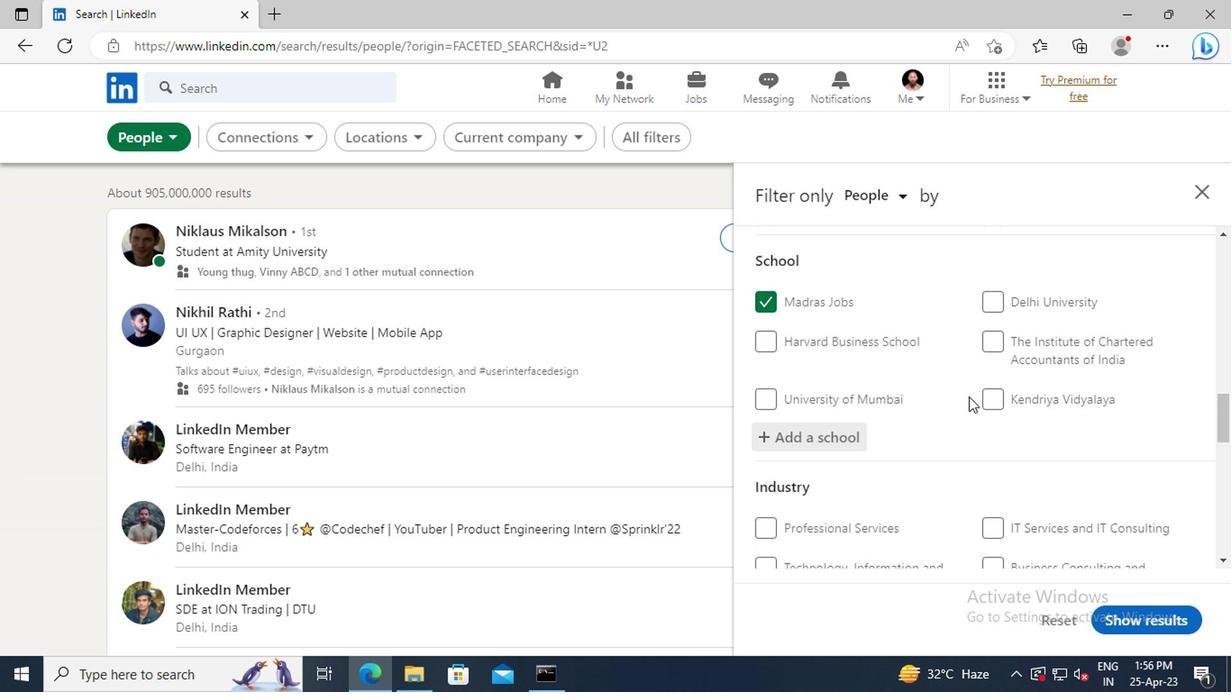 
Action: Mouse scrolled (964, 397) with delta (0, 0)
Screenshot: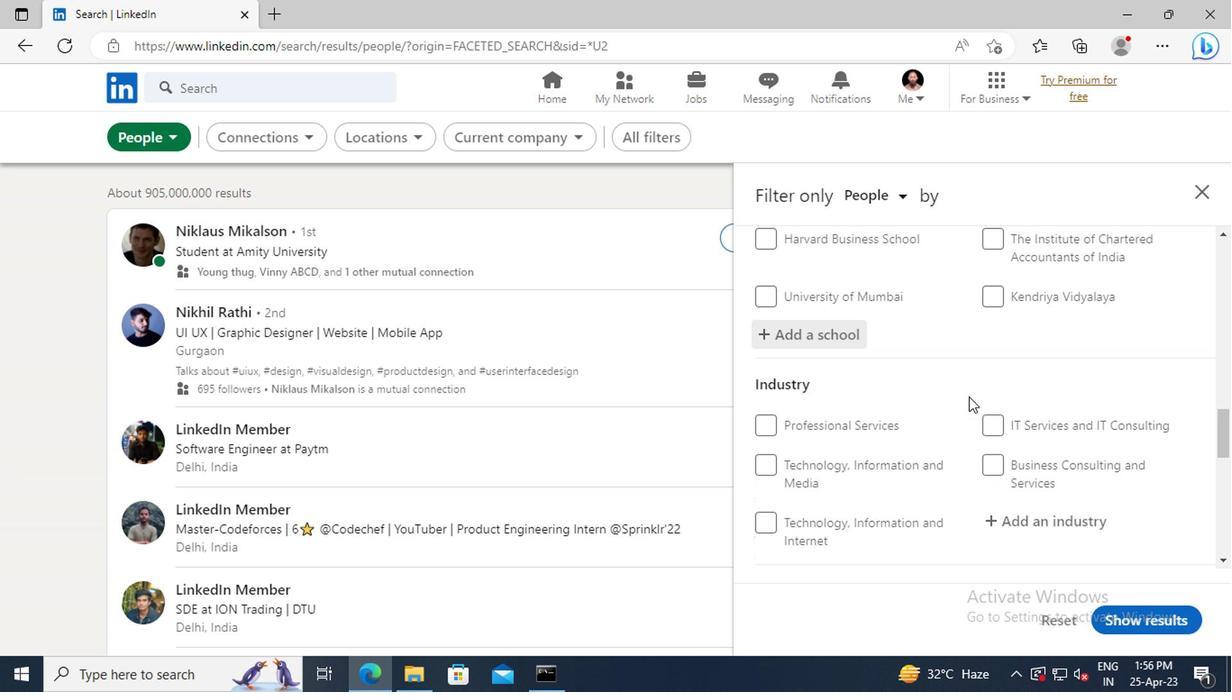 
Action: Mouse scrolled (964, 397) with delta (0, 0)
Screenshot: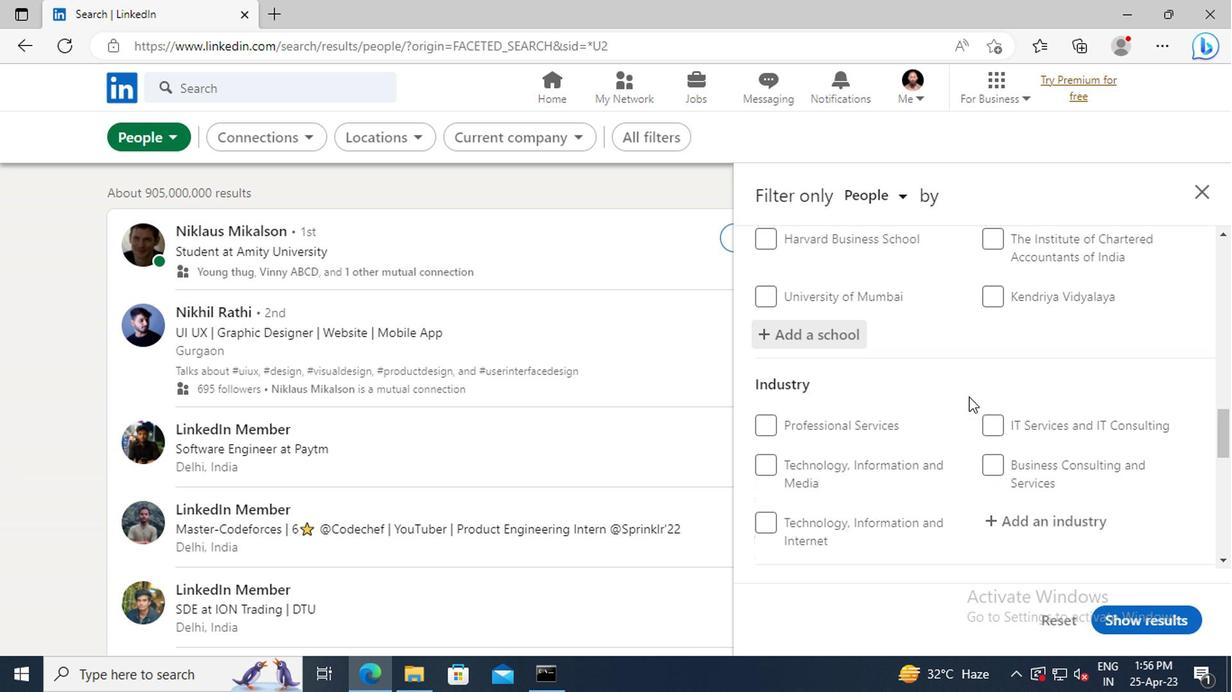 
Action: Mouse scrolled (964, 397) with delta (0, 0)
Screenshot: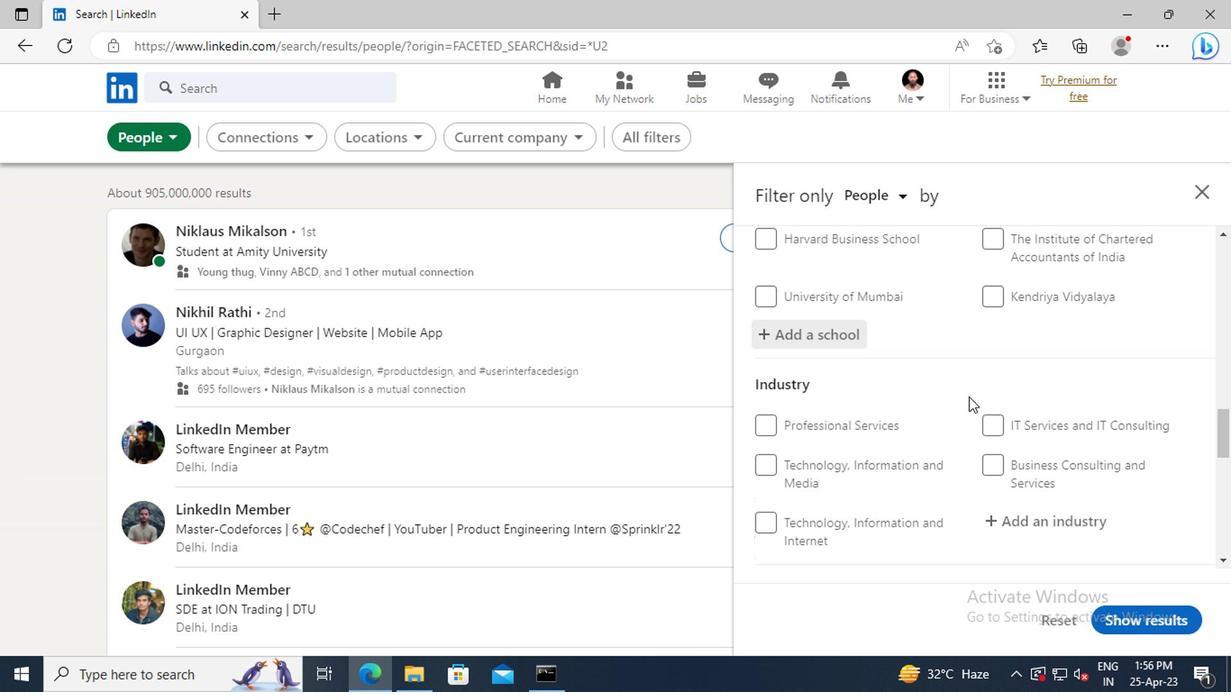 
Action: Mouse moved to (1025, 367)
Screenshot: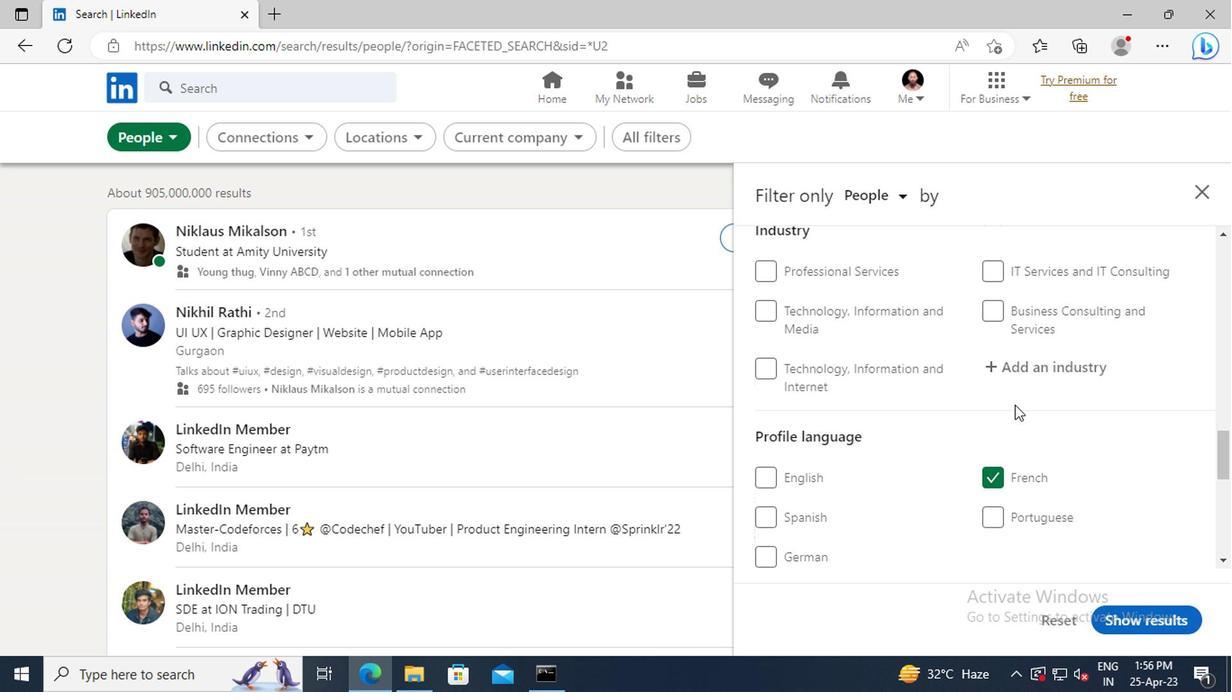 
Action: Mouse pressed left at (1025, 367)
Screenshot: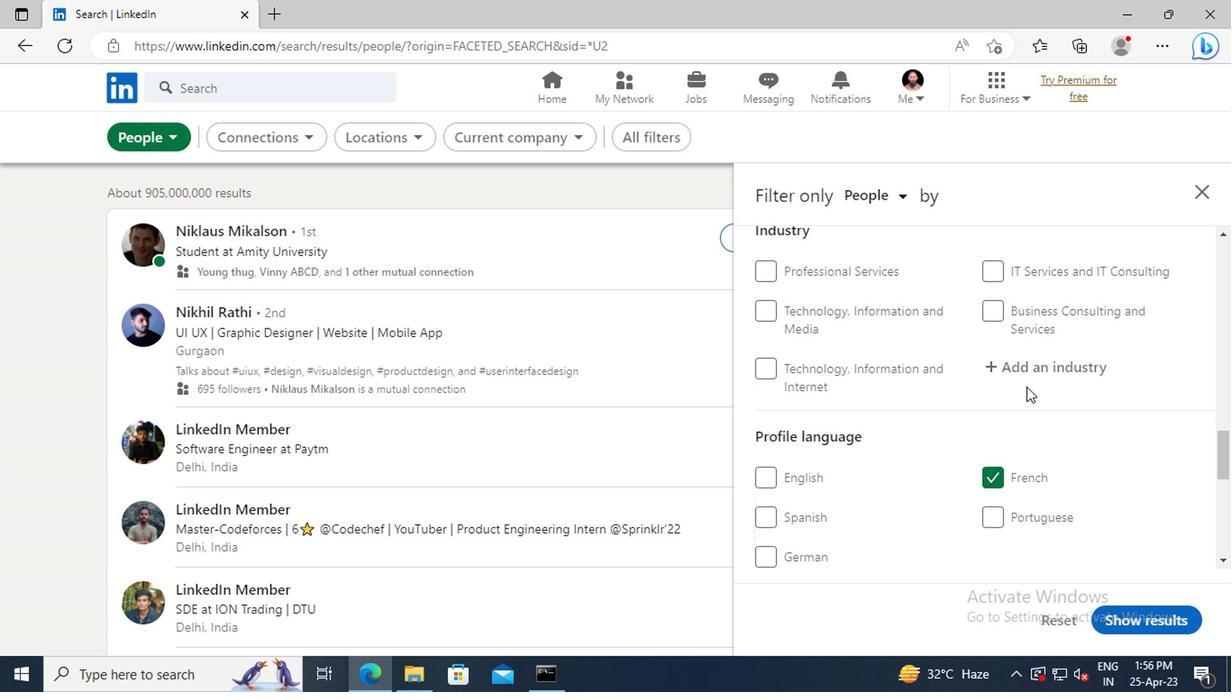 
Action: Key pressed <Key.shift>FLIGHT<Key.space><Key.shift>TRAINING
Screenshot: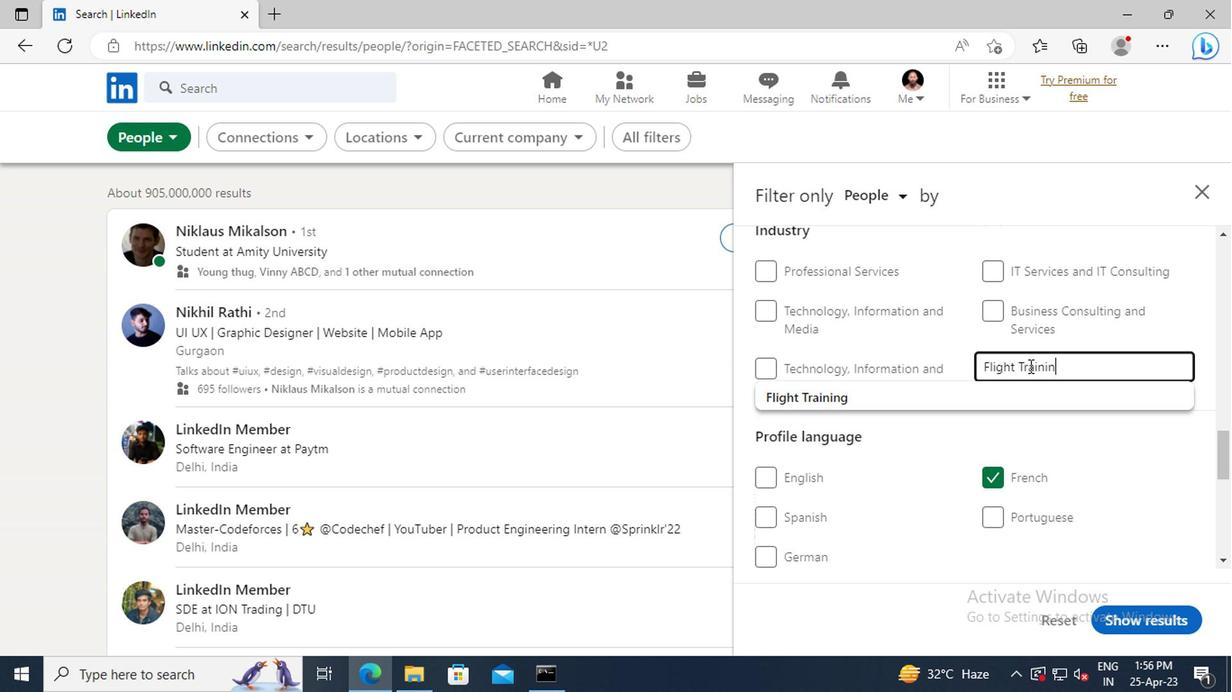 
Action: Mouse moved to (961, 397)
Screenshot: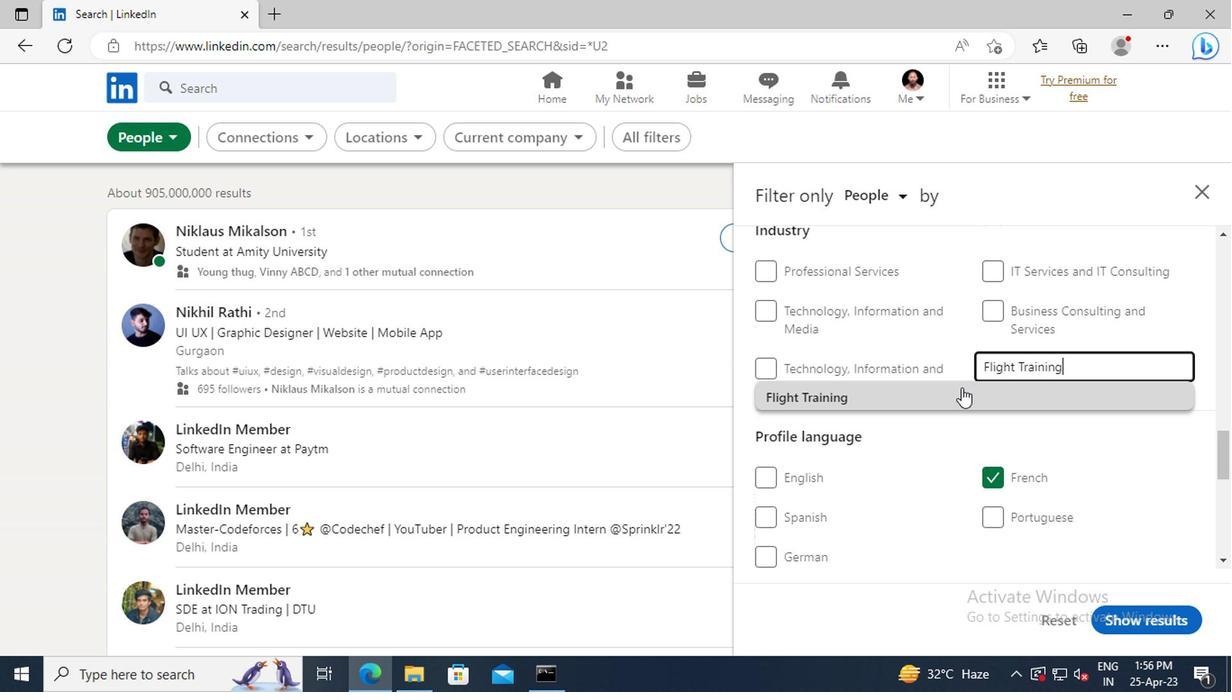 
Action: Mouse pressed left at (961, 397)
Screenshot: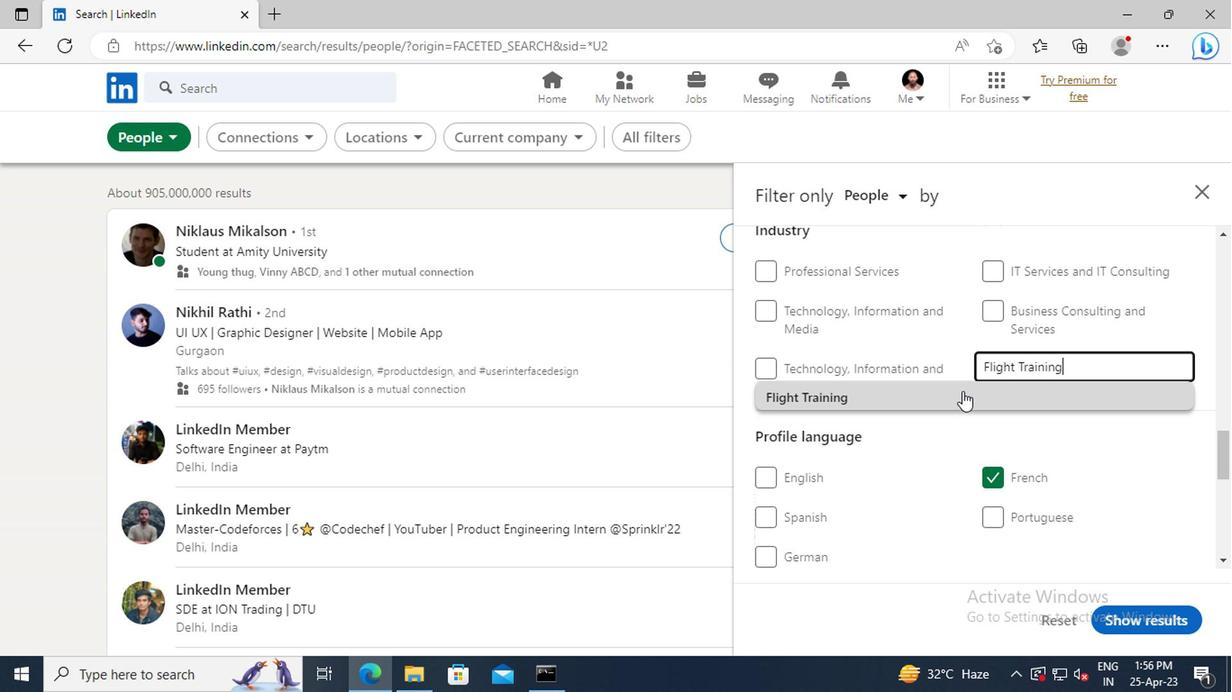 
Action: Mouse moved to (961, 373)
Screenshot: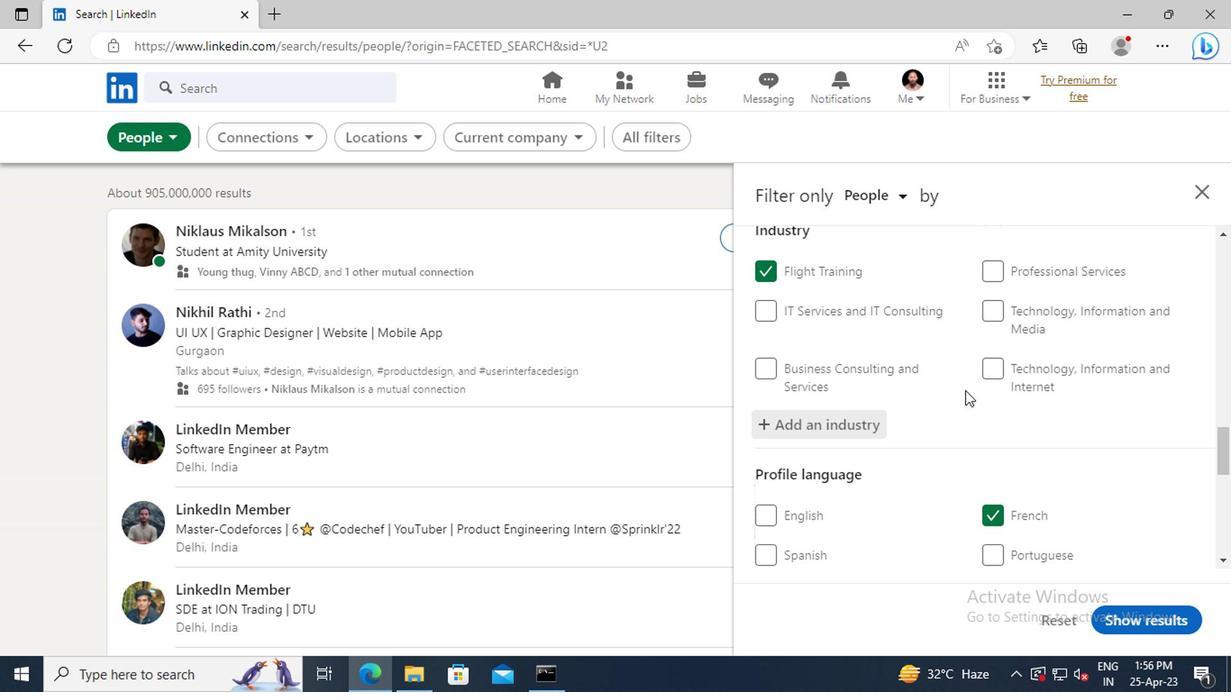 
Action: Mouse scrolled (961, 372) with delta (0, 0)
Screenshot: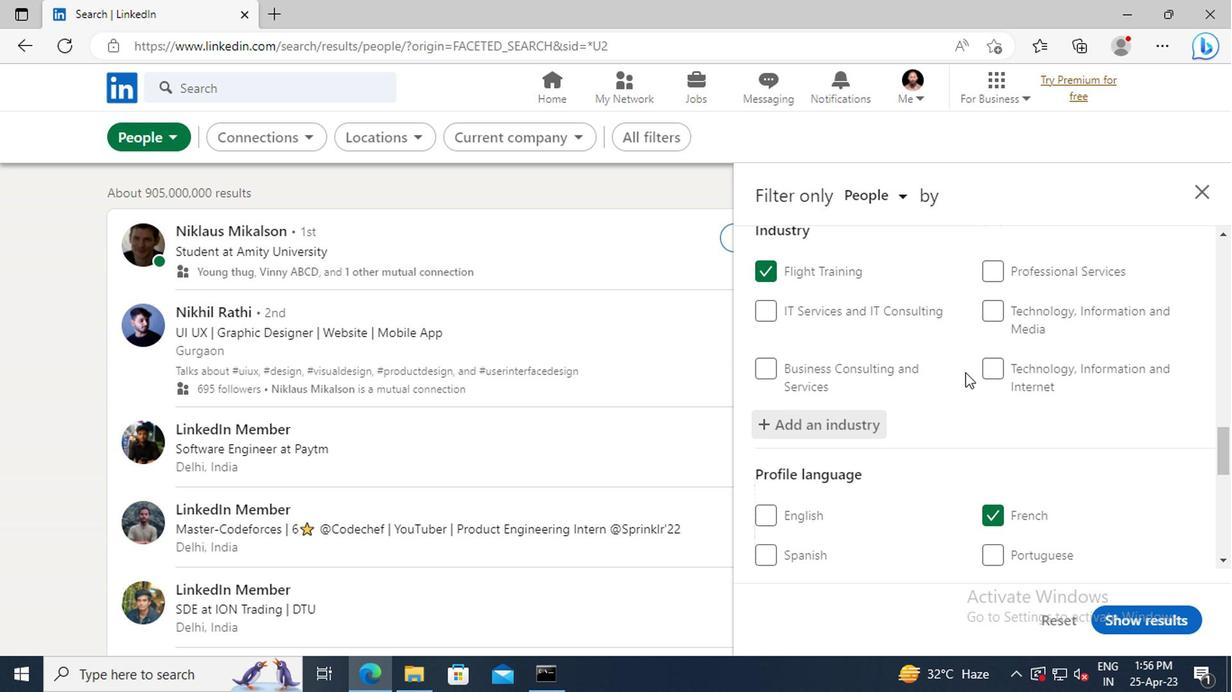 
Action: Mouse scrolled (961, 372) with delta (0, 0)
Screenshot: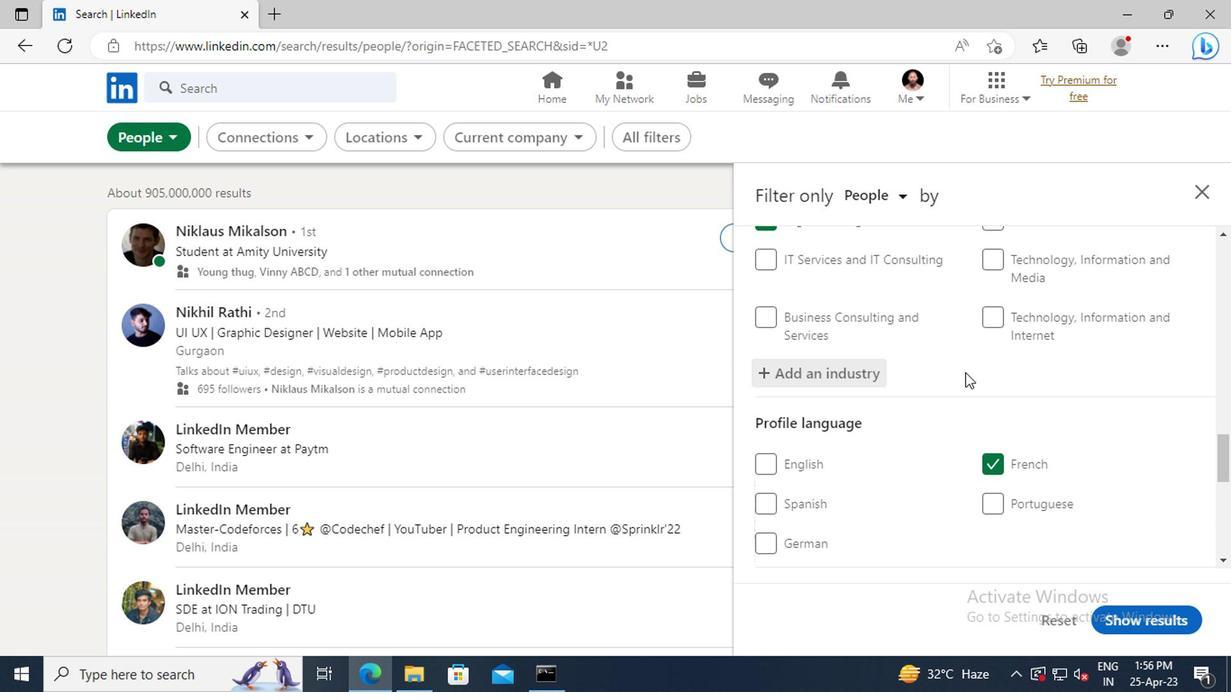 
Action: Mouse scrolled (961, 372) with delta (0, 0)
Screenshot: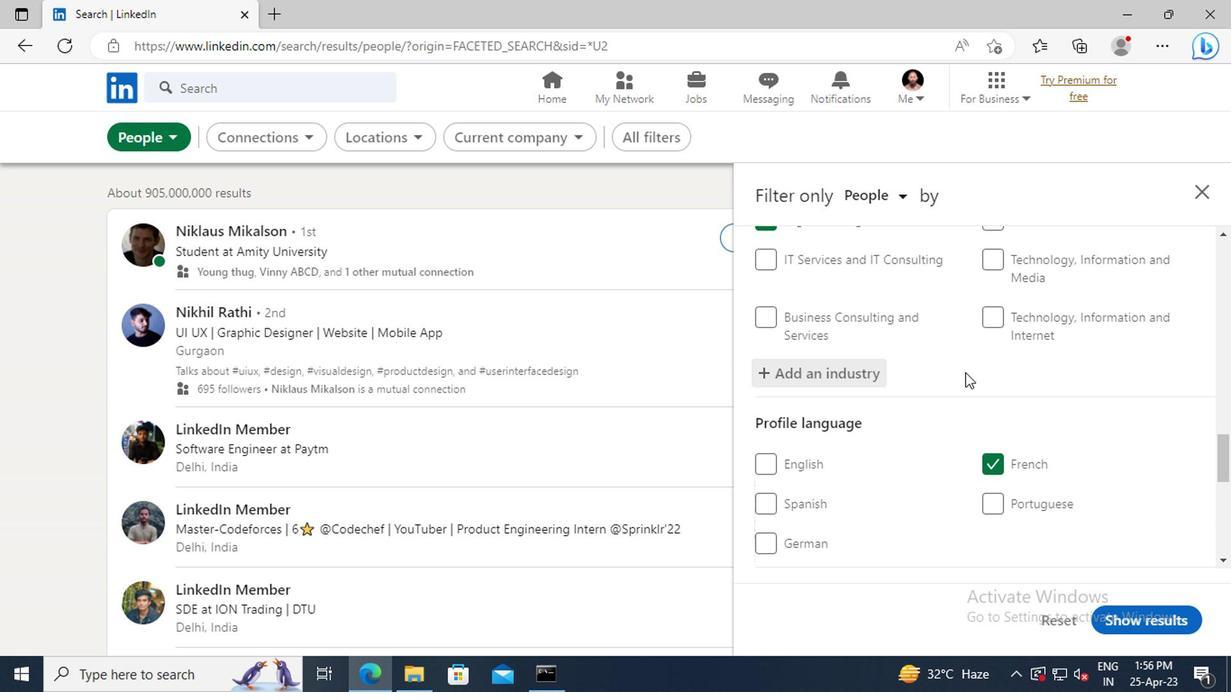 
Action: Mouse scrolled (961, 372) with delta (0, 0)
Screenshot: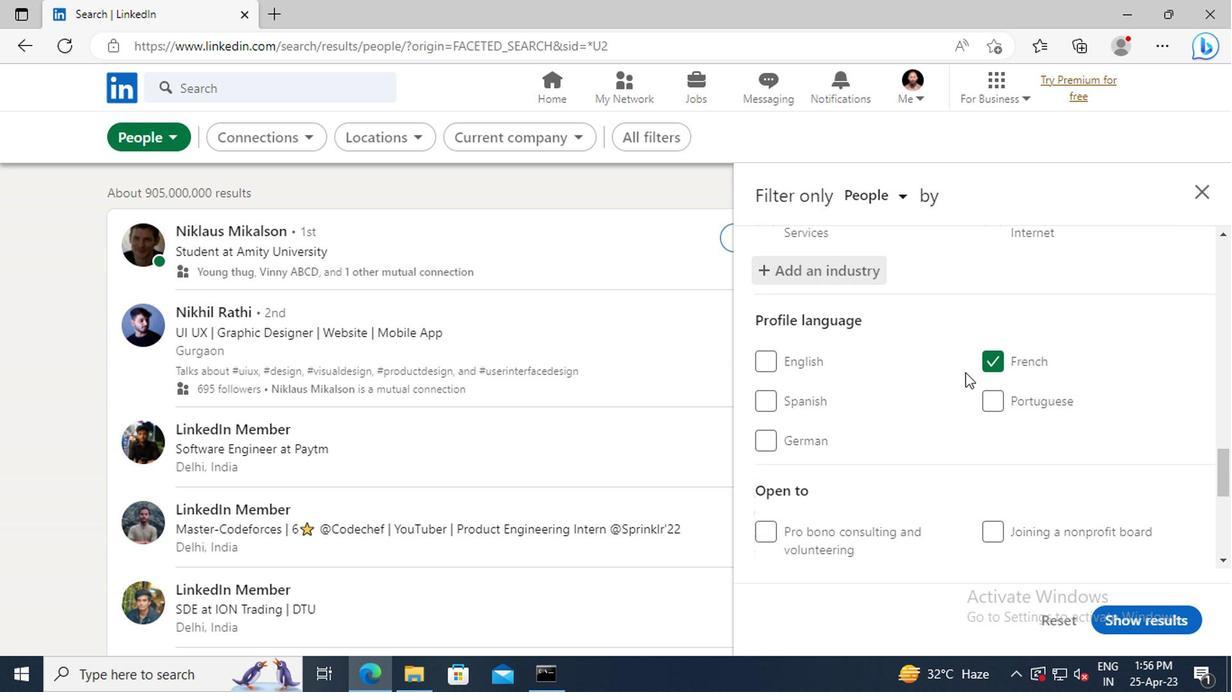
Action: Mouse scrolled (961, 372) with delta (0, 0)
Screenshot: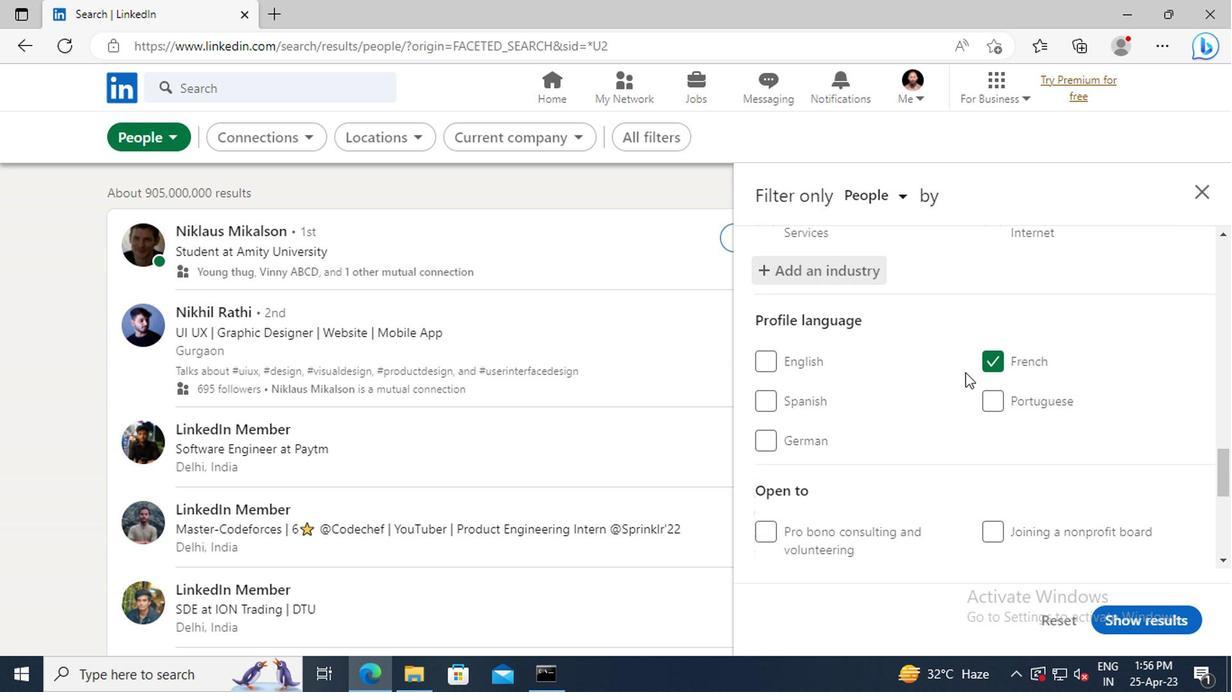 
Action: Mouse scrolled (961, 372) with delta (0, 0)
Screenshot: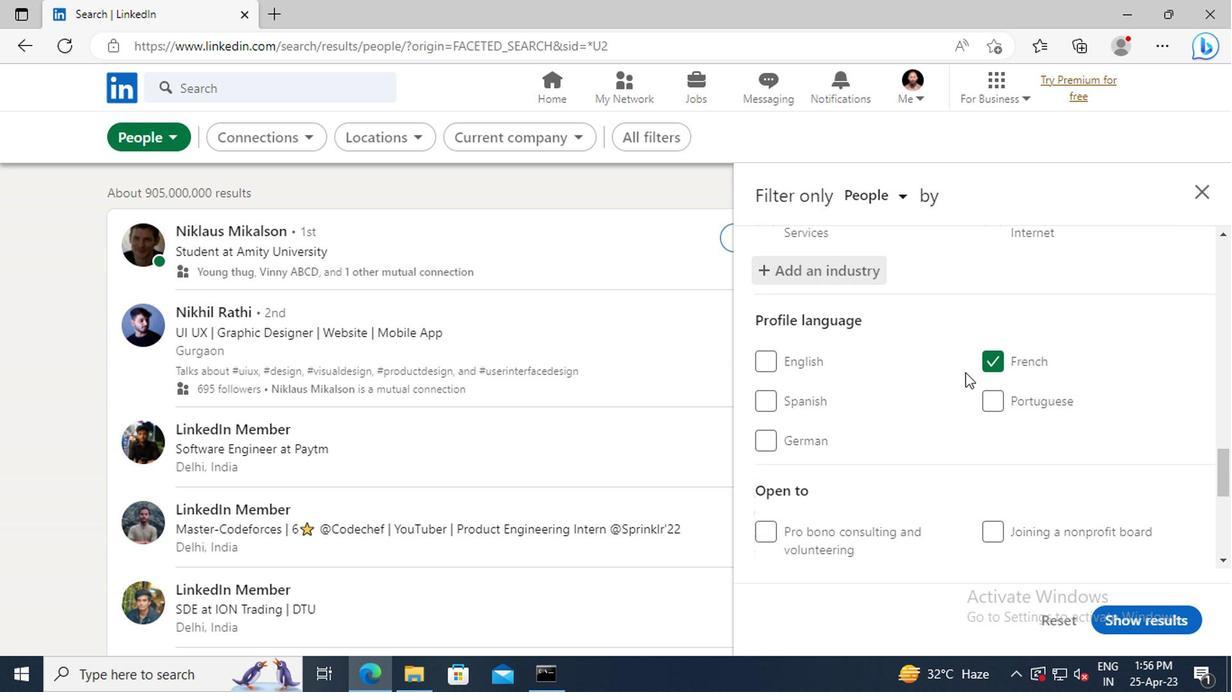 
Action: Mouse scrolled (961, 372) with delta (0, 0)
Screenshot: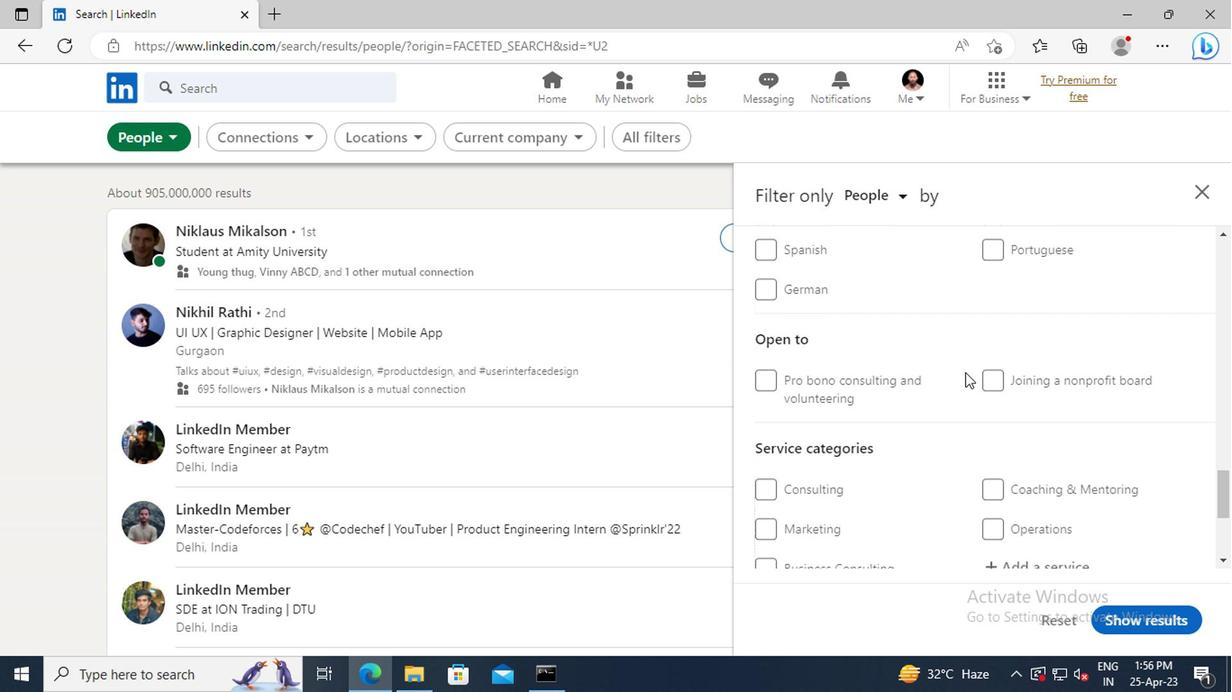 
Action: Mouse scrolled (961, 372) with delta (0, 0)
Screenshot: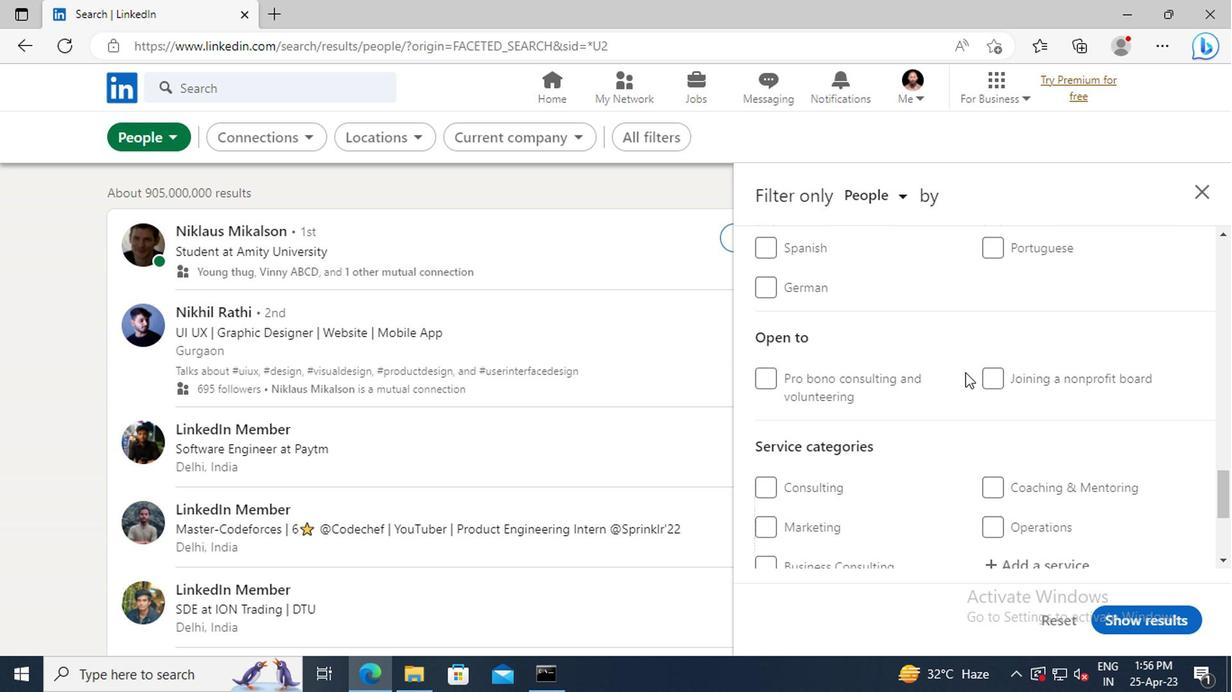
Action: Mouse scrolled (961, 372) with delta (0, 0)
Screenshot: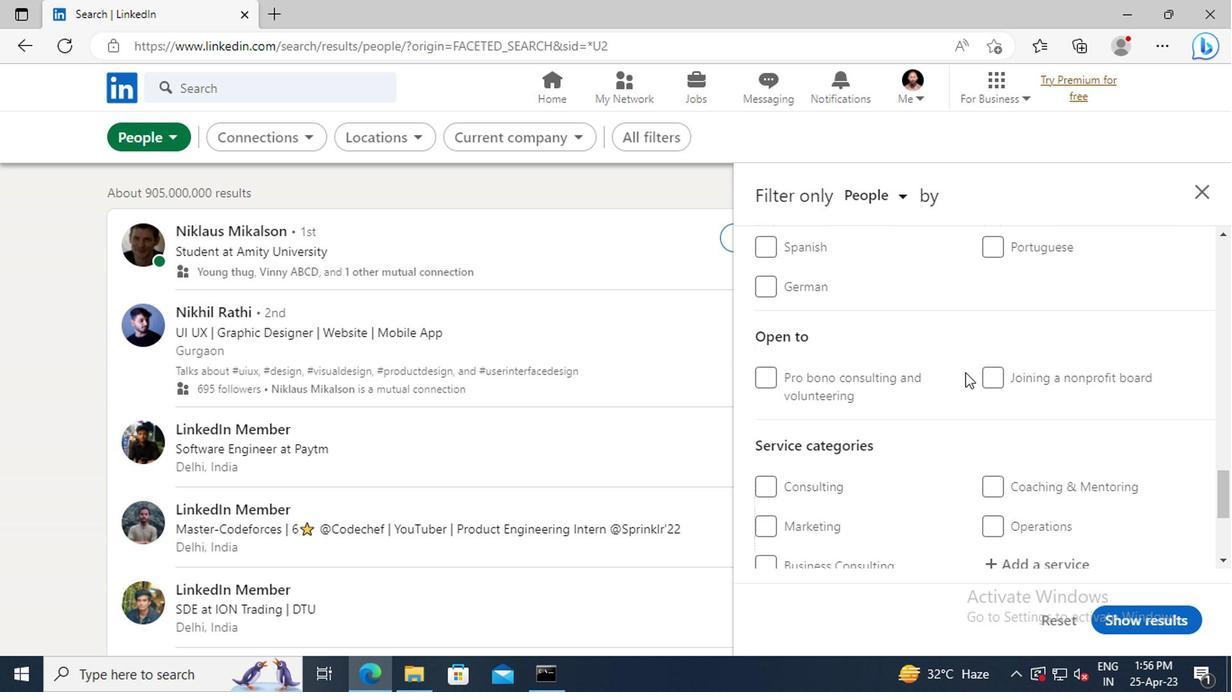 
Action: Mouse moved to (1028, 420)
Screenshot: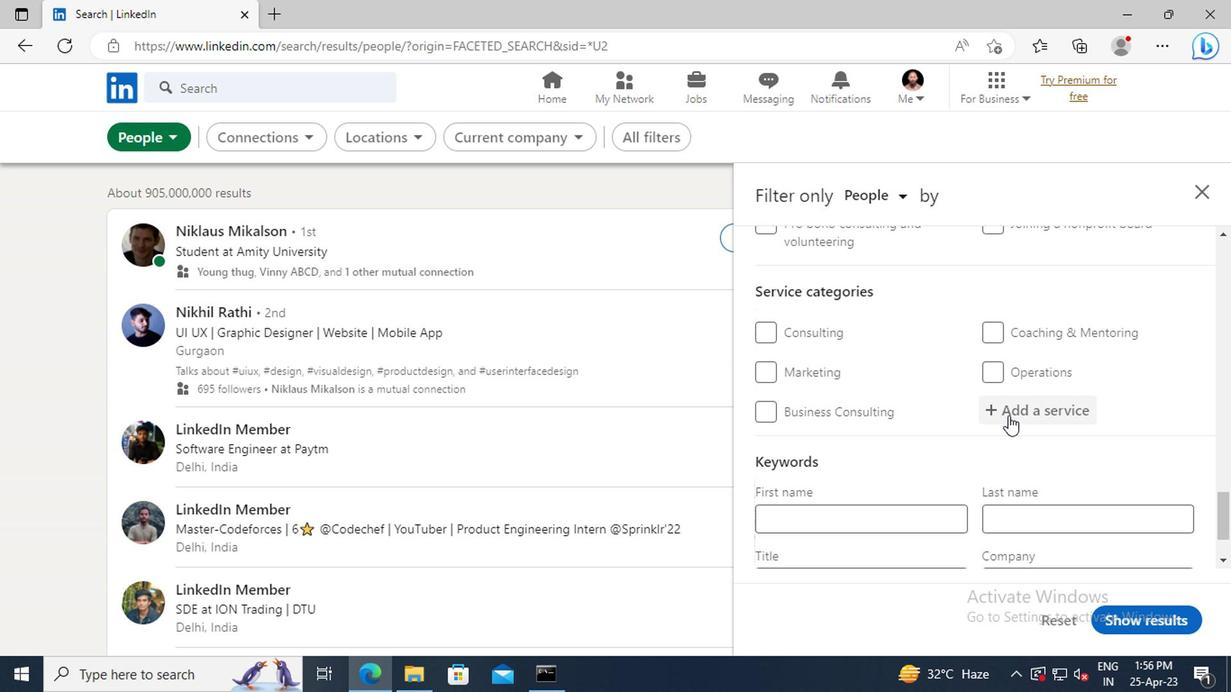 
Action: Mouse pressed left at (1028, 420)
Screenshot: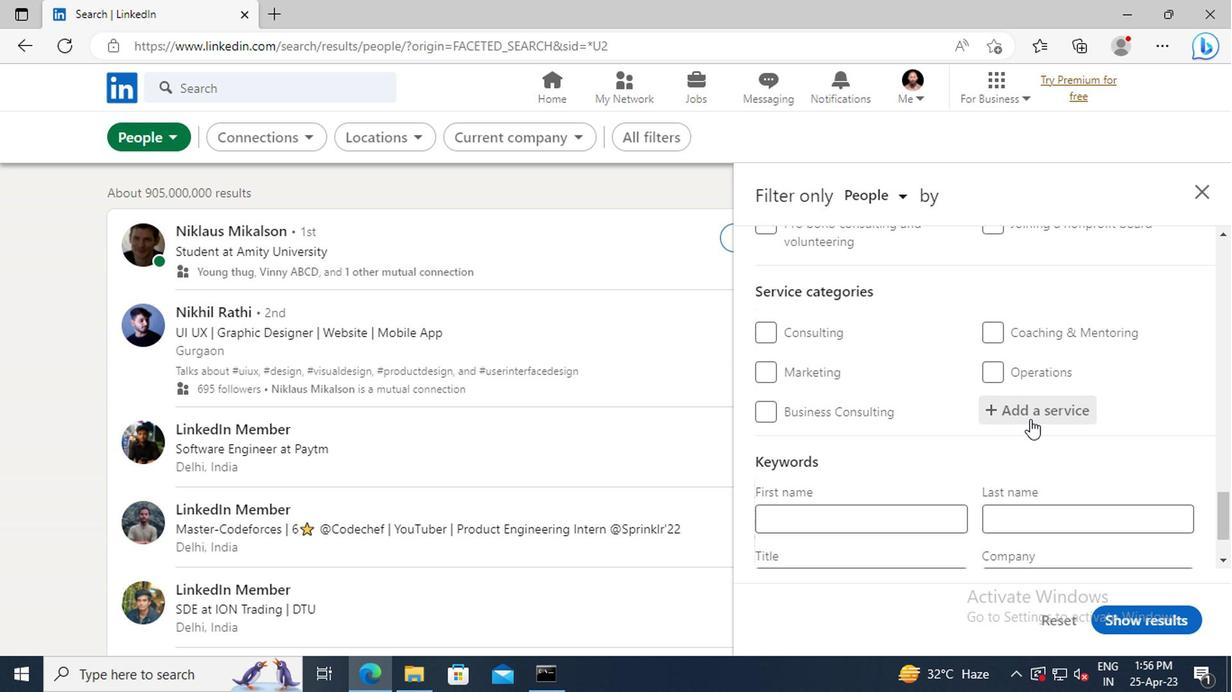 
Action: Key pressed <Key.shift>REAL<Key.space><Key.shift>ESTATE<Key.space><Key.shift_r>APPRAISAL
Screenshot: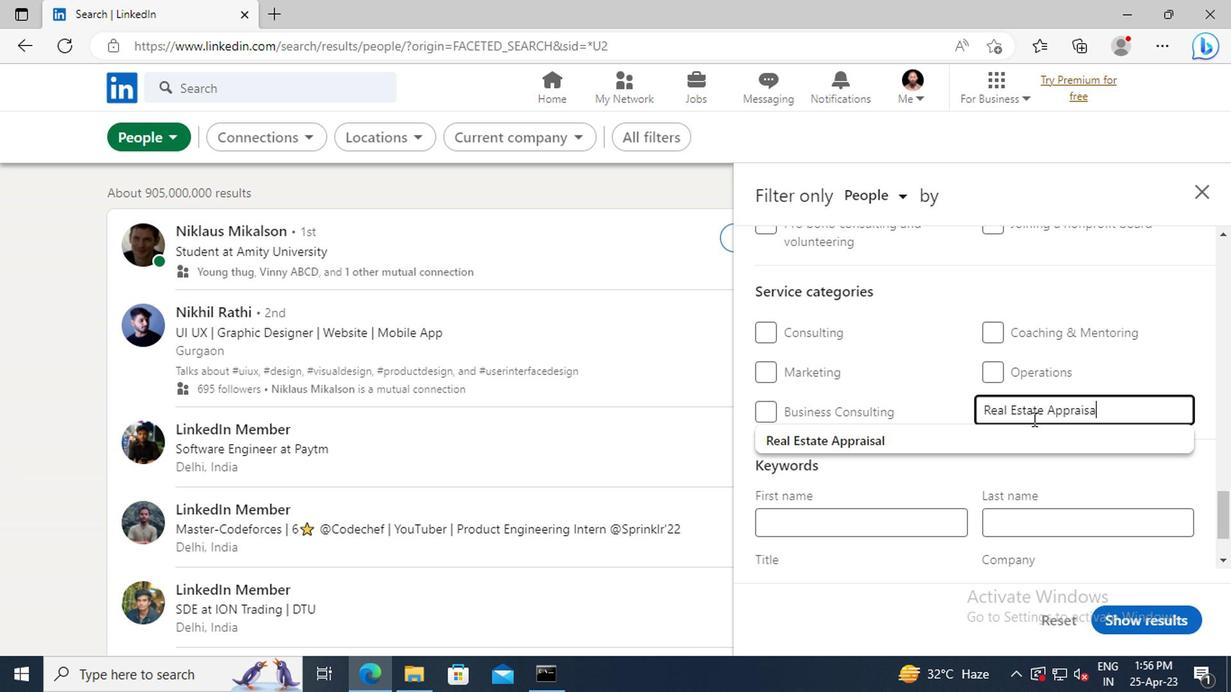 
Action: Mouse moved to (1008, 431)
Screenshot: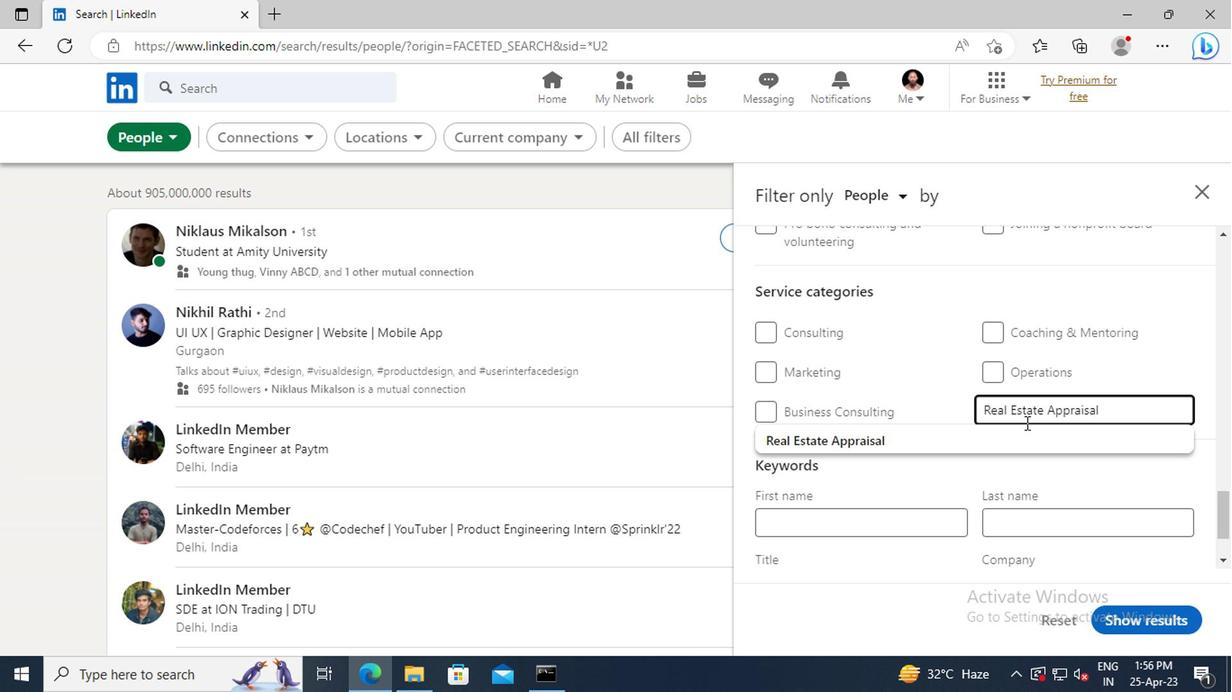 
Action: Mouse pressed left at (1008, 431)
Screenshot: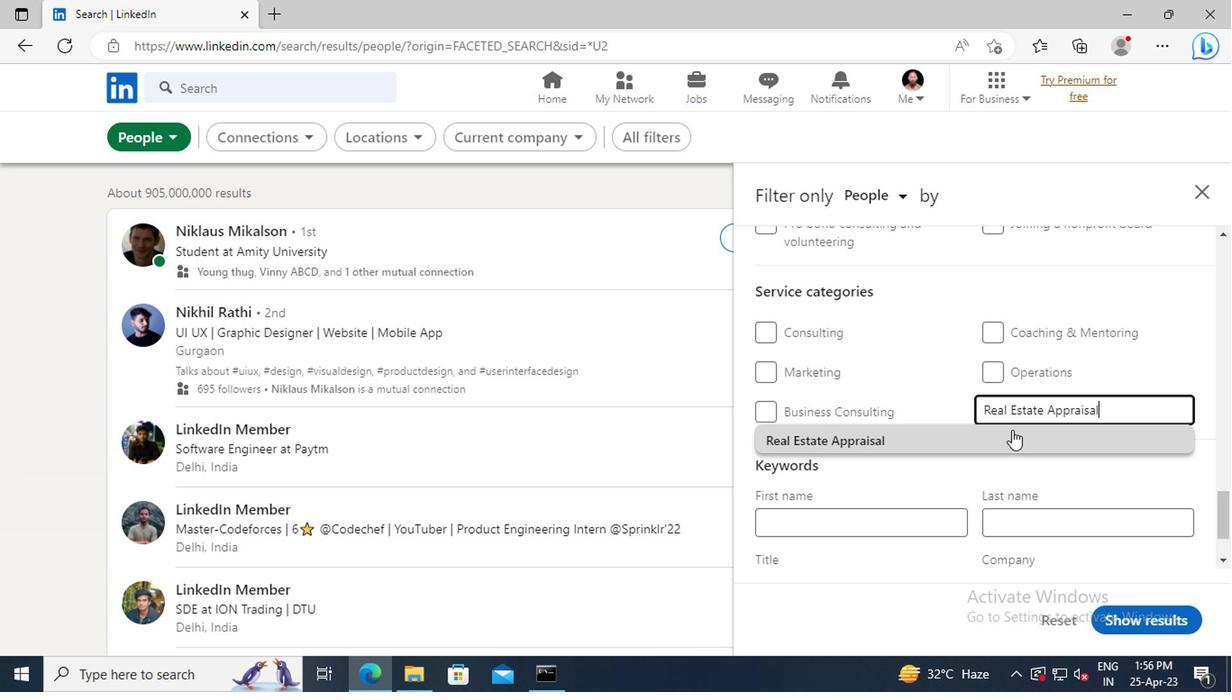
Action: Mouse moved to (925, 383)
Screenshot: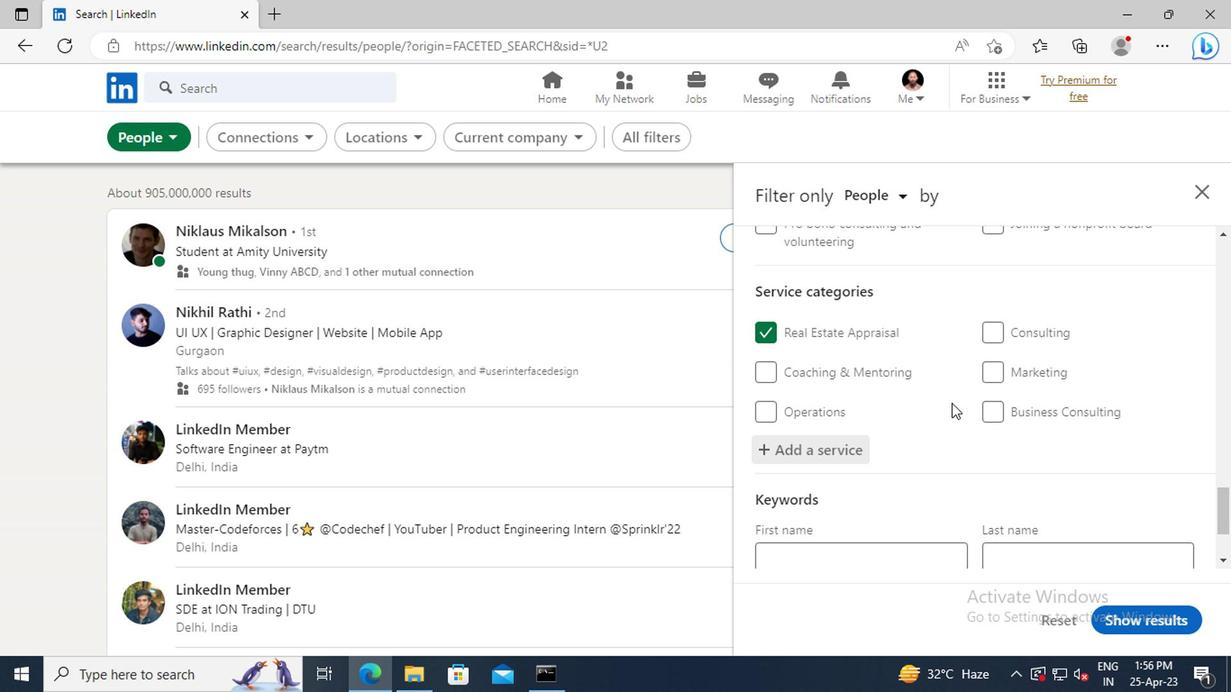 
Action: Mouse scrolled (925, 382) with delta (0, -1)
Screenshot: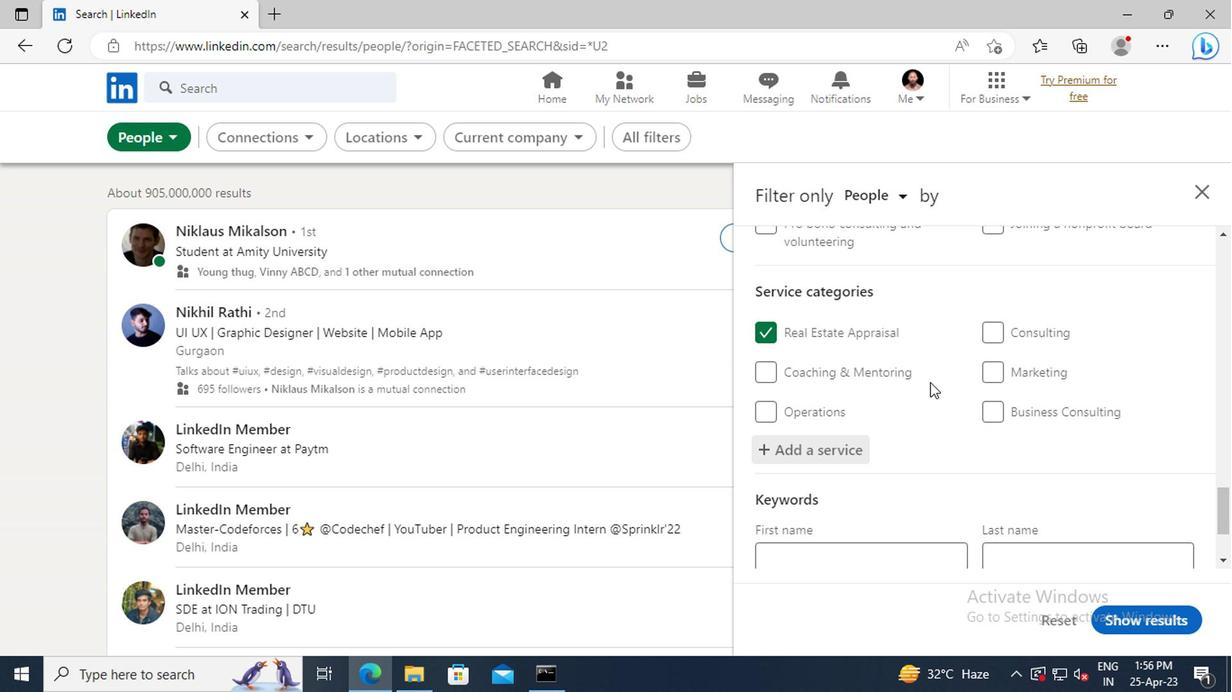 
Action: Mouse scrolled (925, 382) with delta (0, -1)
Screenshot: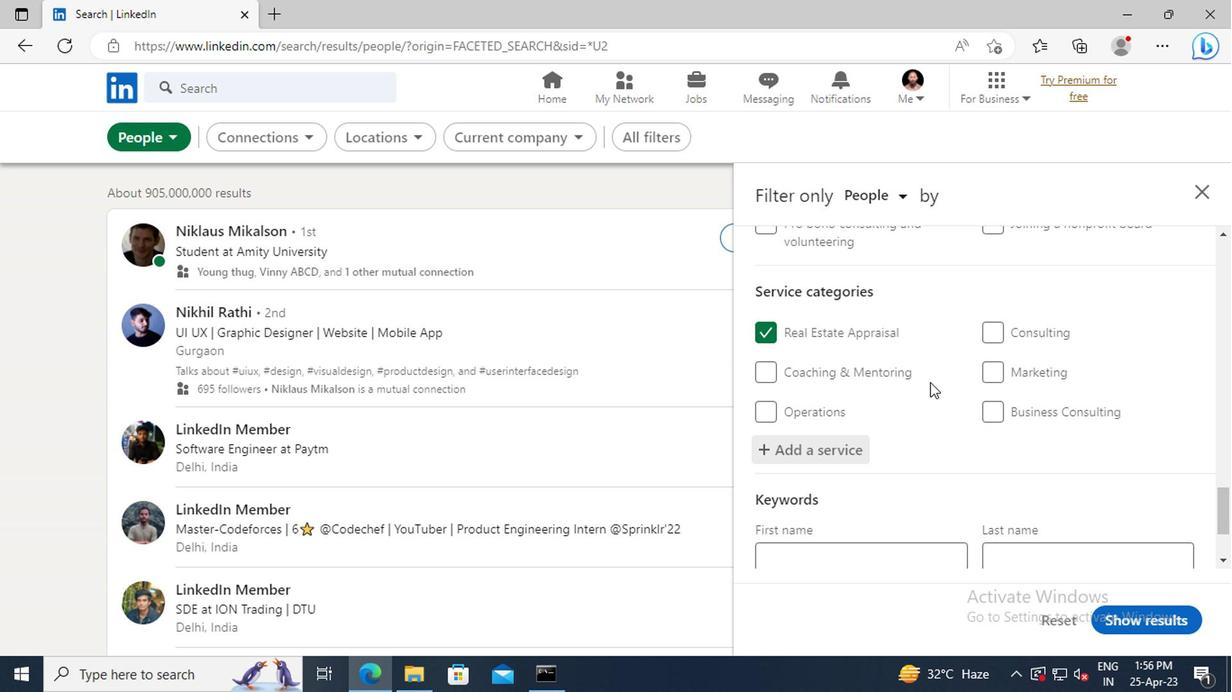 
Action: Mouse scrolled (925, 382) with delta (0, -1)
Screenshot: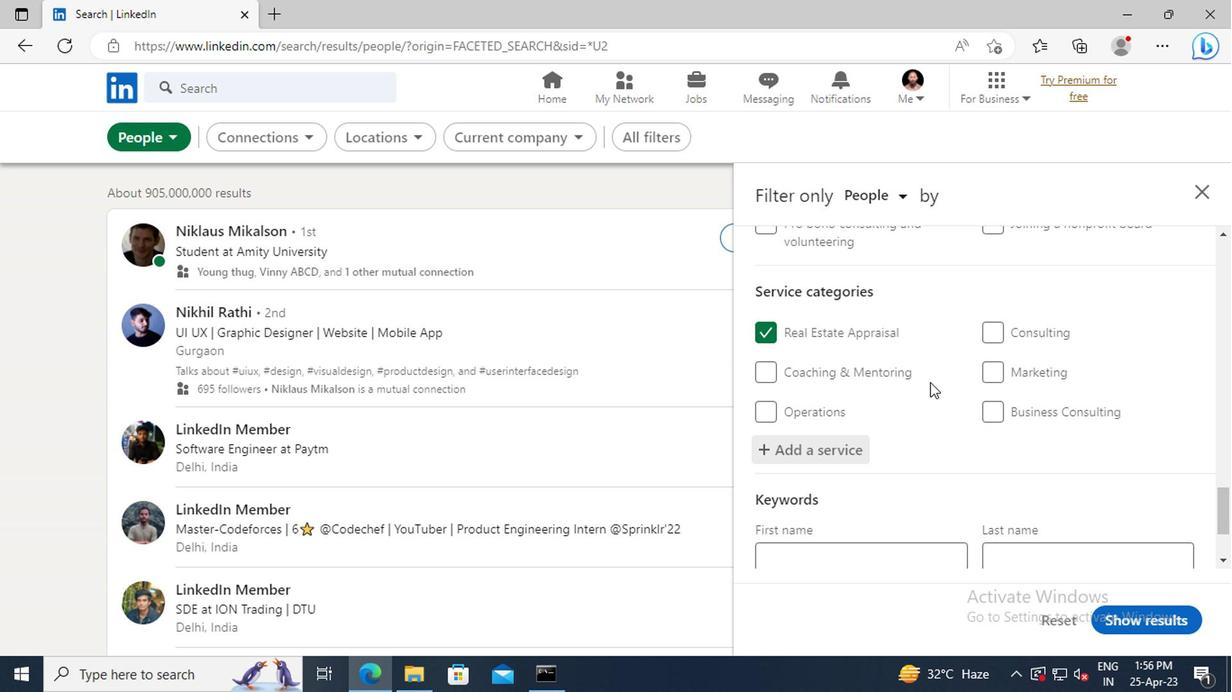 
Action: Mouse moved to (874, 486)
Screenshot: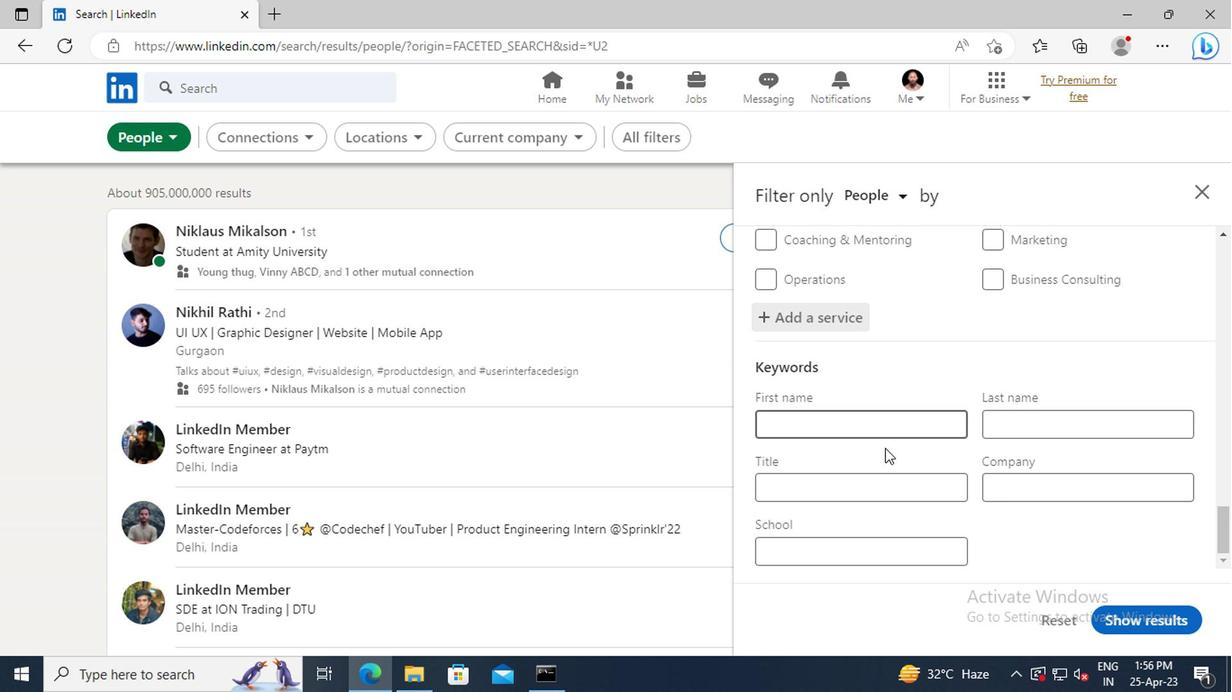 
Action: Mouse pressed left at (874, 486)
Screenshot: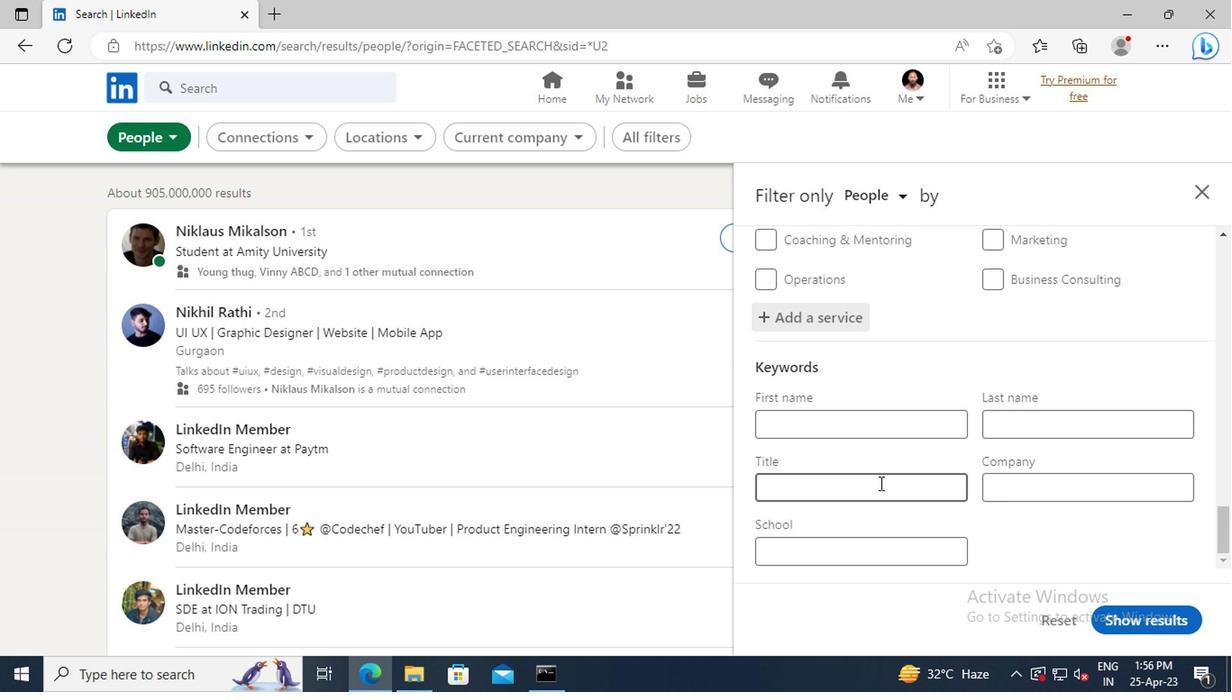 
Action: Key pressed <Key.shift>TEAM<Key.space><Key.shift>LEADER
Screenshot: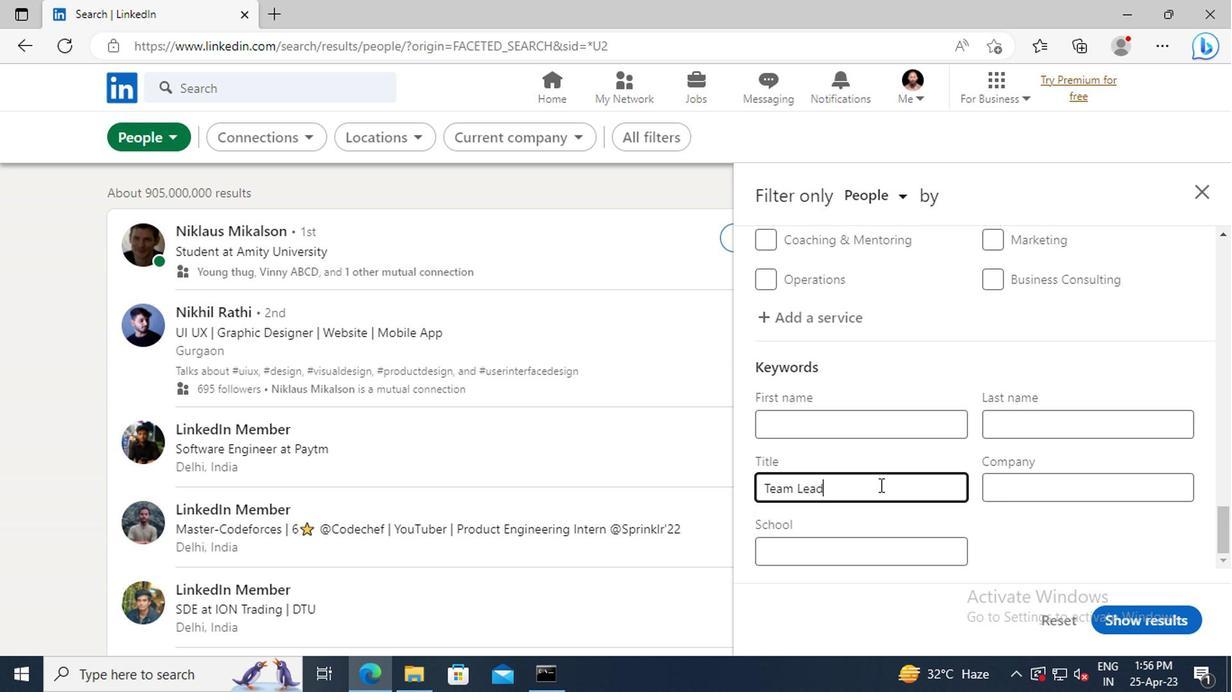 
Action: Mouse moved to (1134, 624)
Screenshot: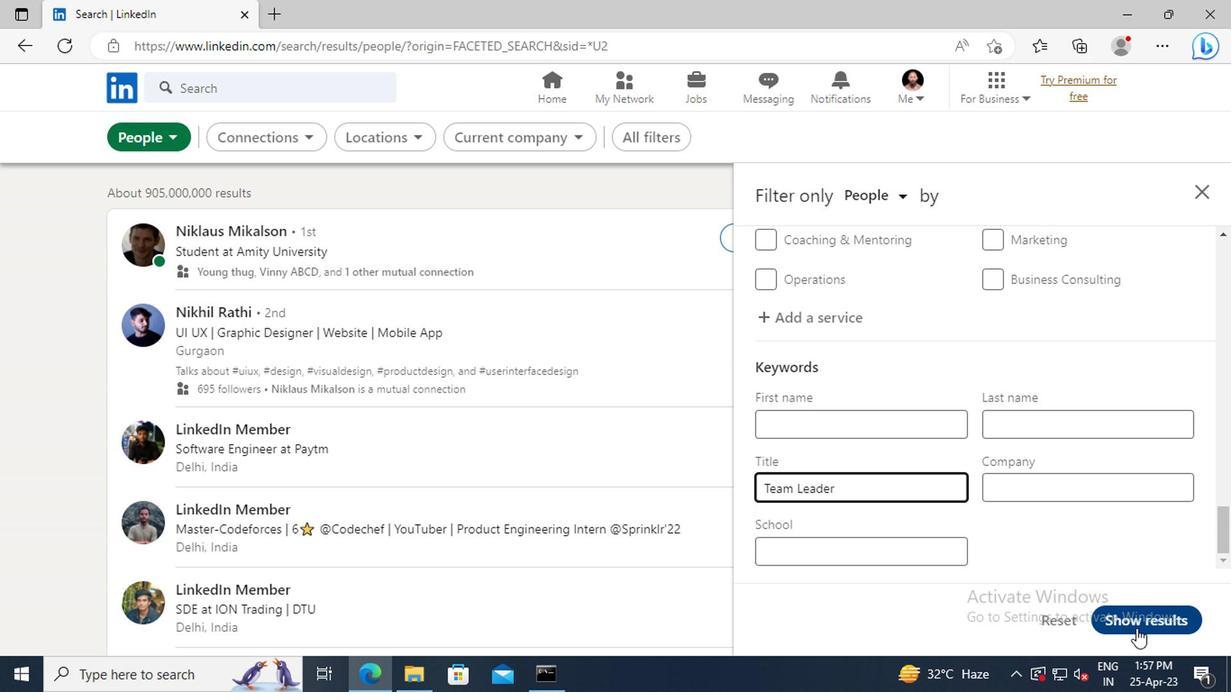 
Action: Mouse pressed left at (1134, 624)
Screenshot: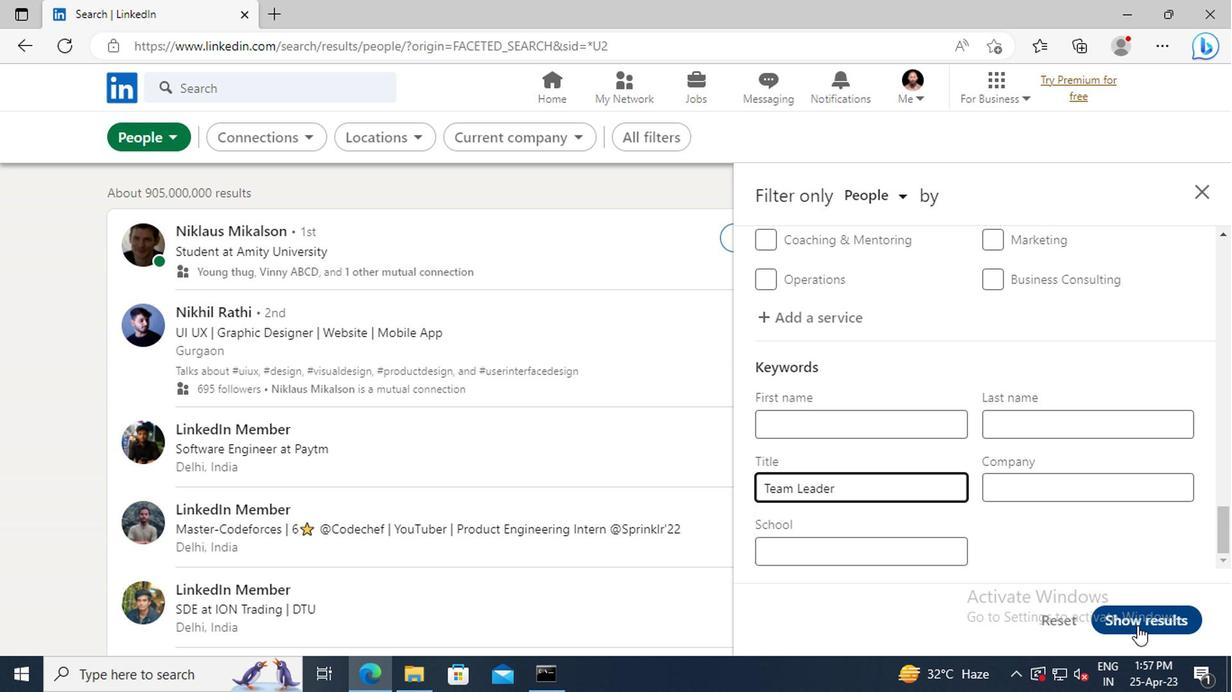 
